 Task: Find connections with filter location Aberystwyth with filter topic #Trainingwith filter profile language German with filter current company JoB FeeD's with filter school Careers for youth in Varanasi with filter industry Wholesale Motor Vehicles and Parts with filter service category Computer Repair with filter keywords title UX Designer & UI Developer
Action: Mouse moved to (194, 285)
Screenshot: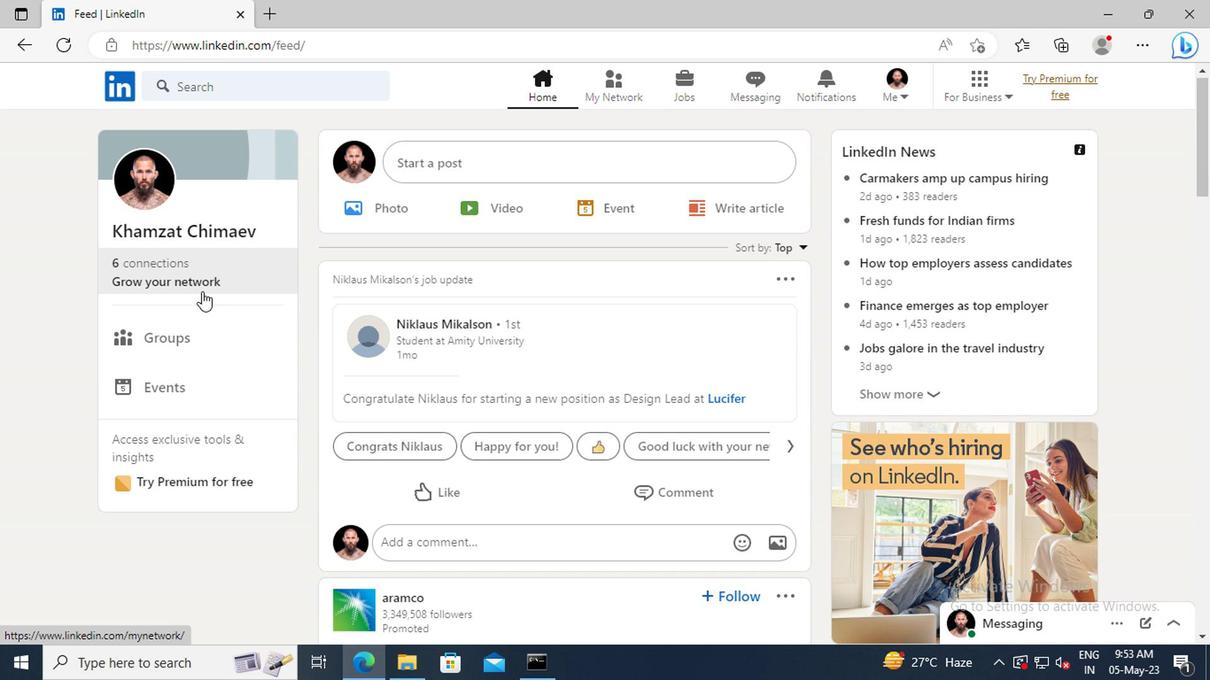 
Action: Mouse pressed left at (194, 285)
Screenshot: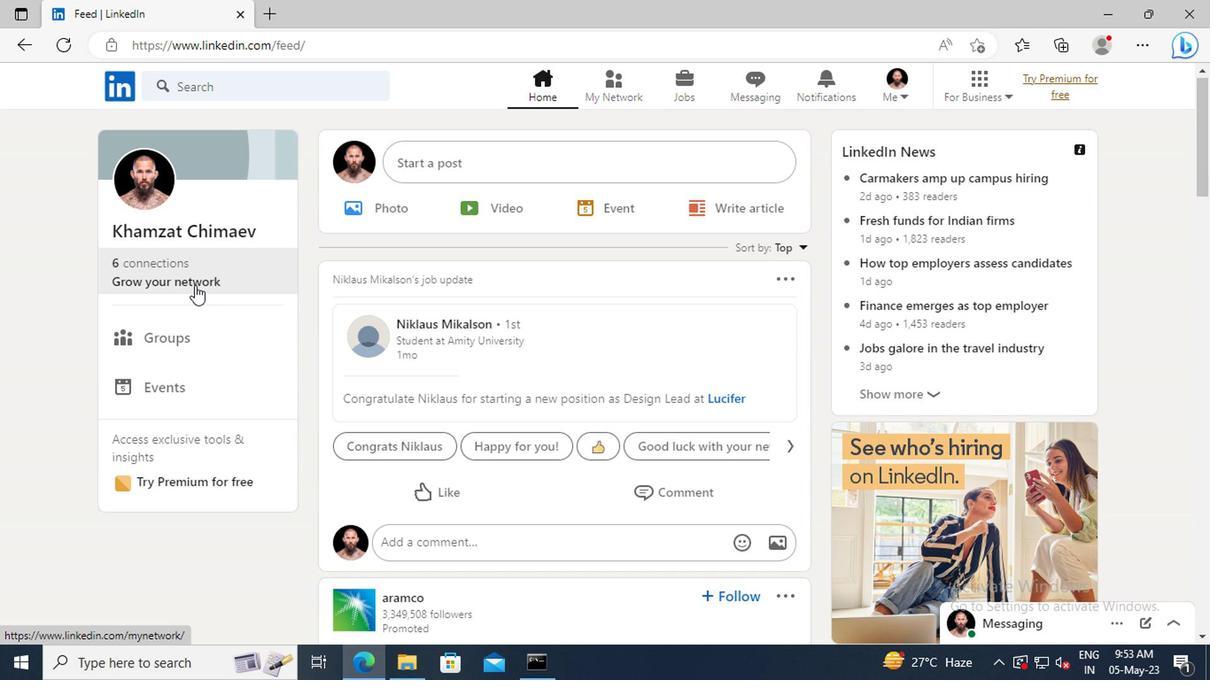 
Action: Mouse moved to (199, 197)
Screenshot: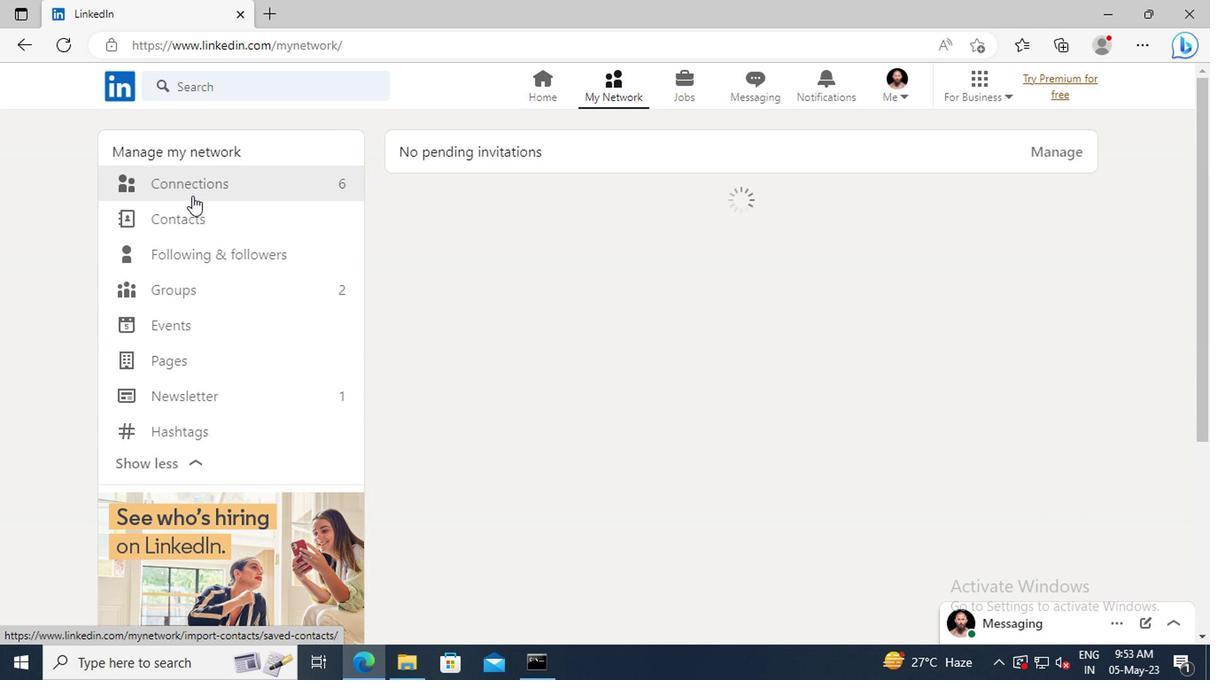 
Action: Mouse pressed left at (199, 197)
Screenshot: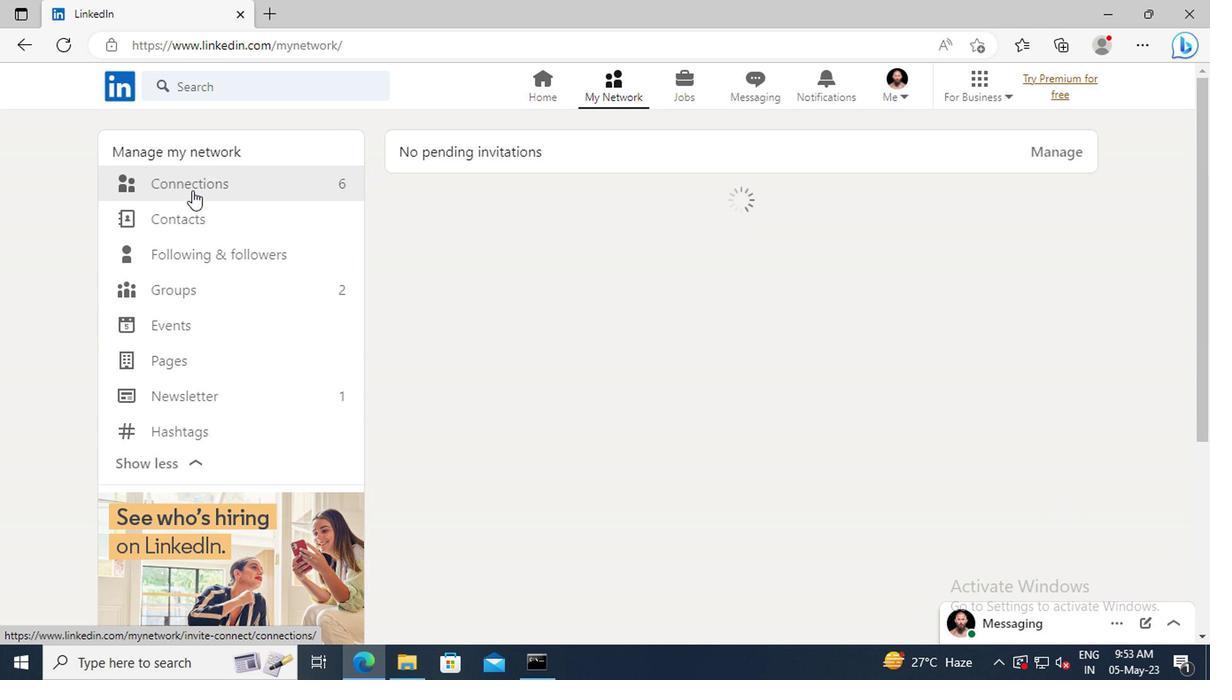 
Action: Mouse moved to (712, 199)
Screenshot: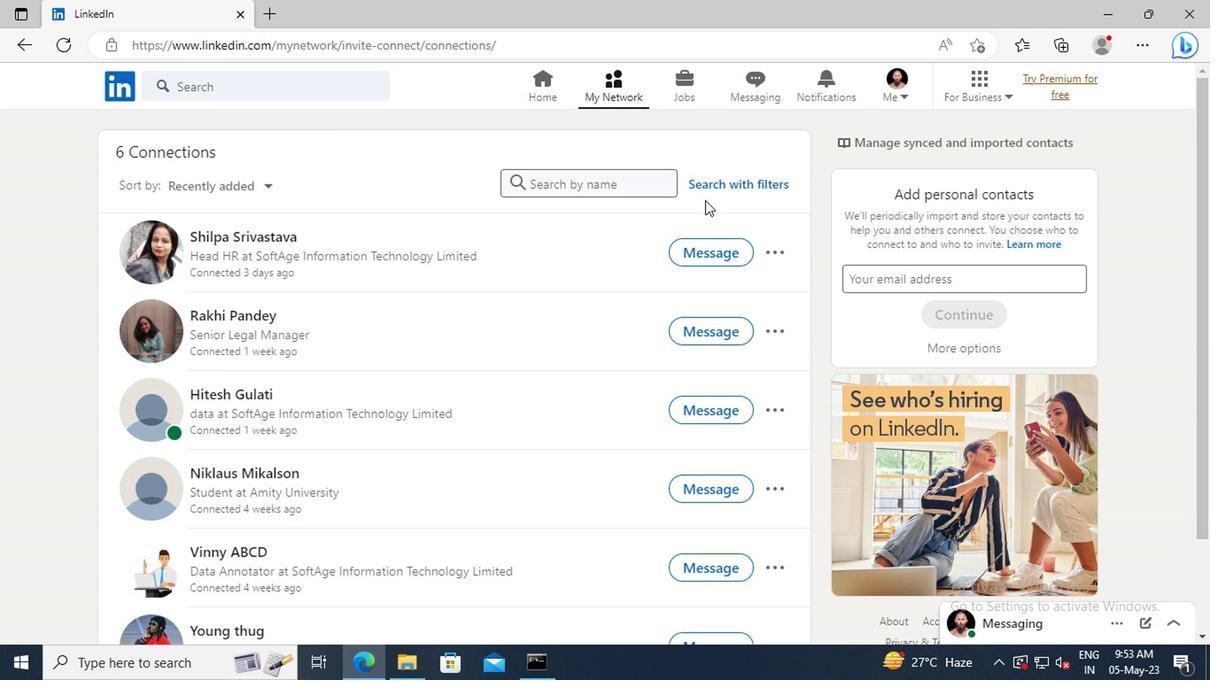 
Action: Mouse pressed left at (712, 199)
Screenshot: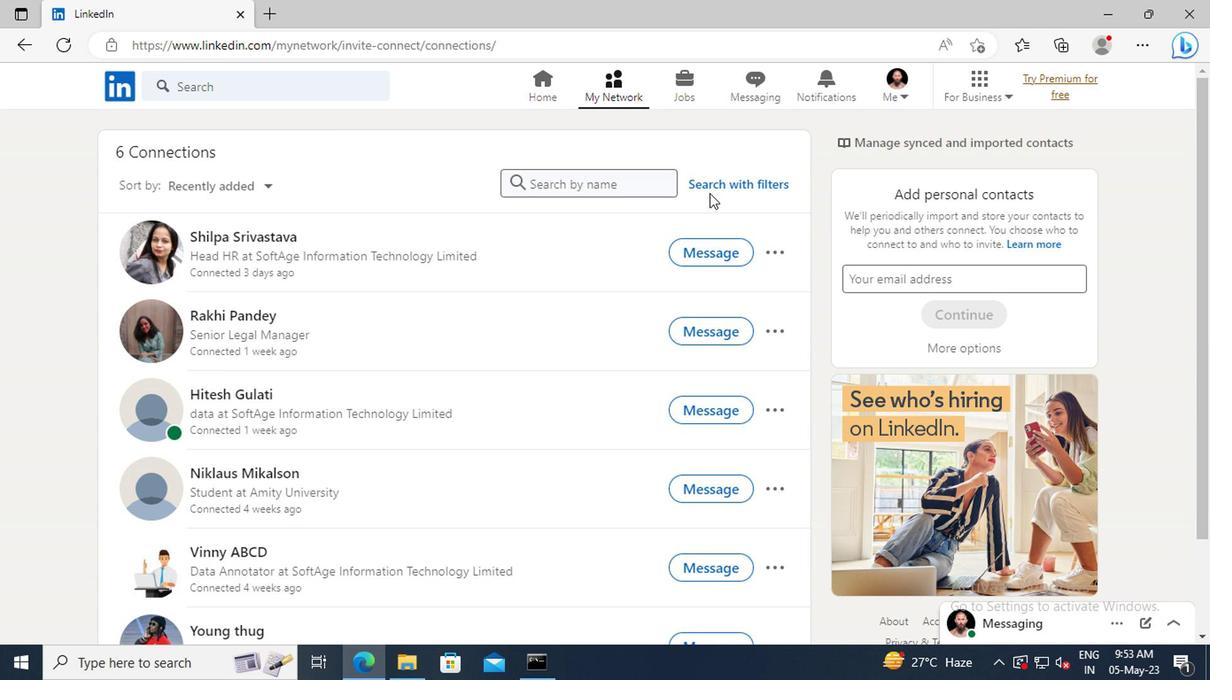
Action: Mouse moved to (671, 150)
Screenshot: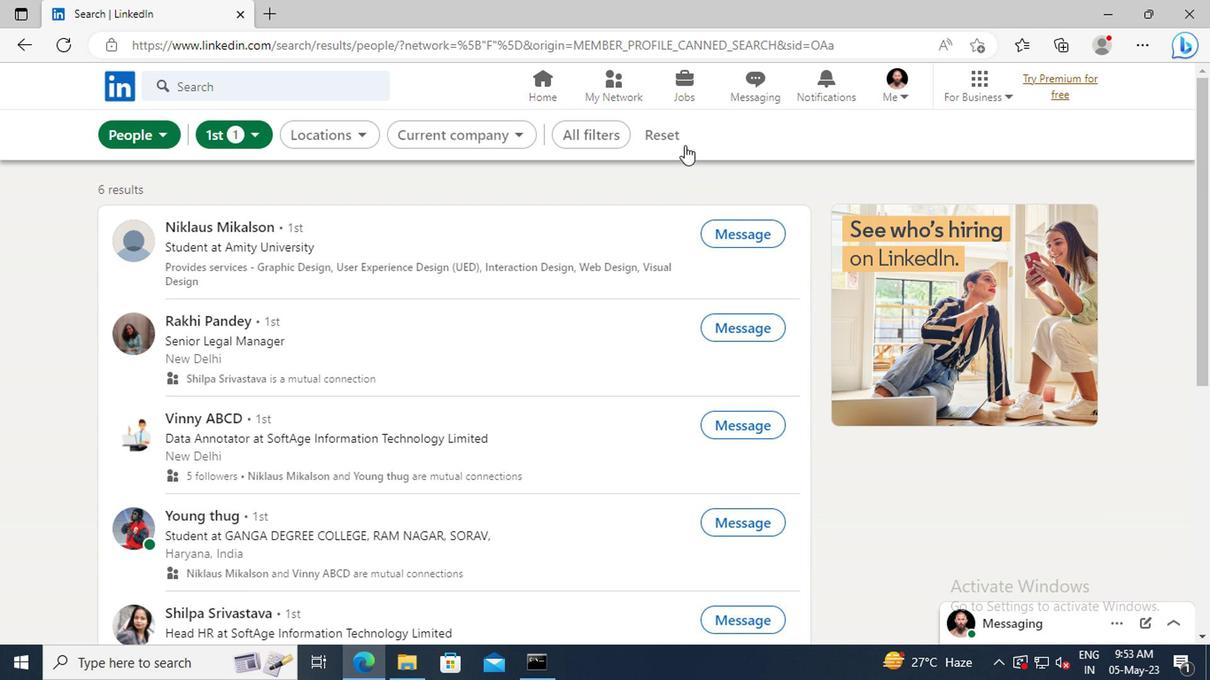 
Action: Mouse pressed left at (671, 150)
Screenshot: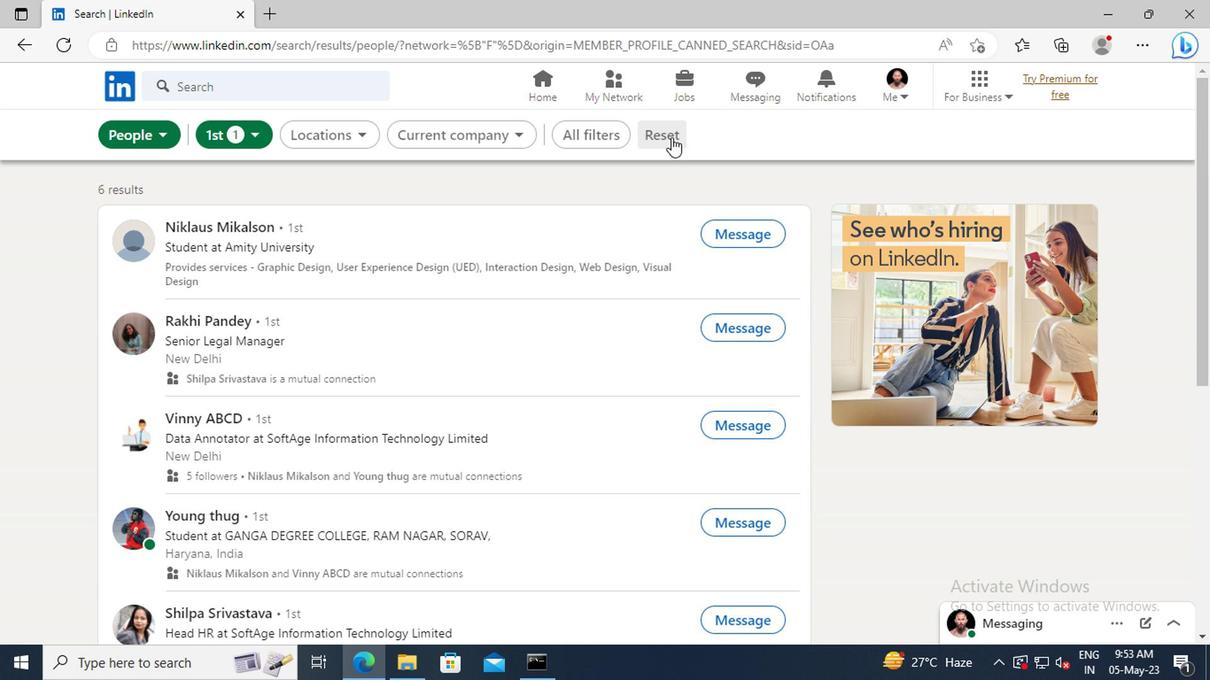 
Action: Mouse moved to (646, 150)
Screenshot: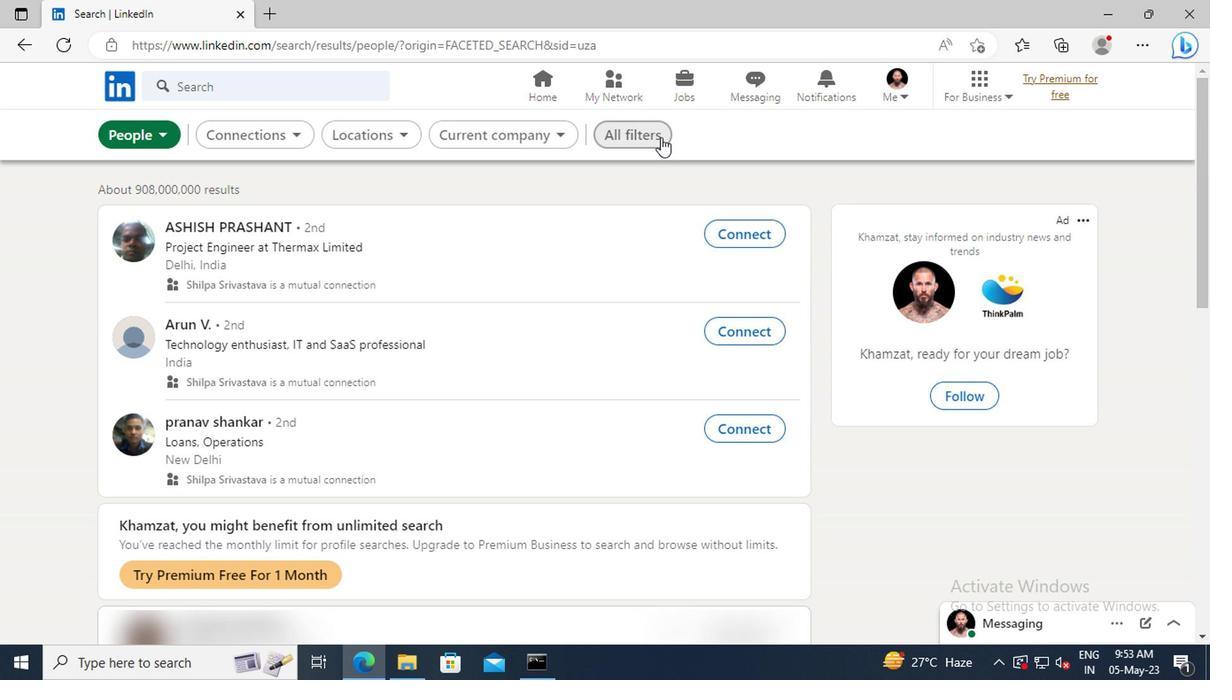 
Action: Mouse pressed left at (646, 150)
Screenshot: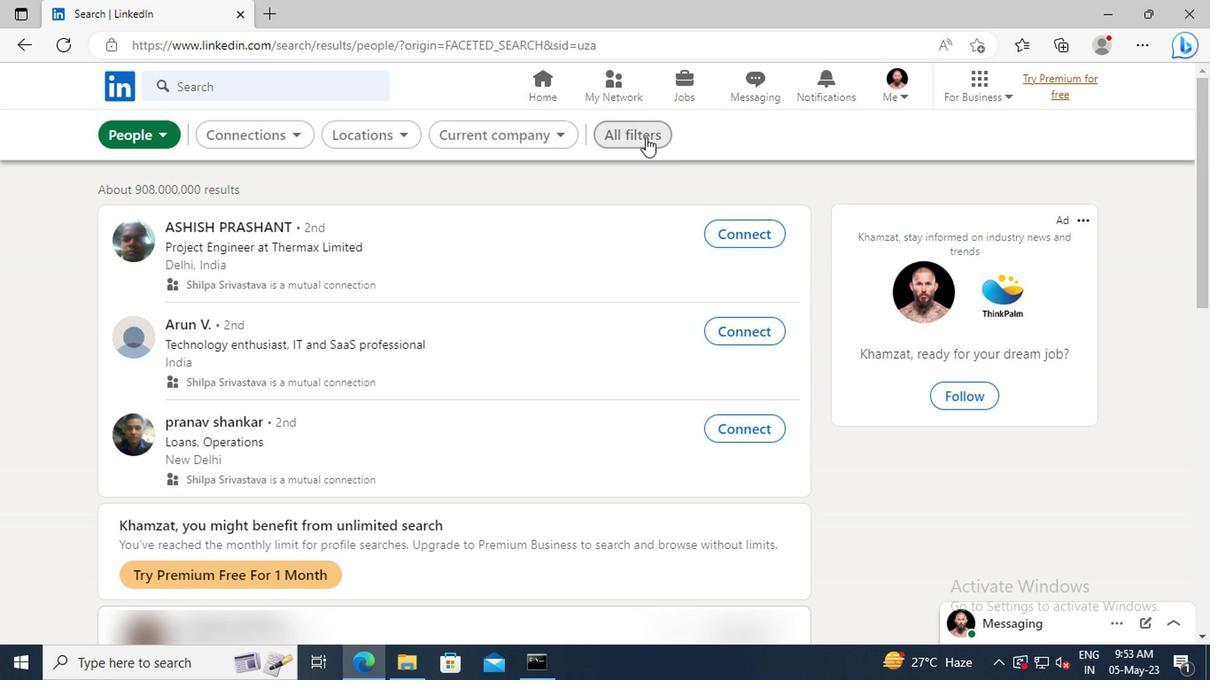 
Action: Mouse moved to (958, 330)
Screenshot: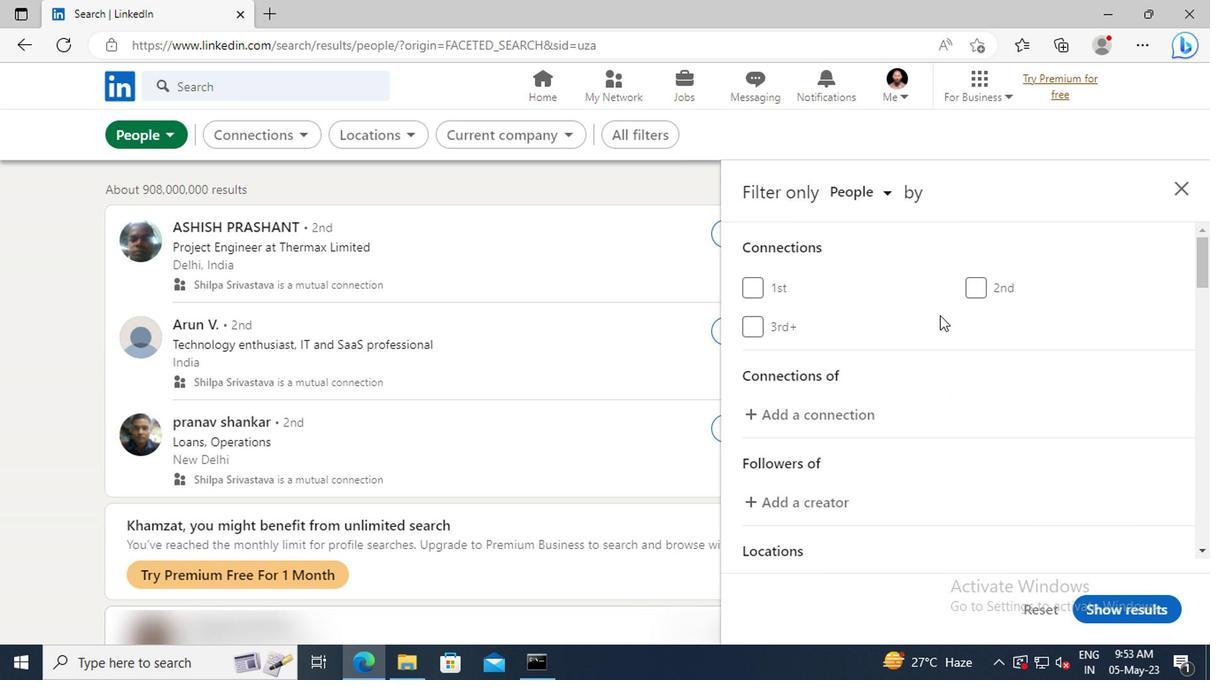 
Action: Mouse scrolled (958, 330) with delta (0, 0)
Screenshot: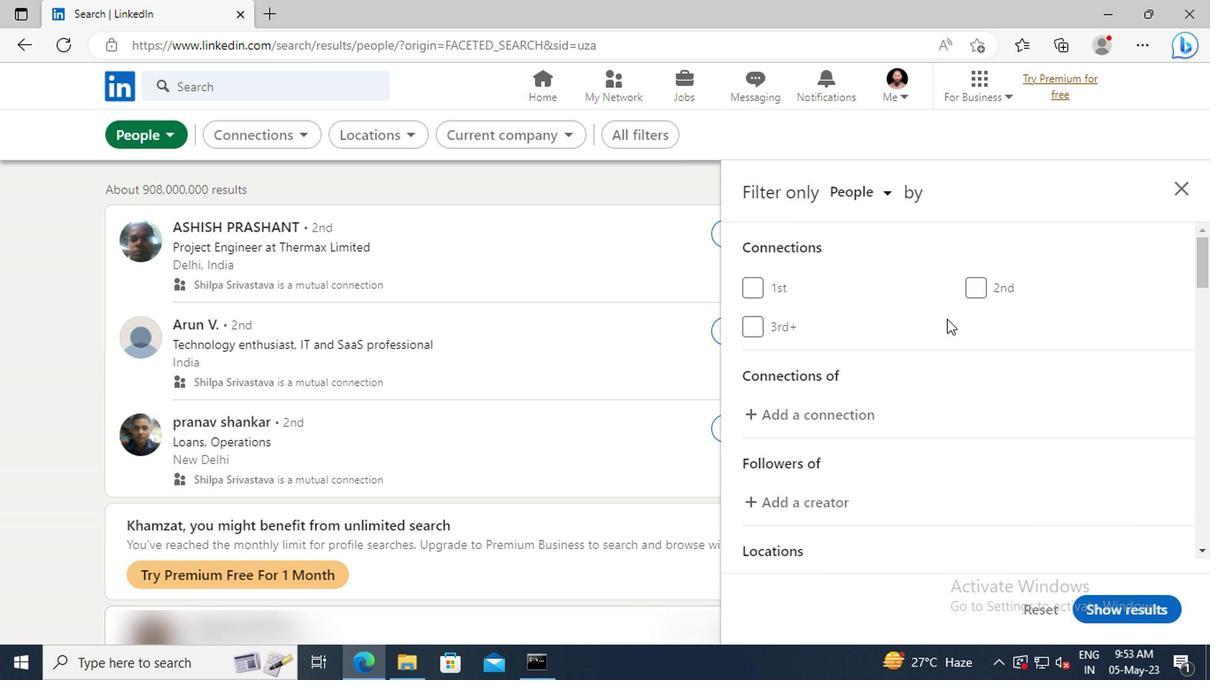 
Action: Mouse scrolled (958, 330) with delta (0, 0)
Screenshot: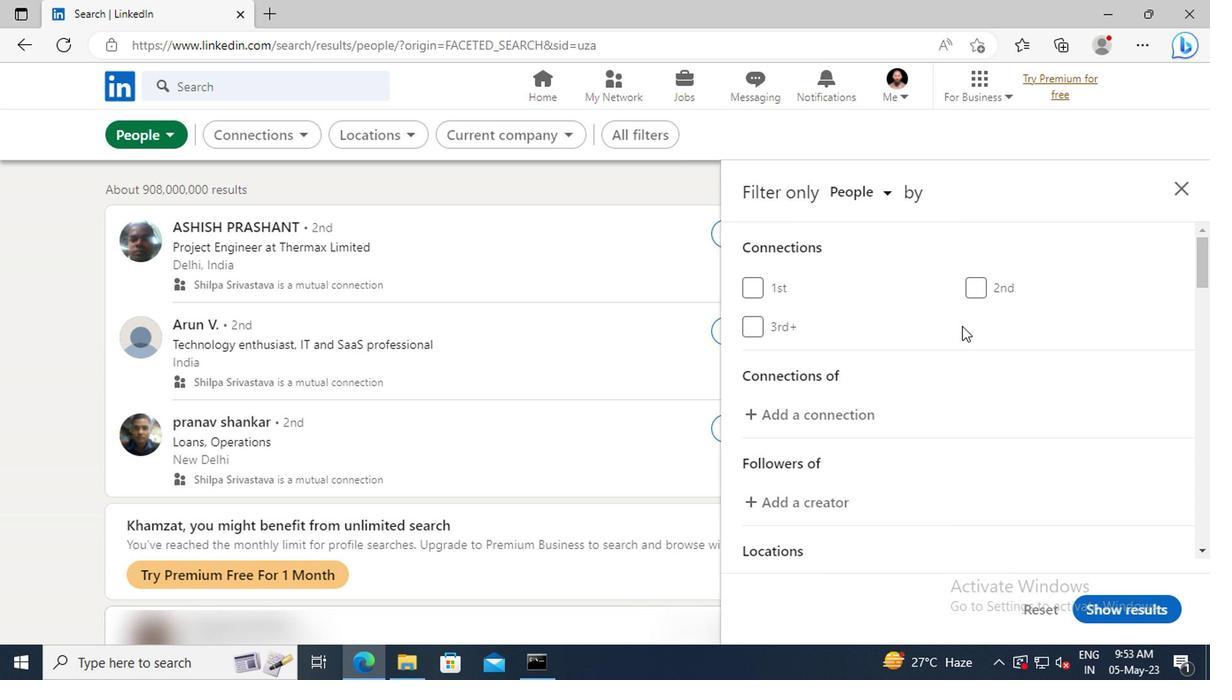 
Action: Mouse scrolled (958, 330) with delta (0, 0)
Screenshot: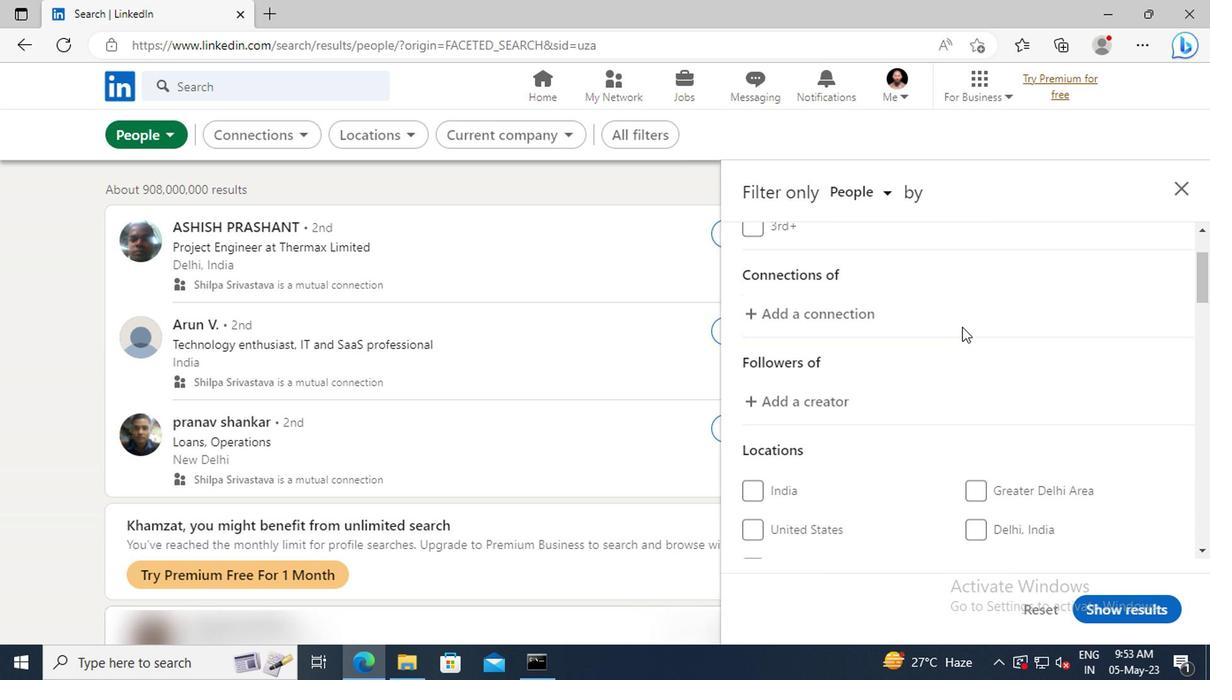 
Action: Mouse scrolled (958, 330) with delta (0, 0)
Screenshot: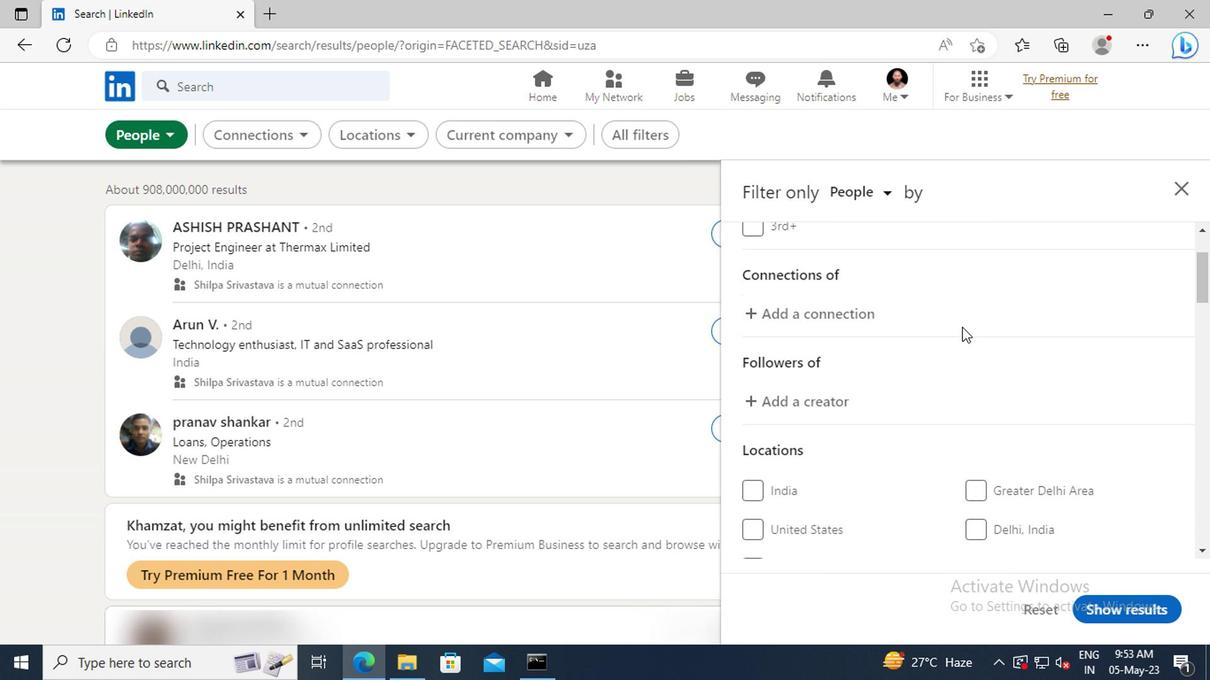 
Action: Mouse scrolled (958, 330) with delta (0, 0)
Screenshot: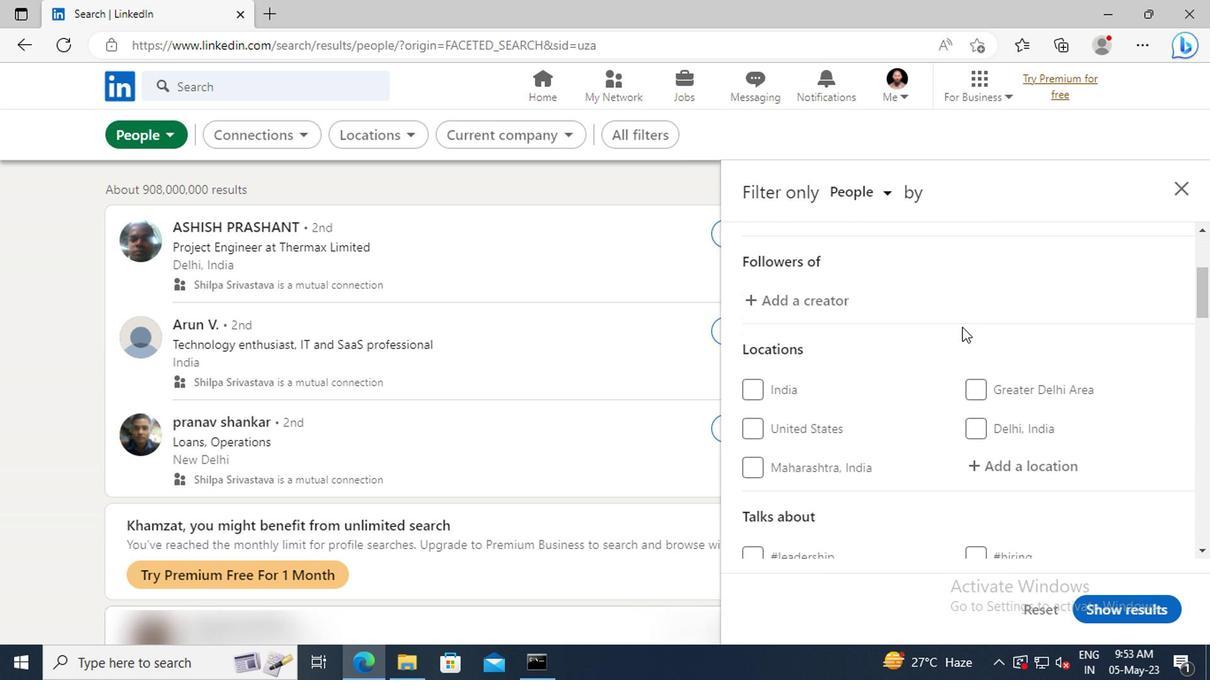 
Action: Mouse scrolled (958, 330) with delta (0, 0)
Screenshot: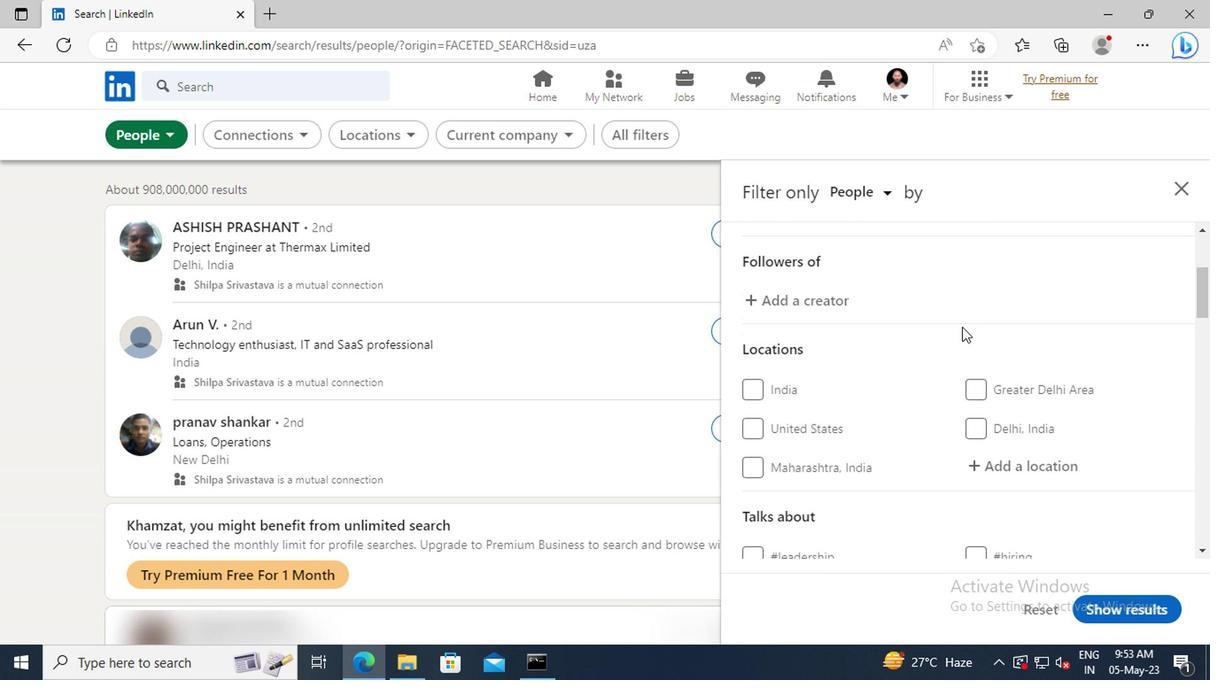 
Action: Mouse moved to (975, 361)
Screenshot: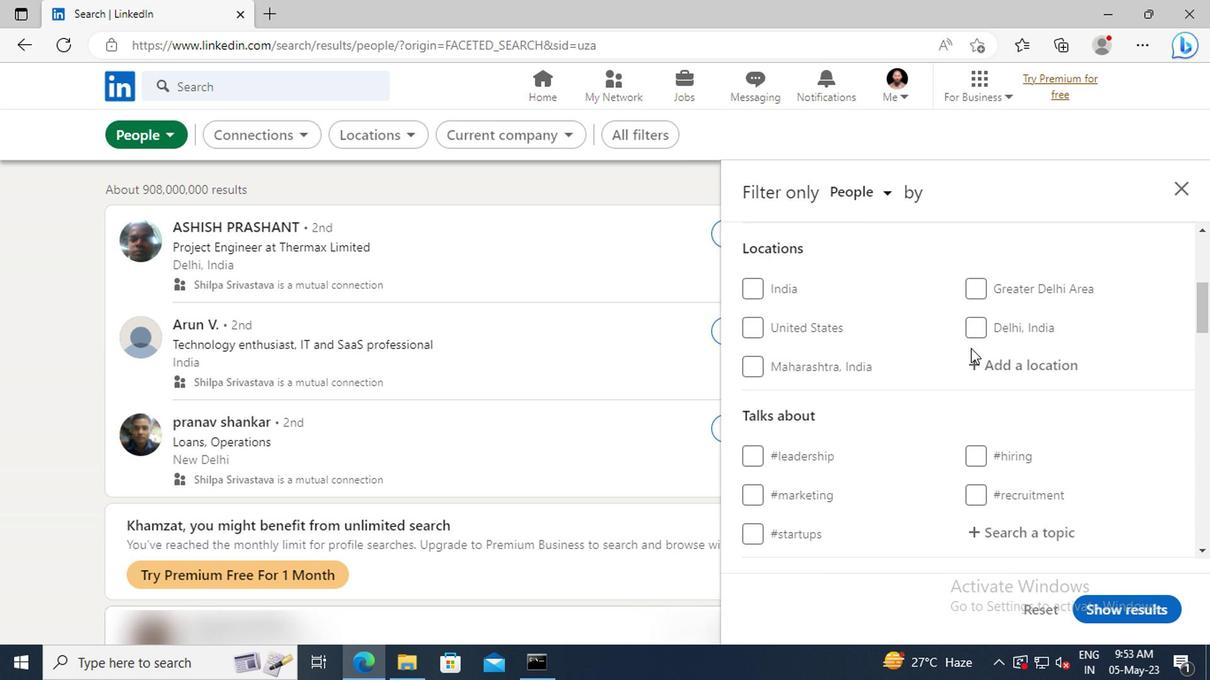 
Action: Mouse pressed left at (975, 361)
Screenshot: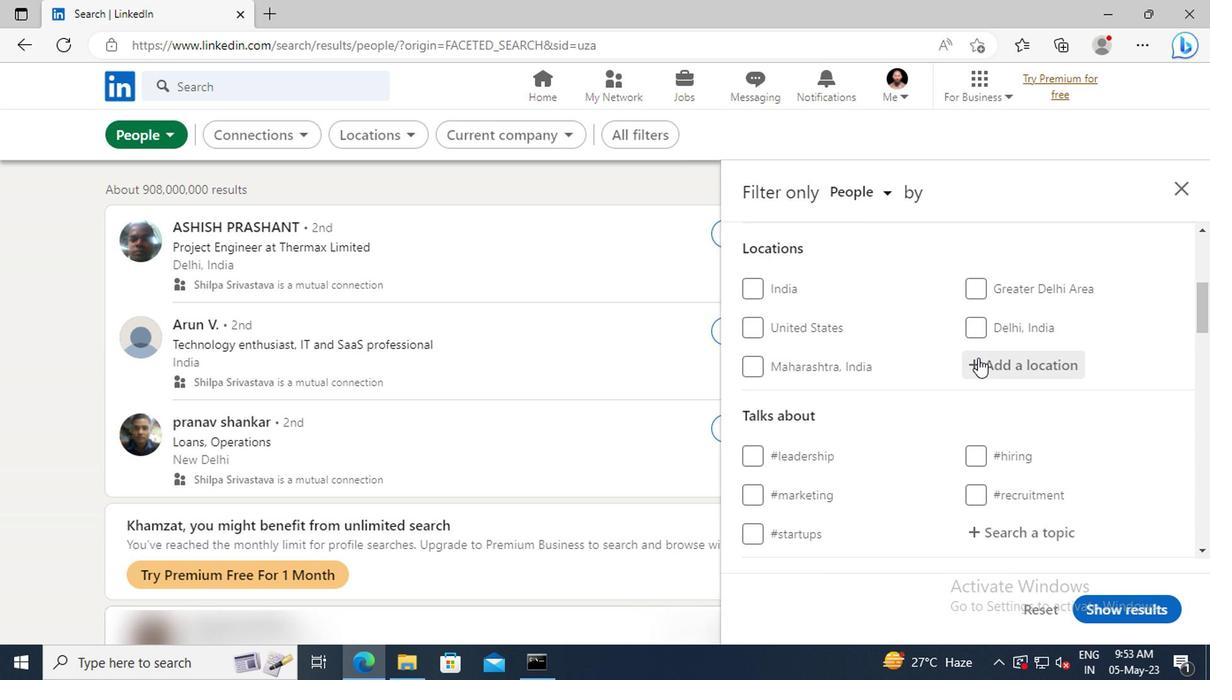 
Action: Key pressed <Key.shift>ABERYS
Screenshot: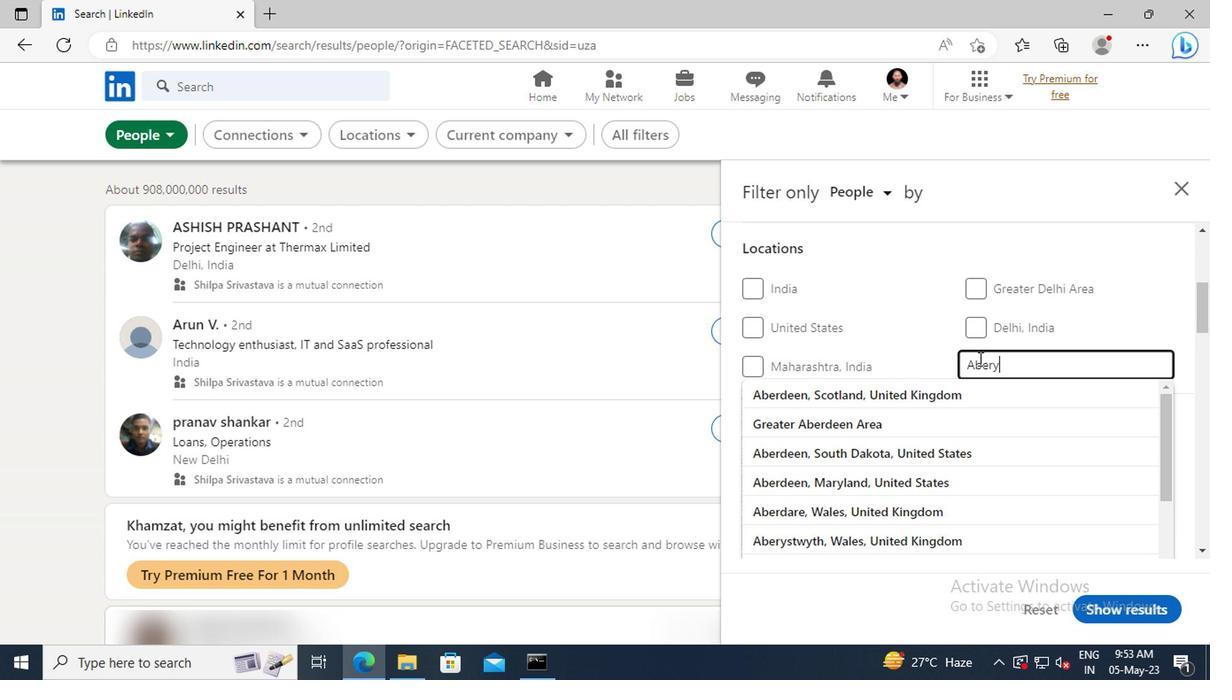 
Action: Mouse moved to (978, 388)
Screenshot: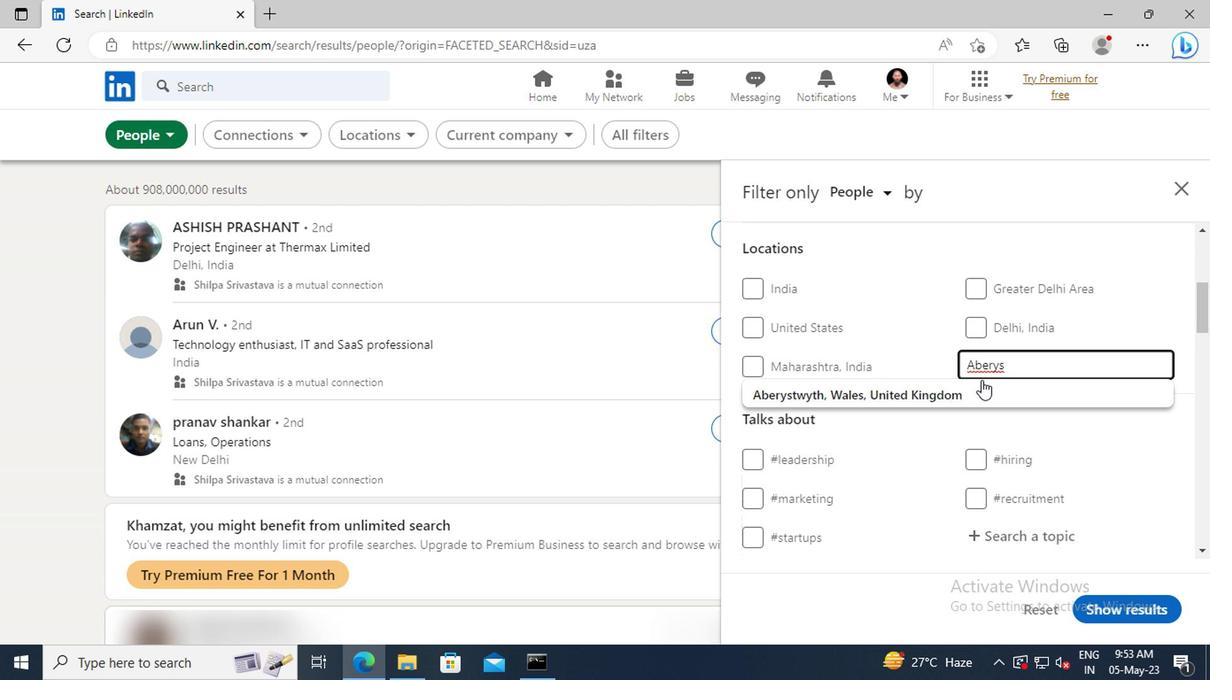 
Action: Mouse pressed left at (978, 388)
Screenshot: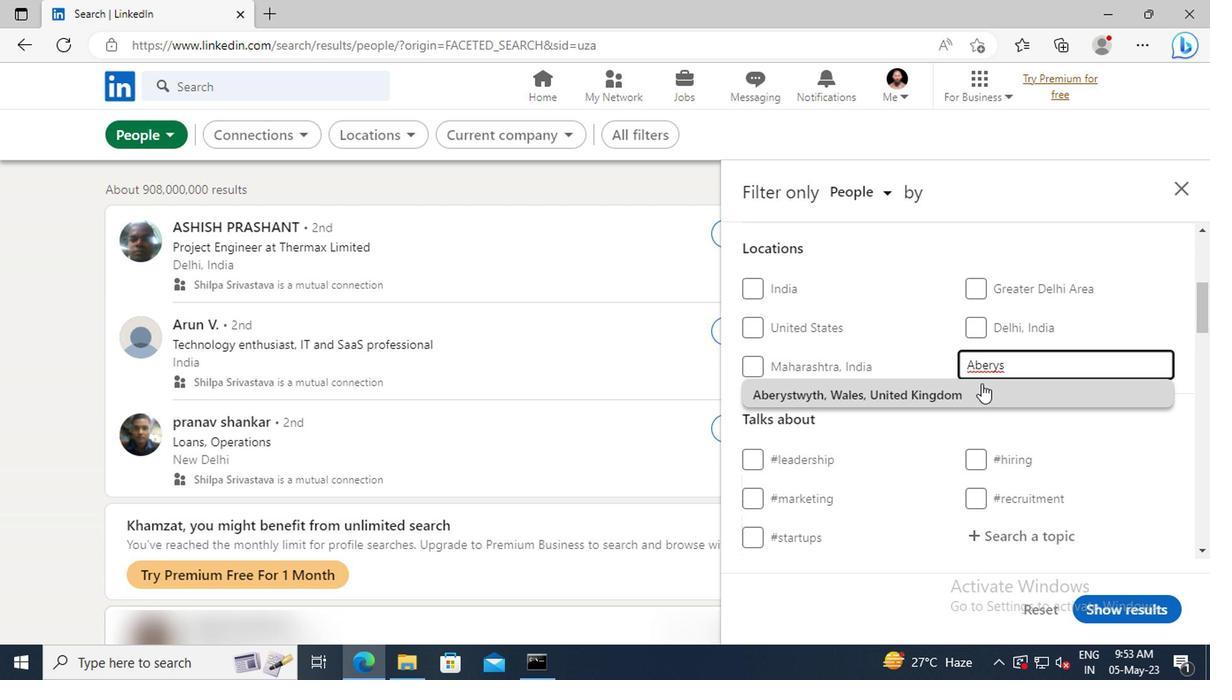 
Action: Mouse scrolled (978, 387) with delta (0, 0)
Screenshot: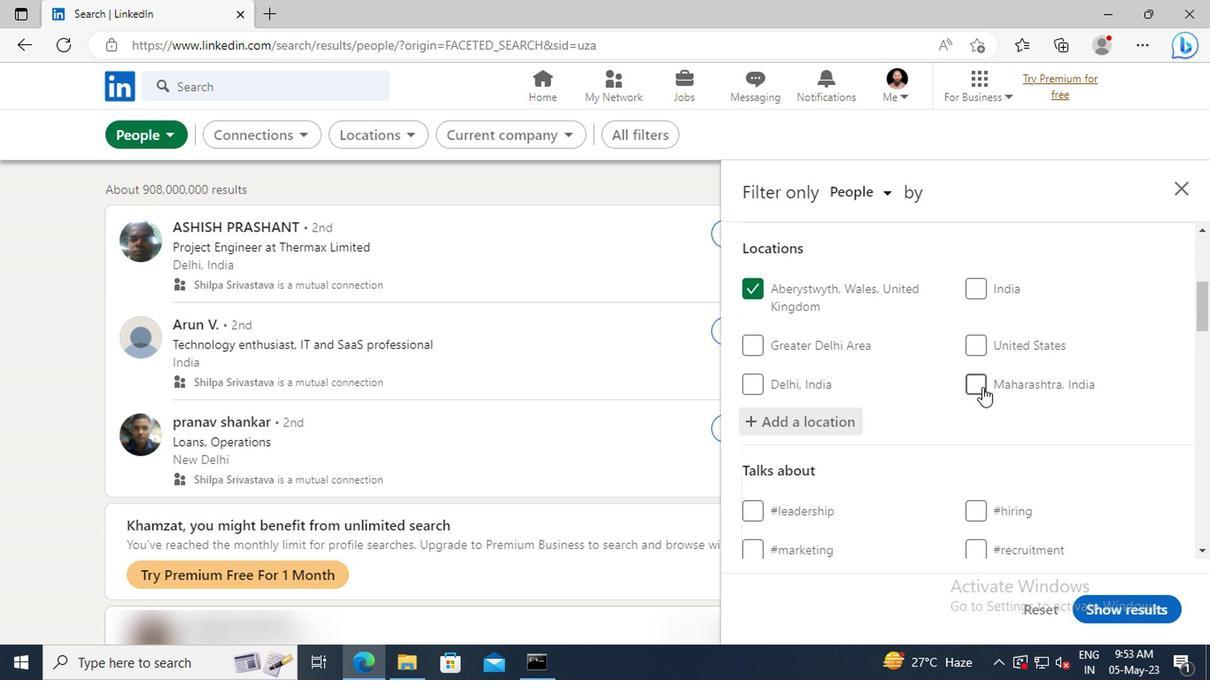 
Action: Mouse scrolled (978, 387) with delta (0, 0)
Screenshot: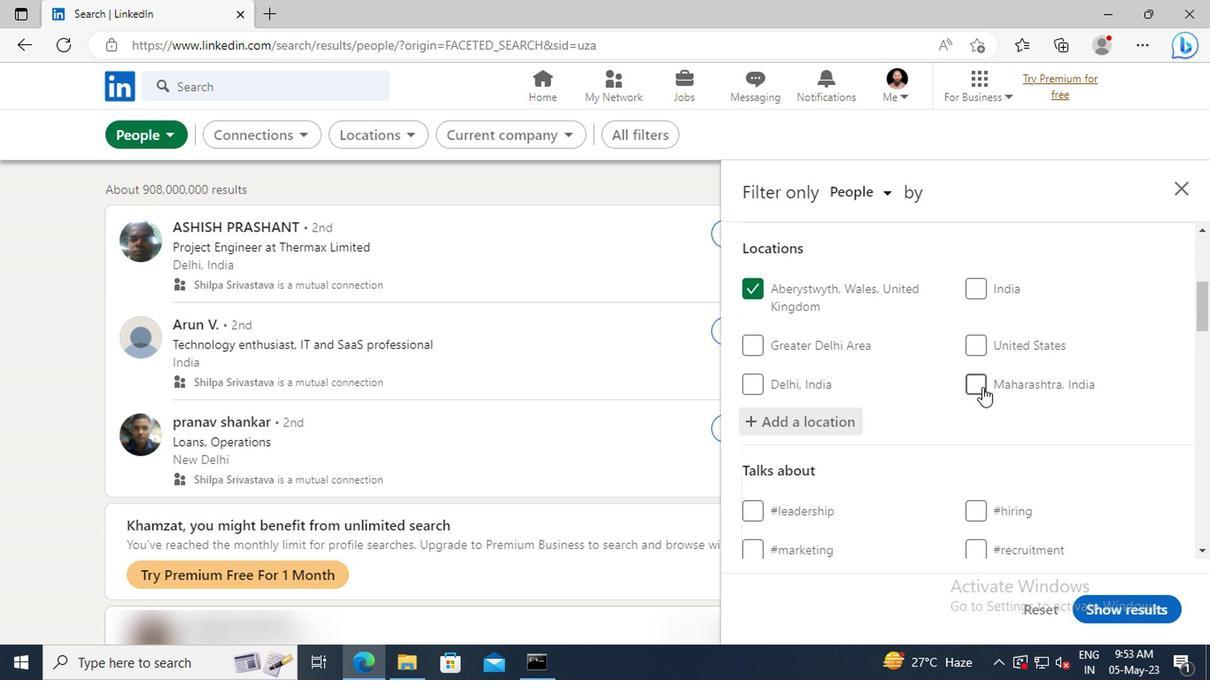 
Action: Mouse scrolled (978, 387) with delta (0, 0)
Screenshot: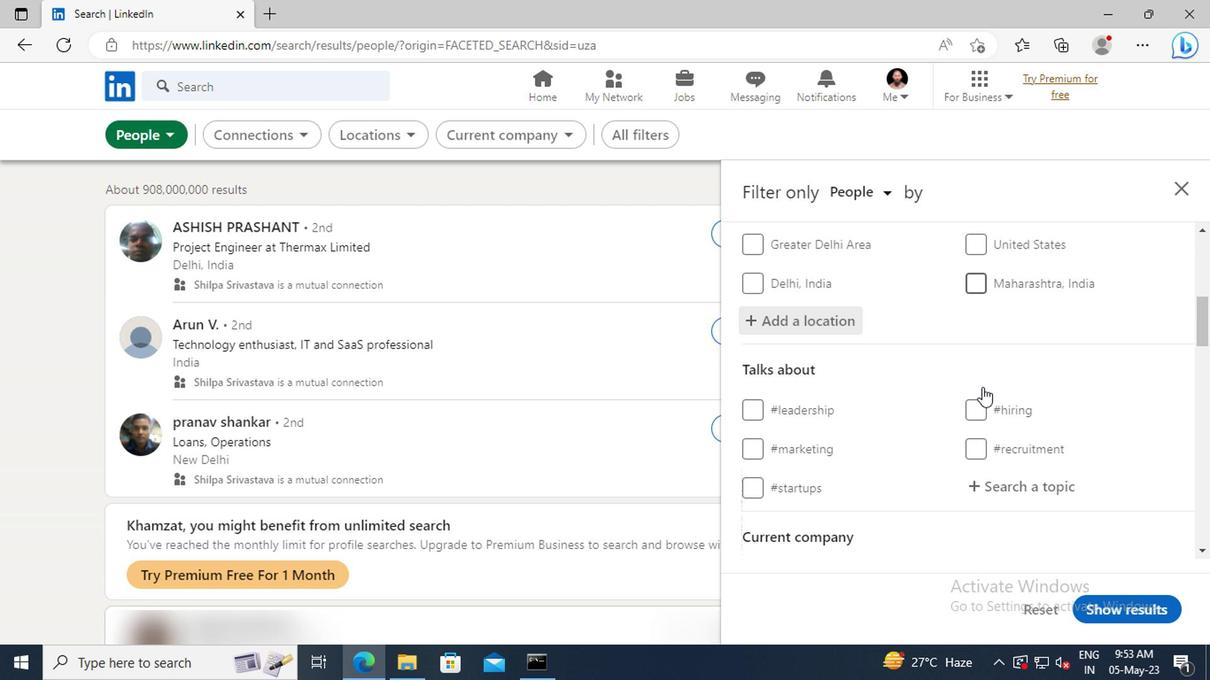 
Action: Mouse scrolled (978, 387) with delta (0, 0)
Screenshot: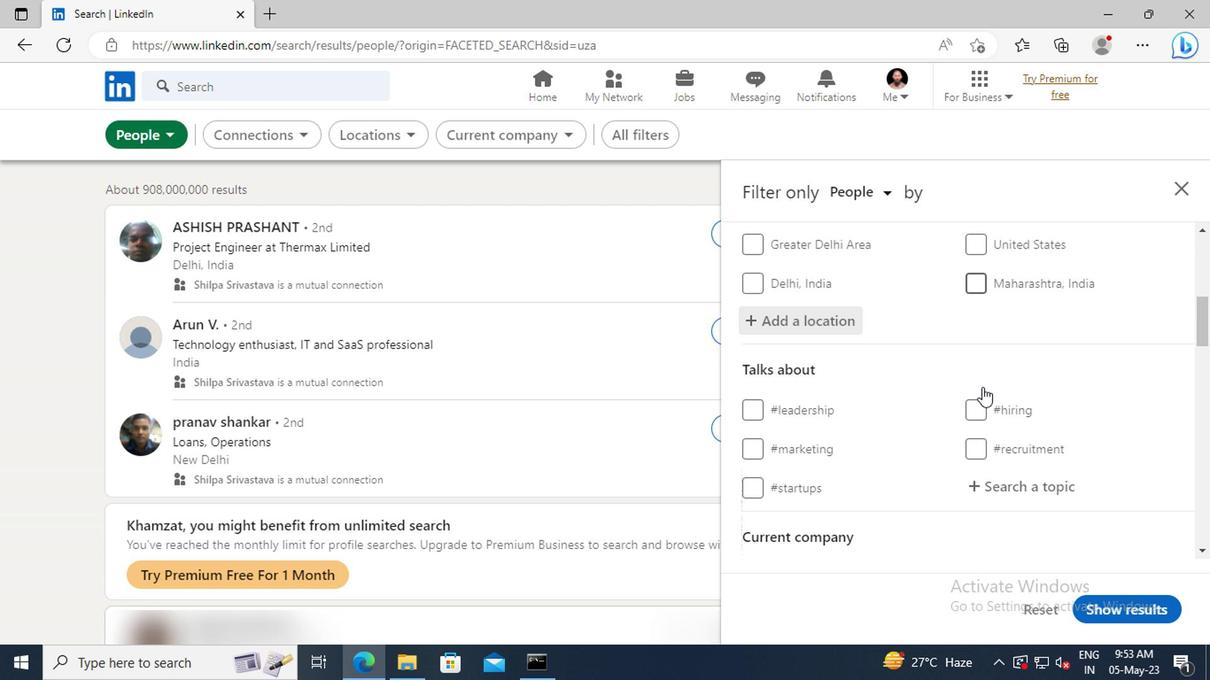 
Action: Mouse moved to (982, 387)
Screenshot: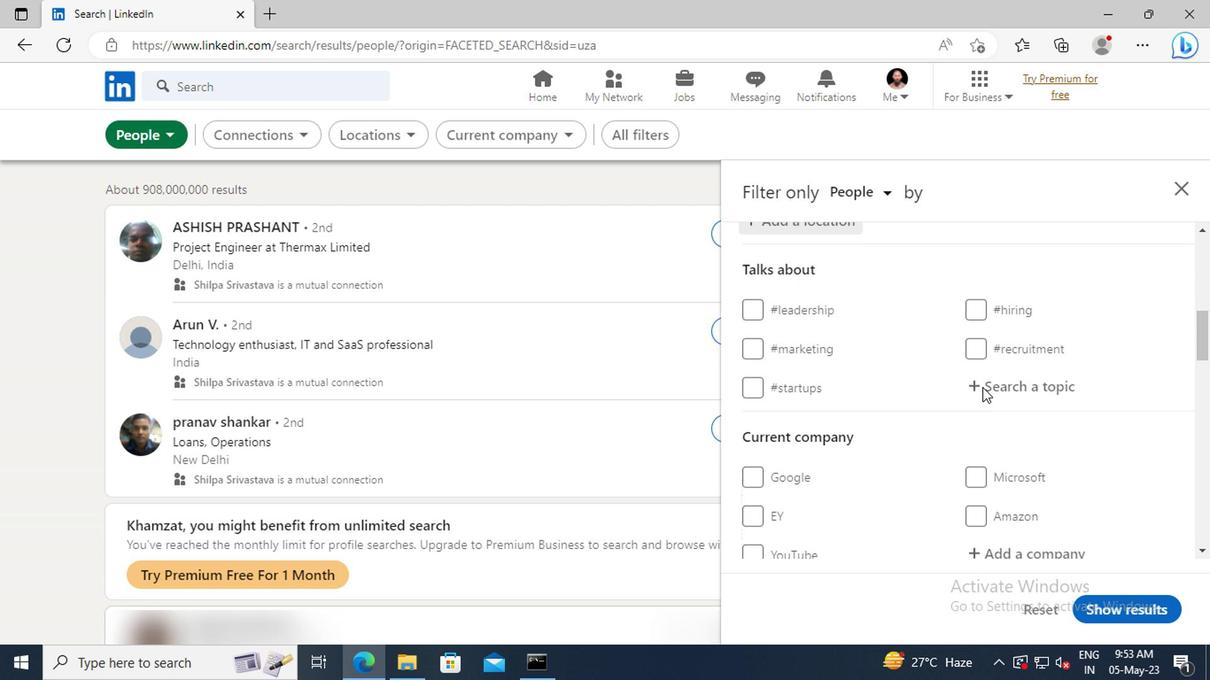 
Action: Mouse pressed left at (982, 387)
Screenshot: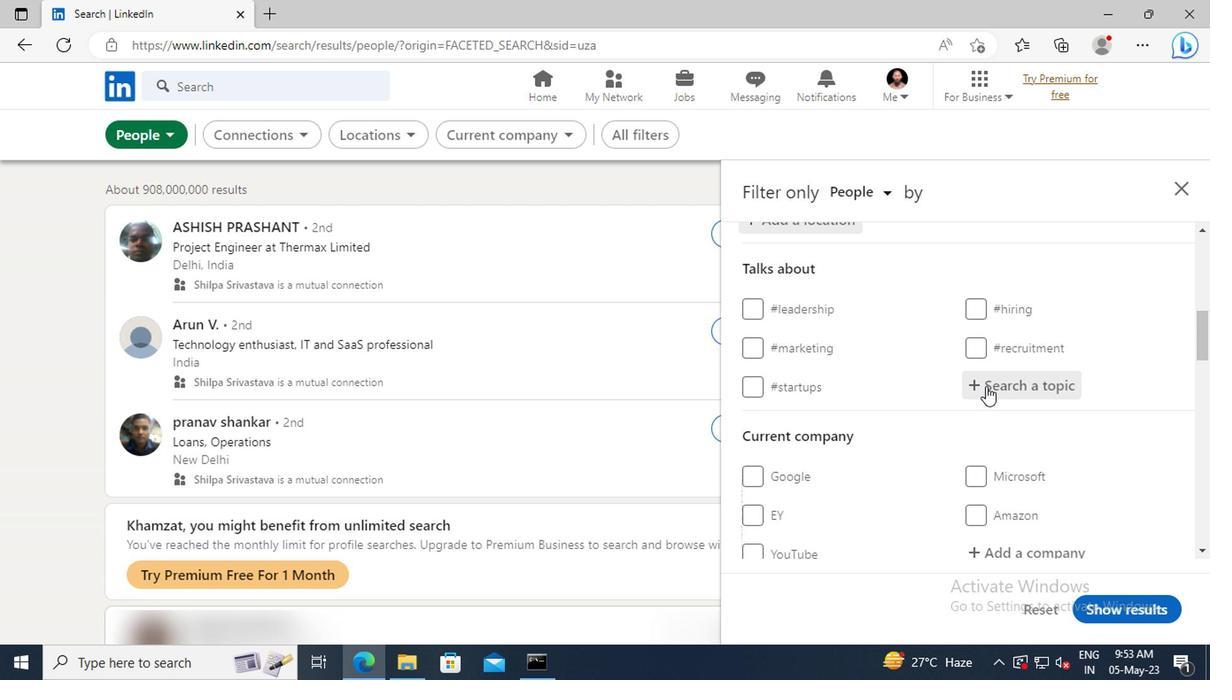 
Action: Key pressed <Key.shift>TRAINI
Screenshot: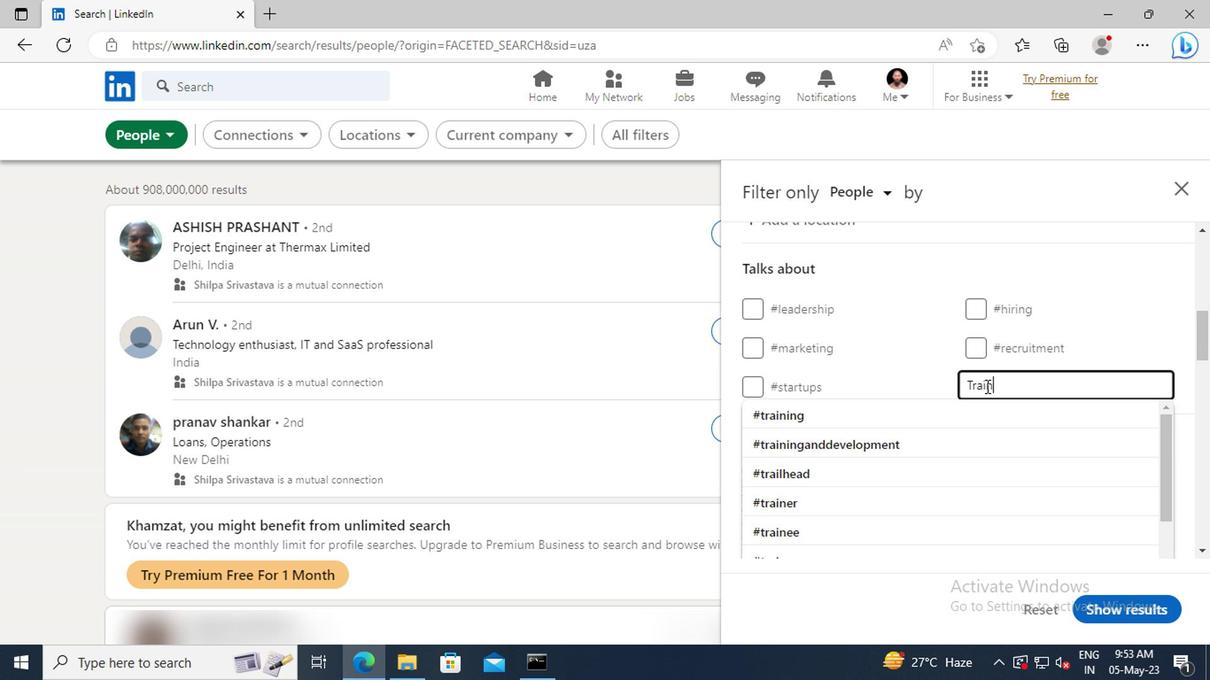 
Action: Mouse moved to (984, 410)
Screenshot: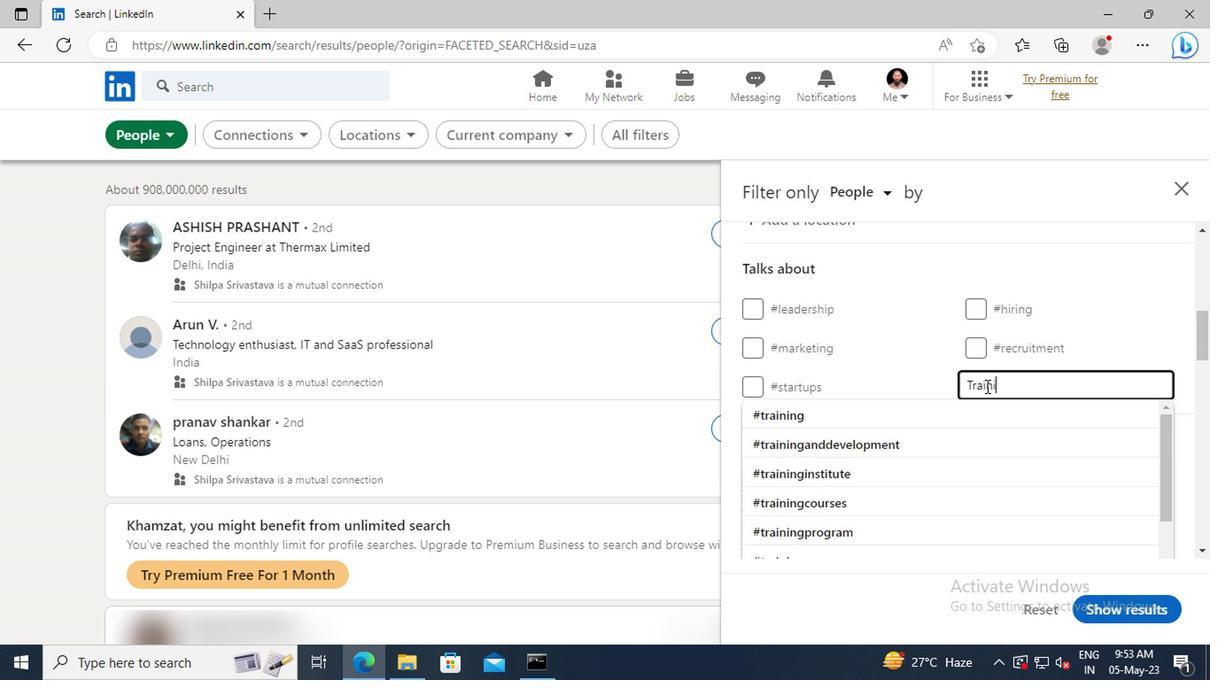 
Action: Mouse pressed left at (984, 410)
Screenshot: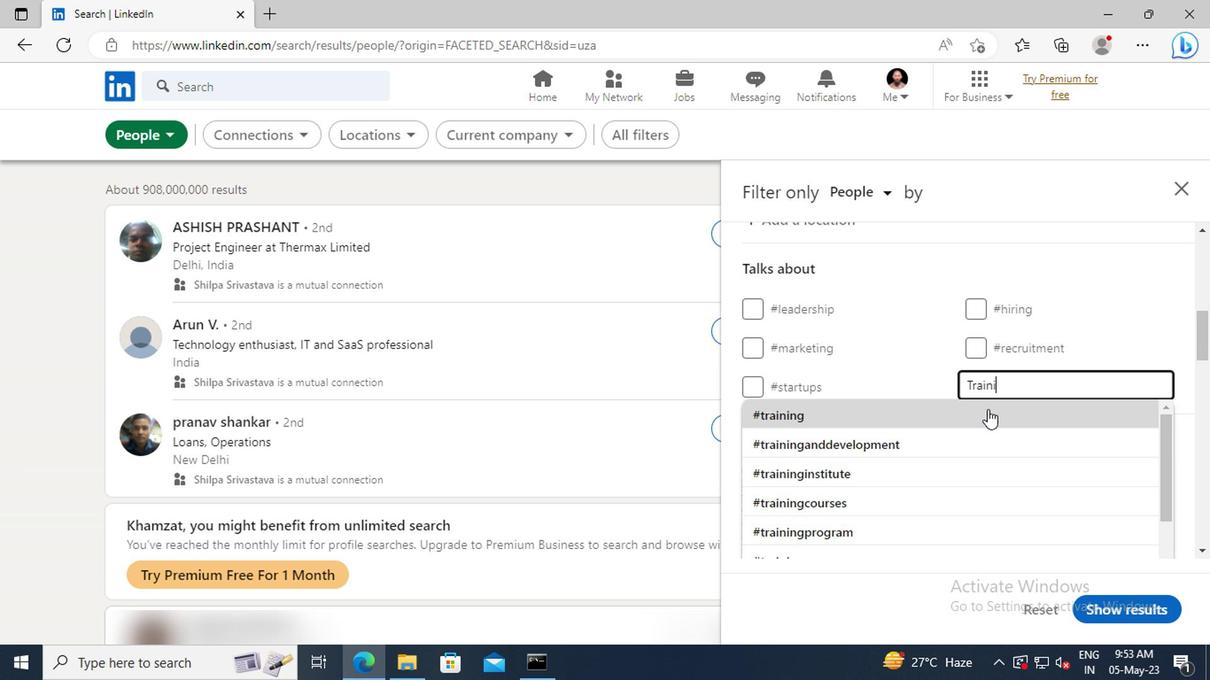 
Action: Mouse scrolled (984, 410) with delta (0, 0)
Screenshot: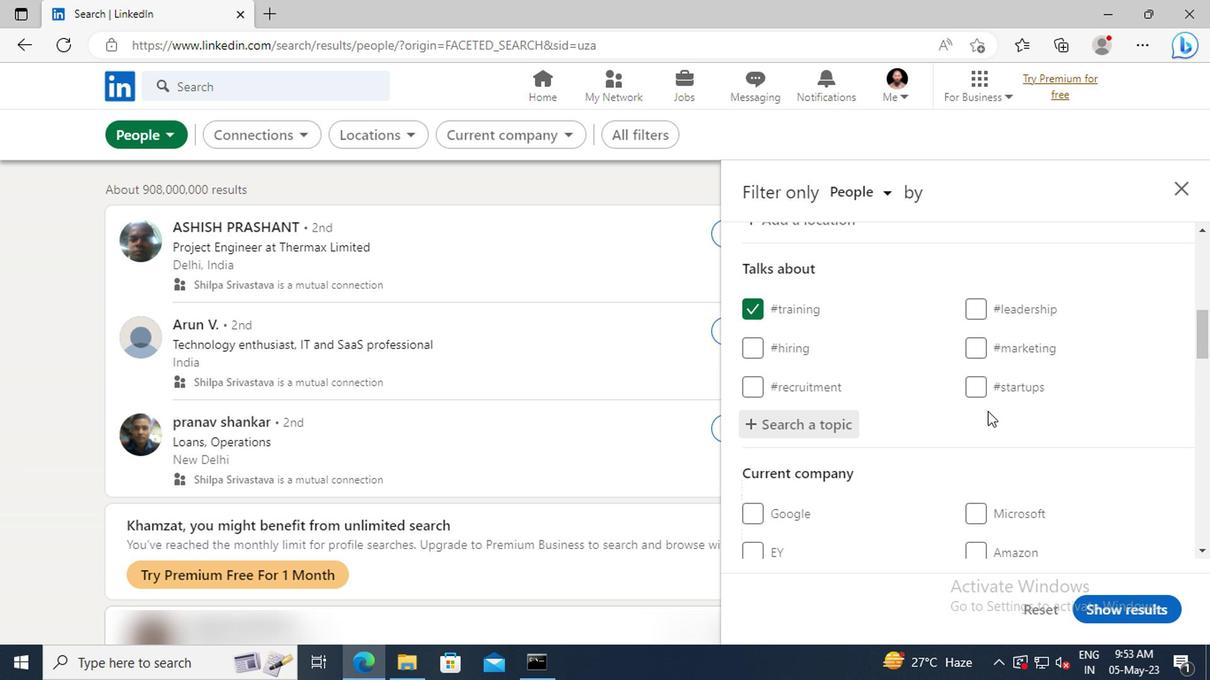 
Action: Mouse scrolled (984, 410) with delta (0, 0)
Screenshot: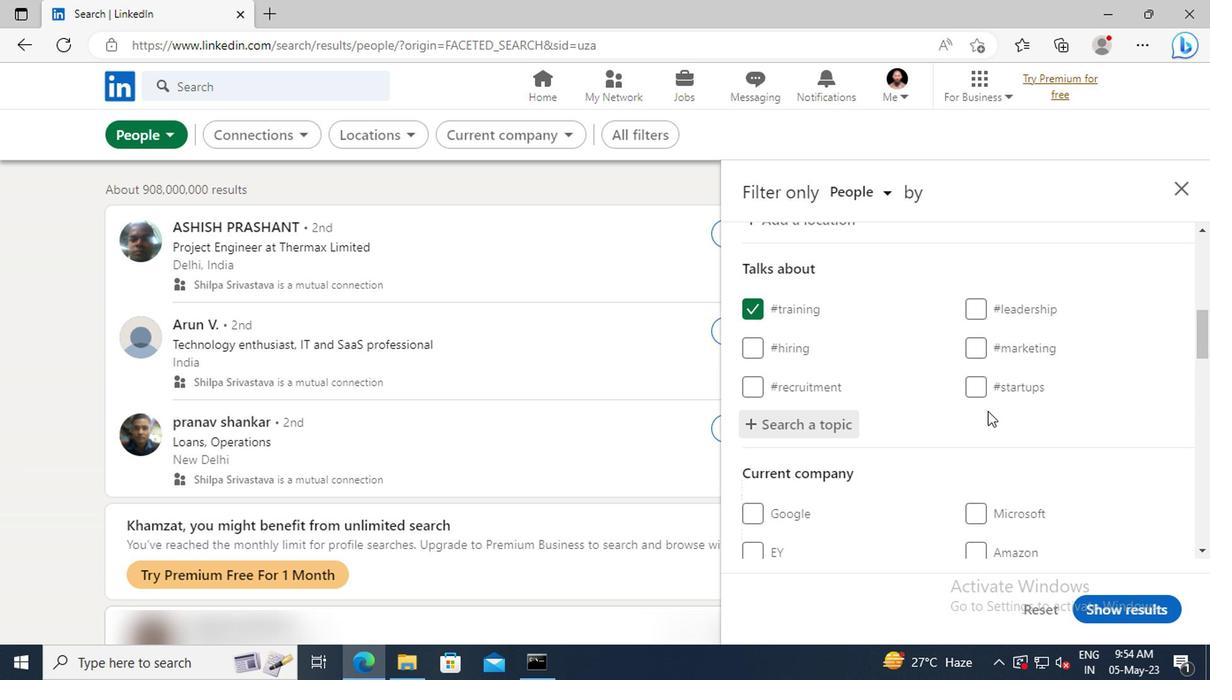 
Action: Mouse scrolled (984, 410) with delta (0, 0)
Screenshot: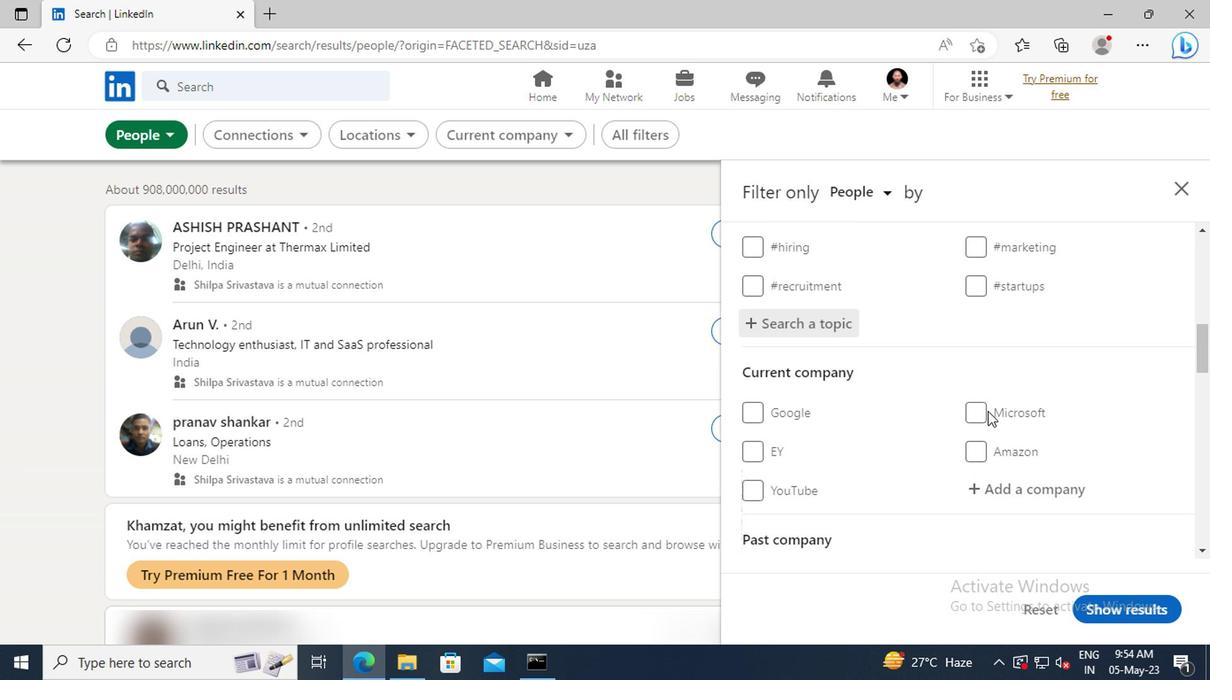 
Action: Mouse scrolled (984, 410) with delta (0, 0)
Screenshot: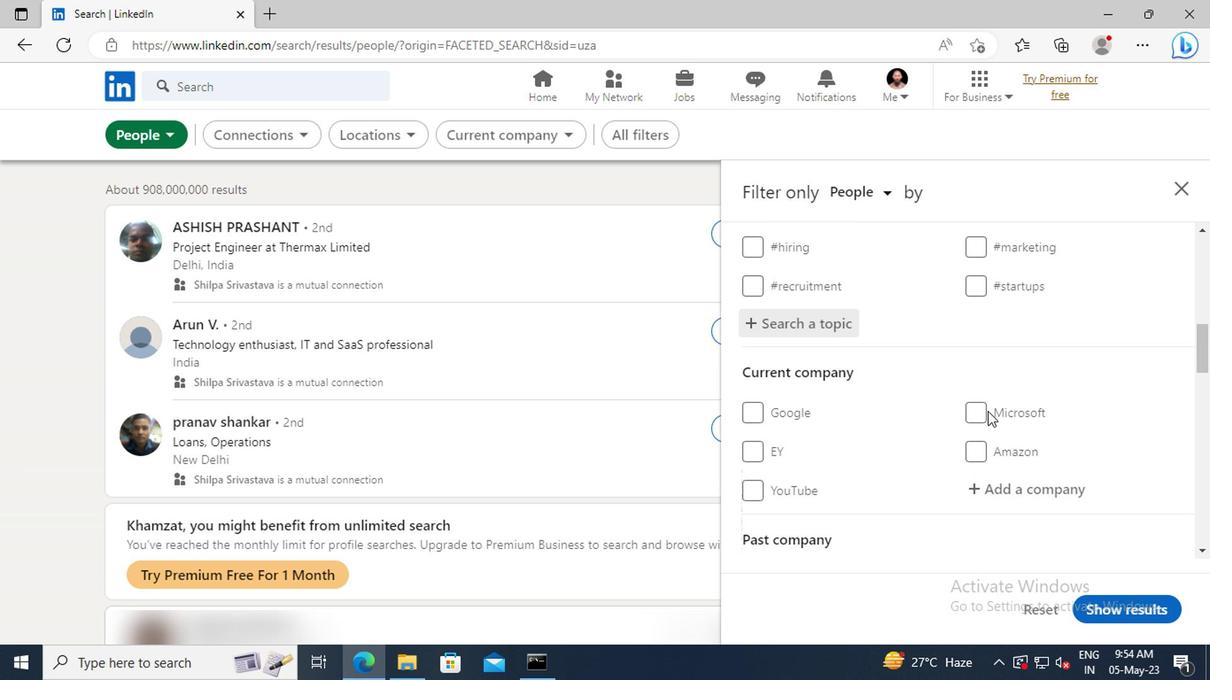 
Action: Mouse scrolled (984, 410) with delta (0, 0)
Screenshot: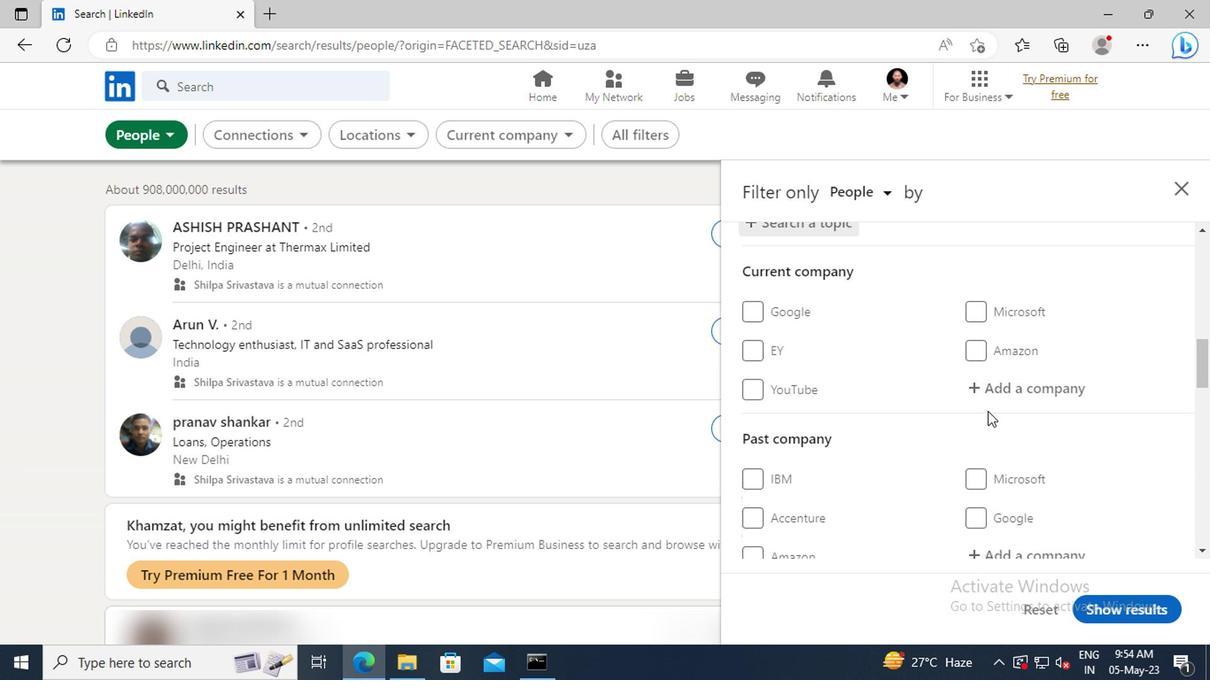 
Action: Mouse scrolled (984, 410) with delta (0, 0)
Screenshot: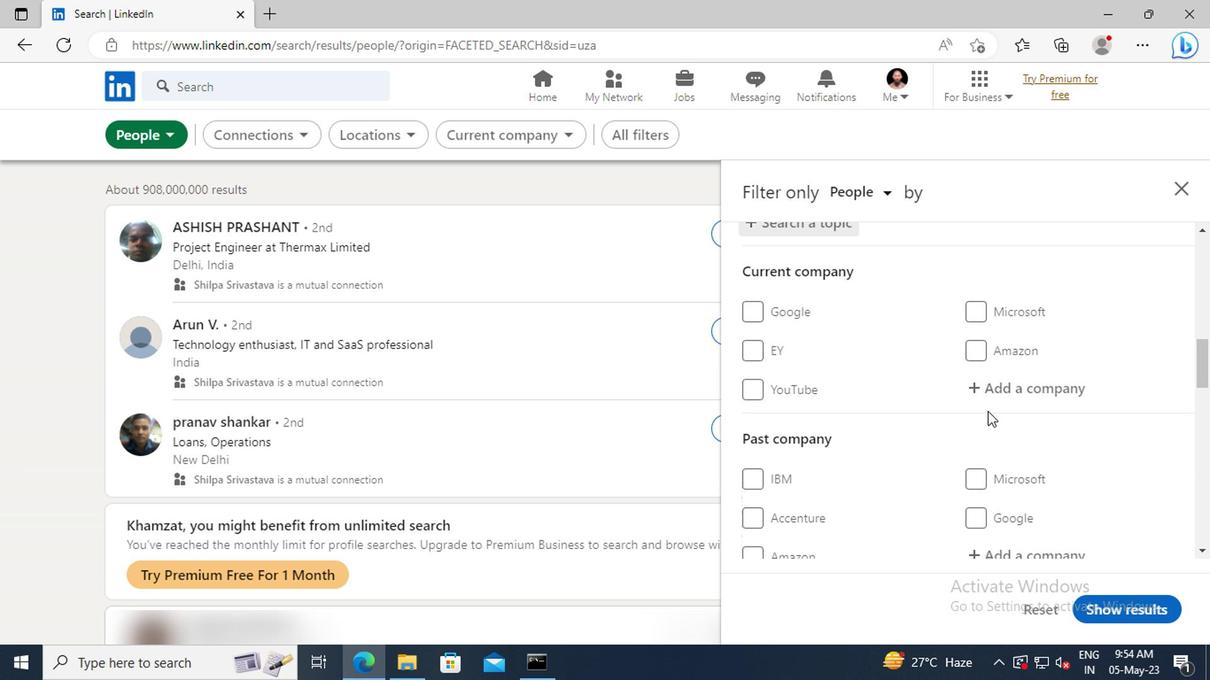 
Action: Mouse scrolled (984, 410) with delta (0, 0)
Screenshot: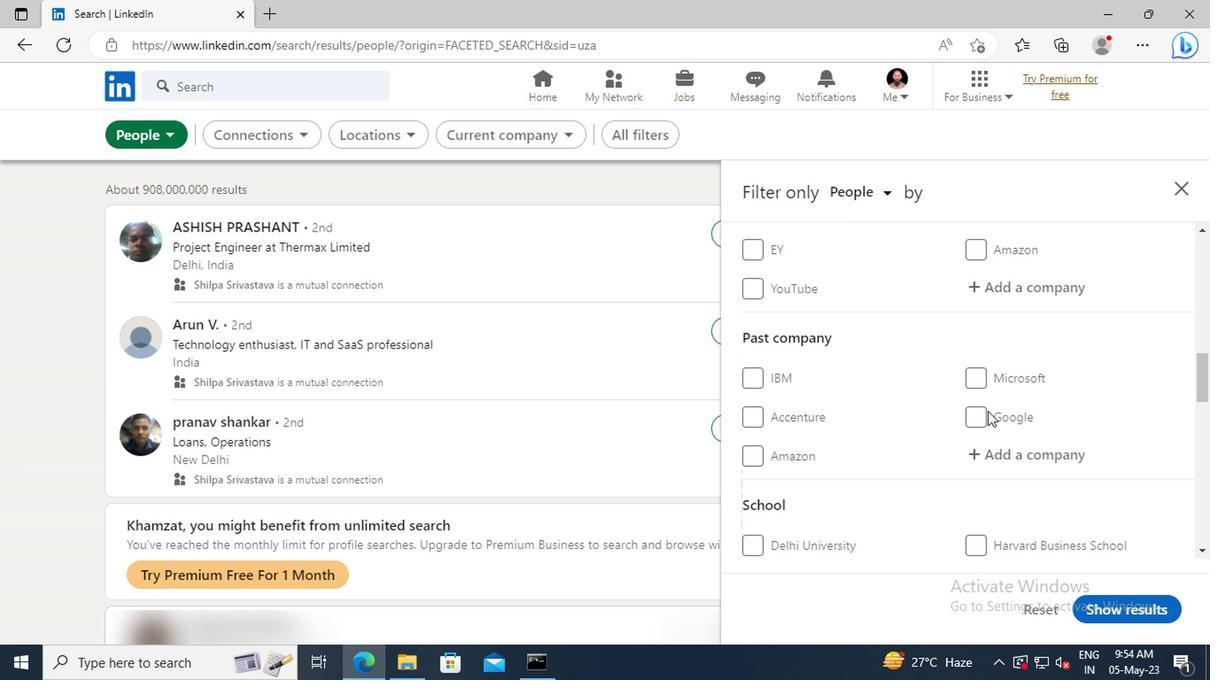 
Action: Mouse scrolled (984, 410) with delta (0, 0)
Screenshot: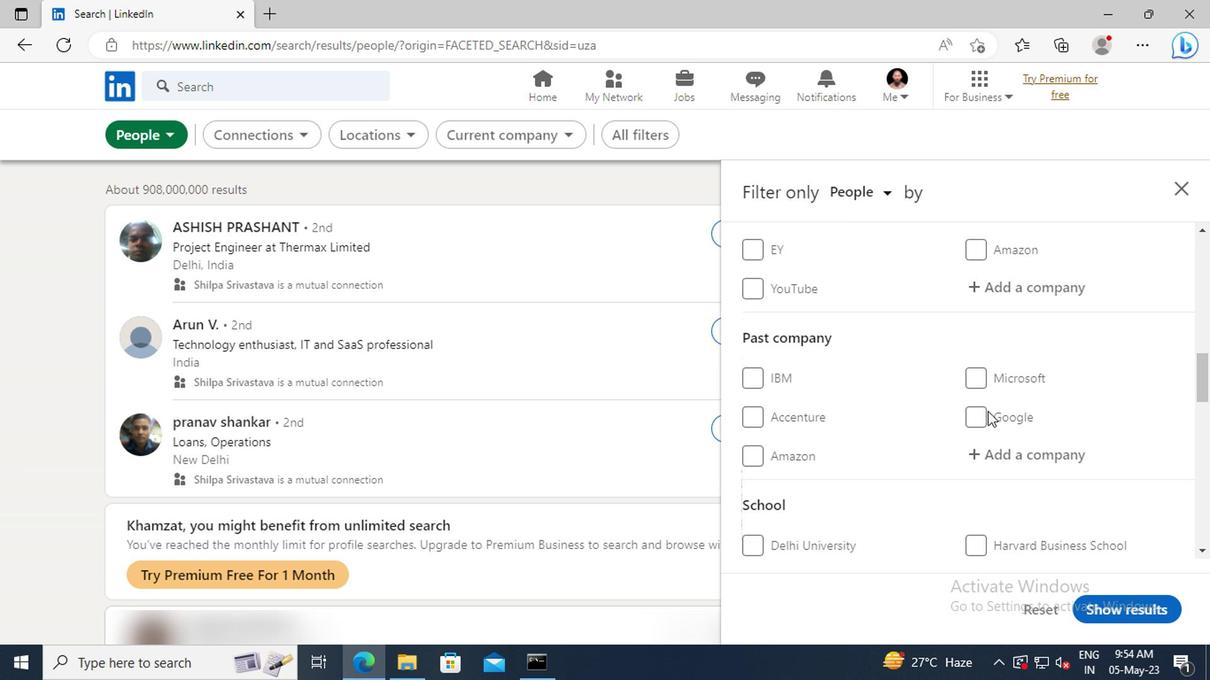 
Action: Mouse scrolled (984, 410) with delta (0, 0)
Screenshot: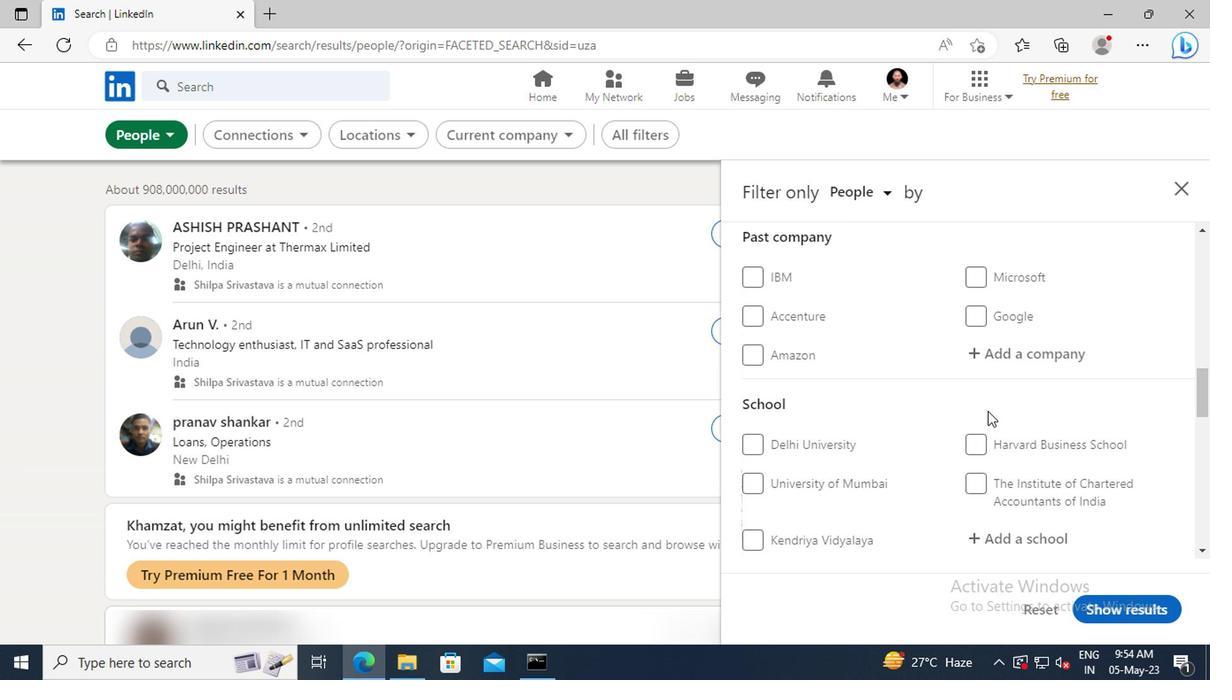 
Action: Mouse scrolled (984, 410) with delta (0, 0)
Screenshot: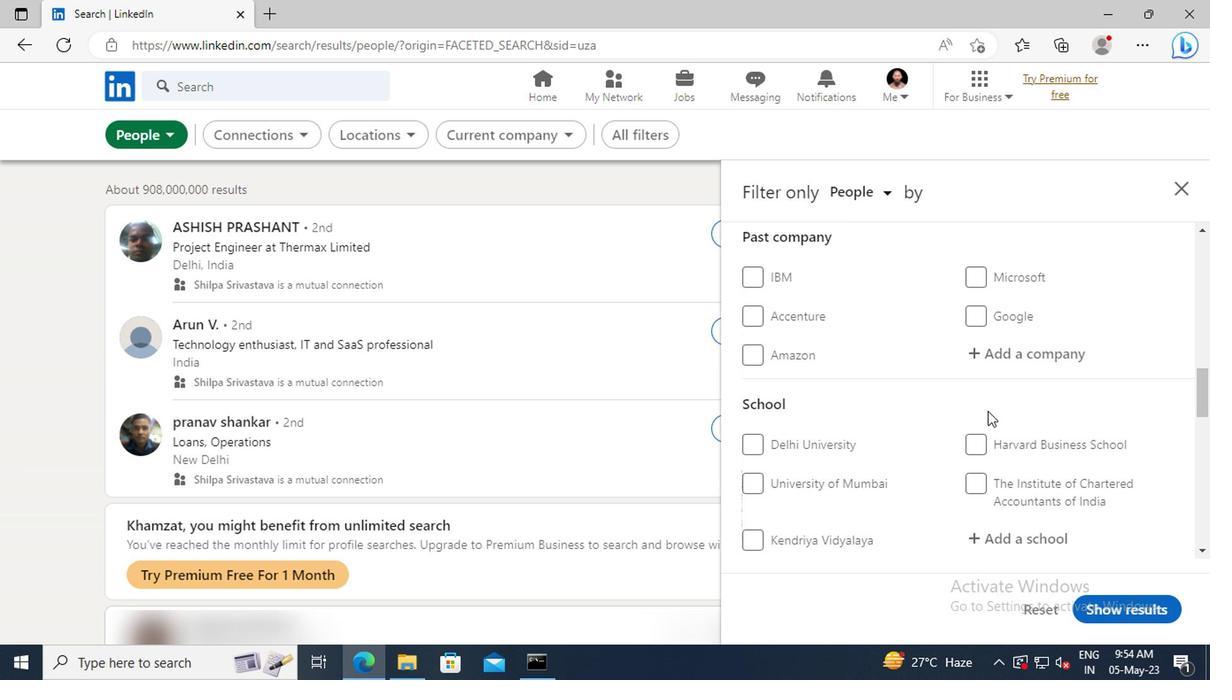 
Action: Mouse scrolled (984, 410) with delta (0, 0)
Screenshot: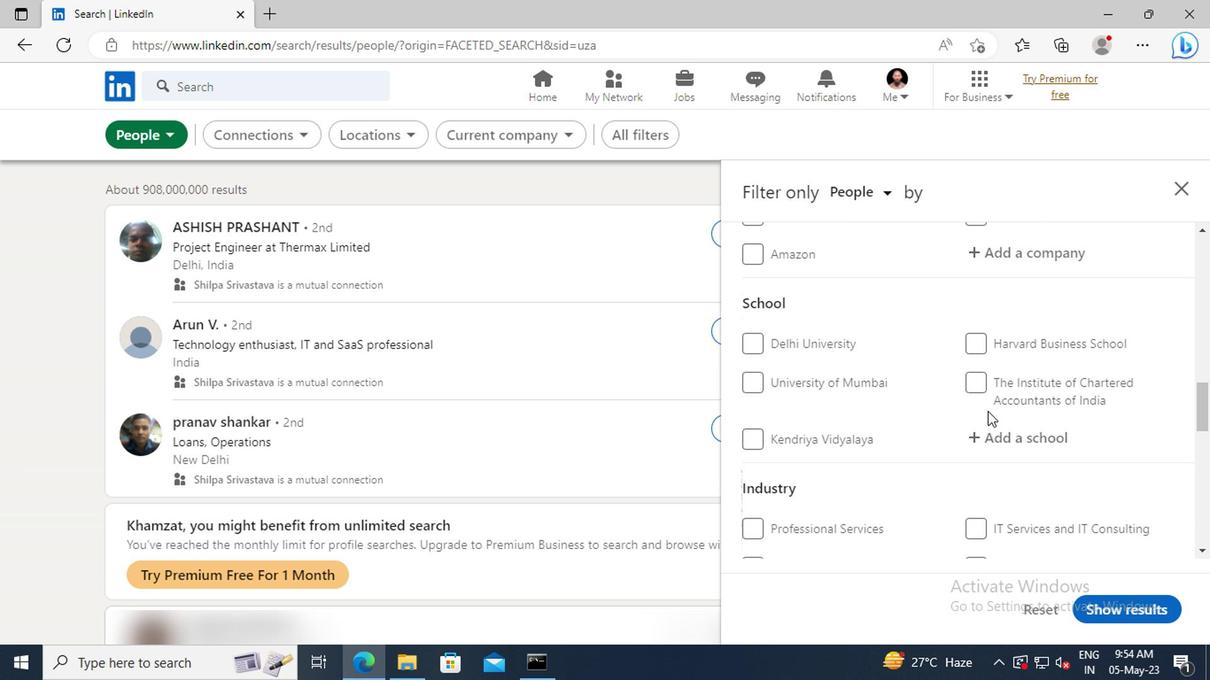 
Action: Mouse scrolled (984, 410) with delta (0, 0)
Screenshot: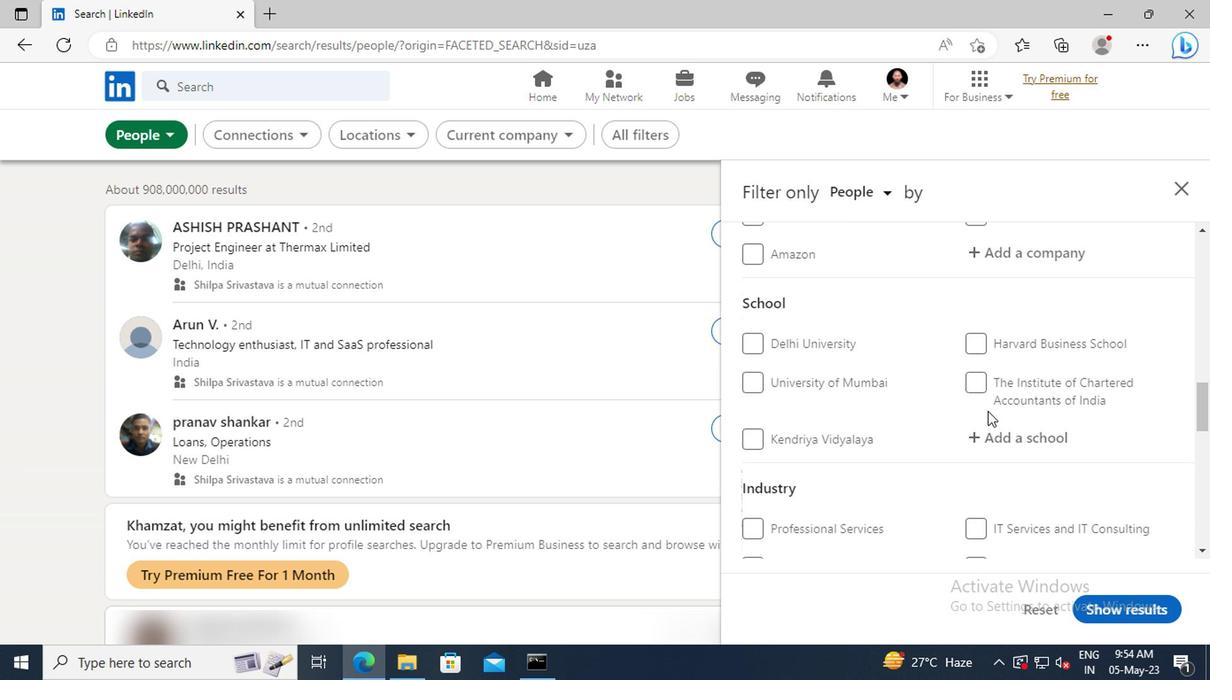 
Action: Mouse scrolled (984, 410) with delta (0, 0)
Screenshot: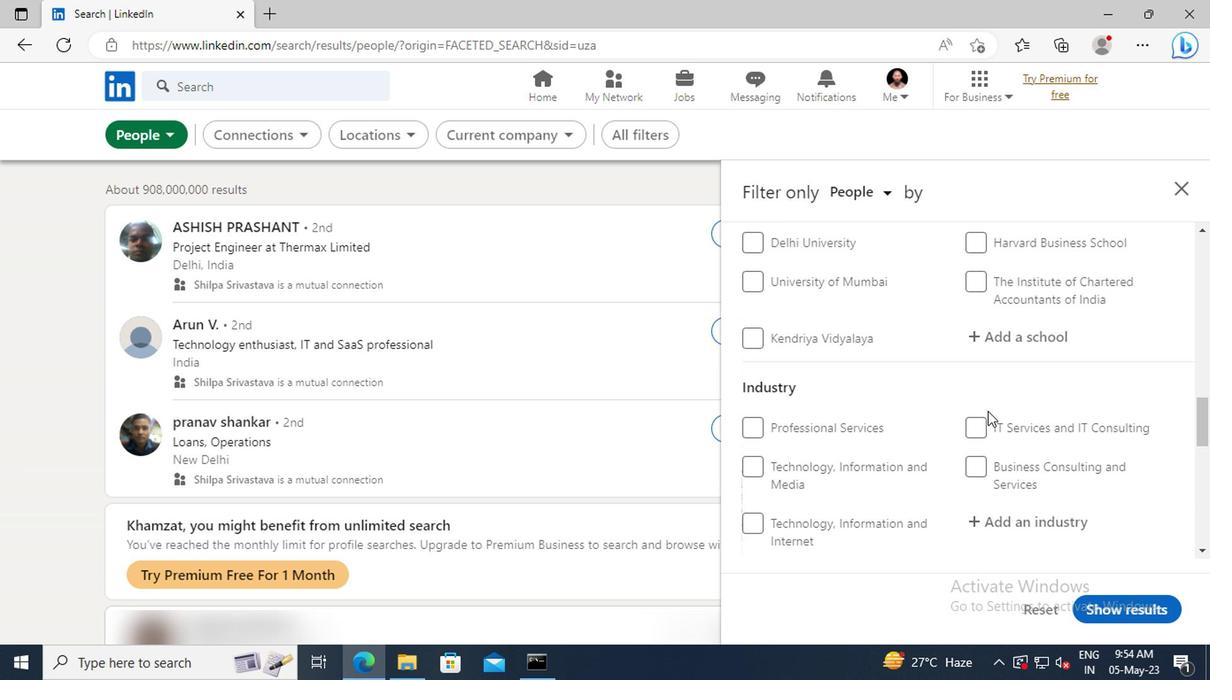 
Action: Mouse scrolled (984, 410) with delta (0, 0)
Screenshot: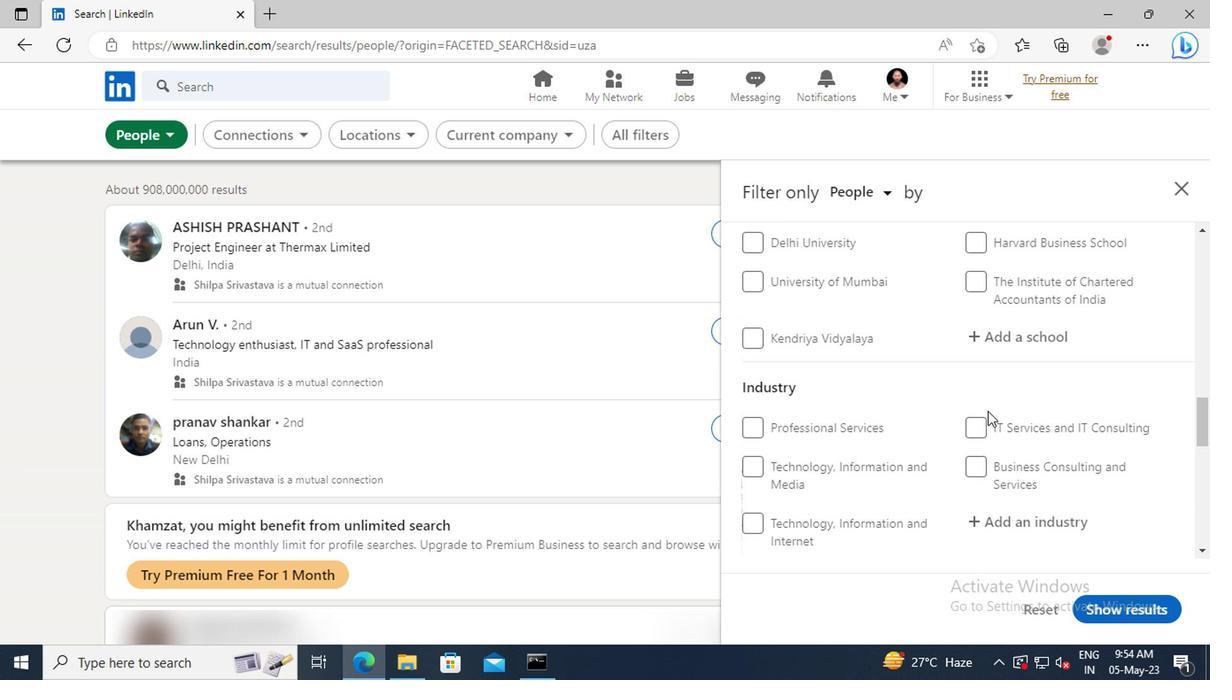 
Action: Mouse scrolled (984, 410) with delta (0, 0)
Screenshot: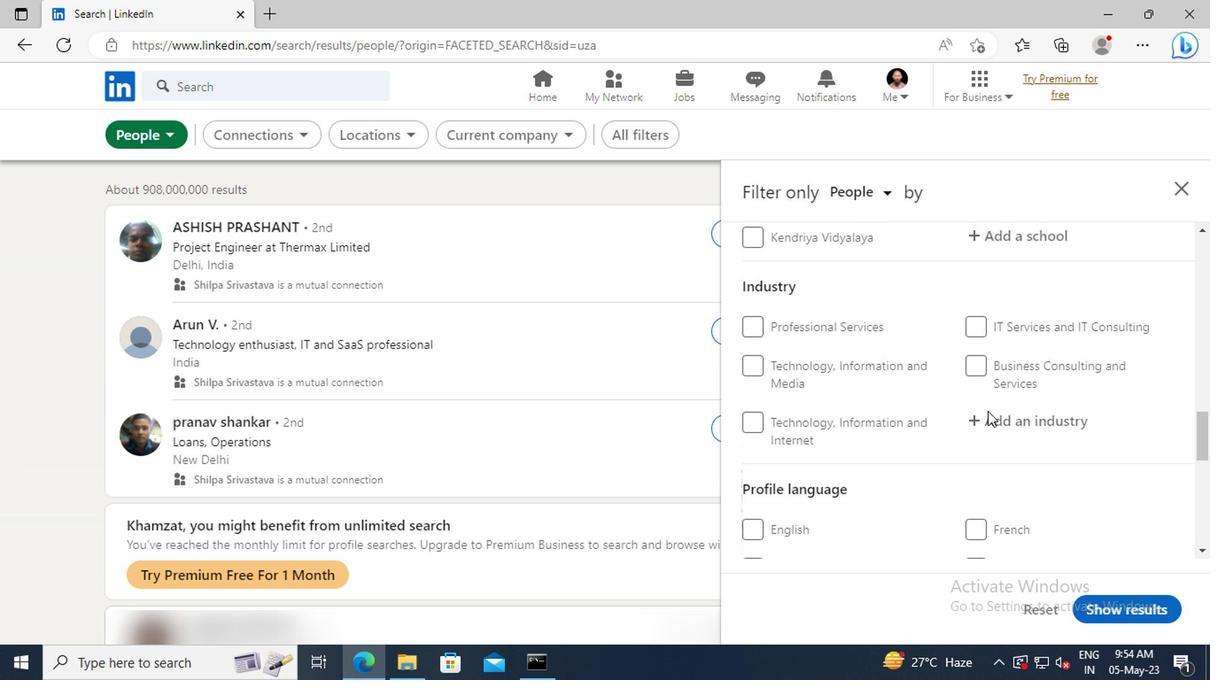 
Action: Mouse scrolled (984, 410) with delta (0, 0)
Screenshot: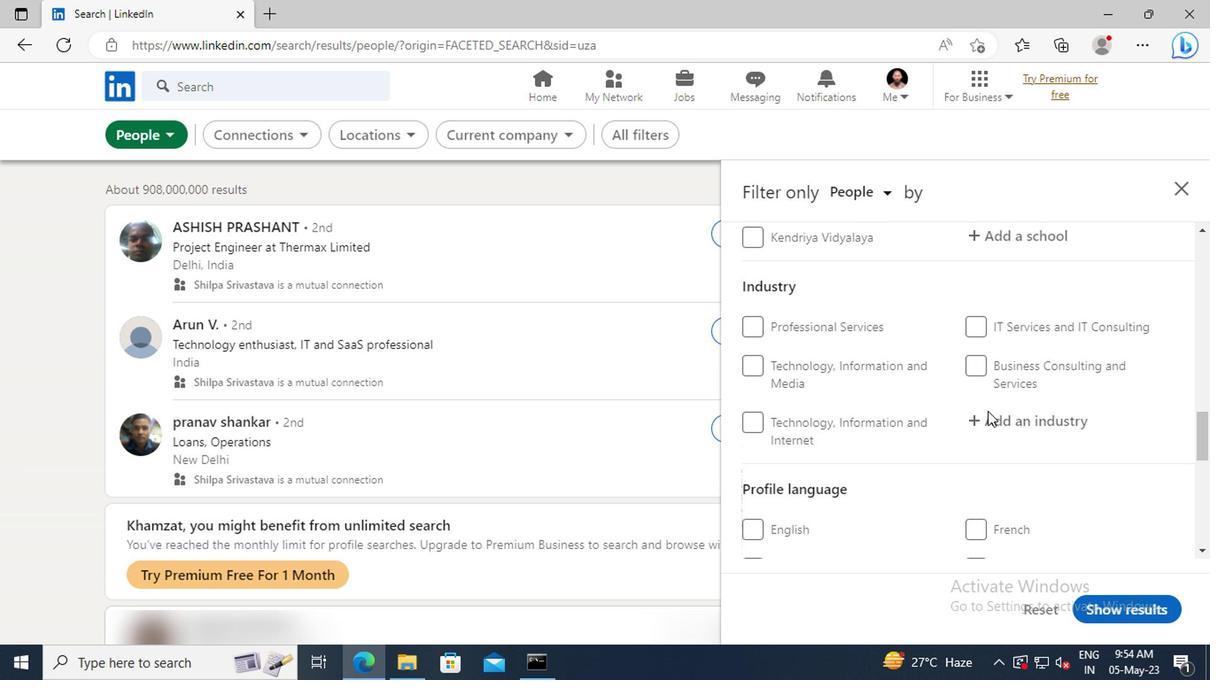 
Action: Mouse moved to (750, 504)
Screenshot: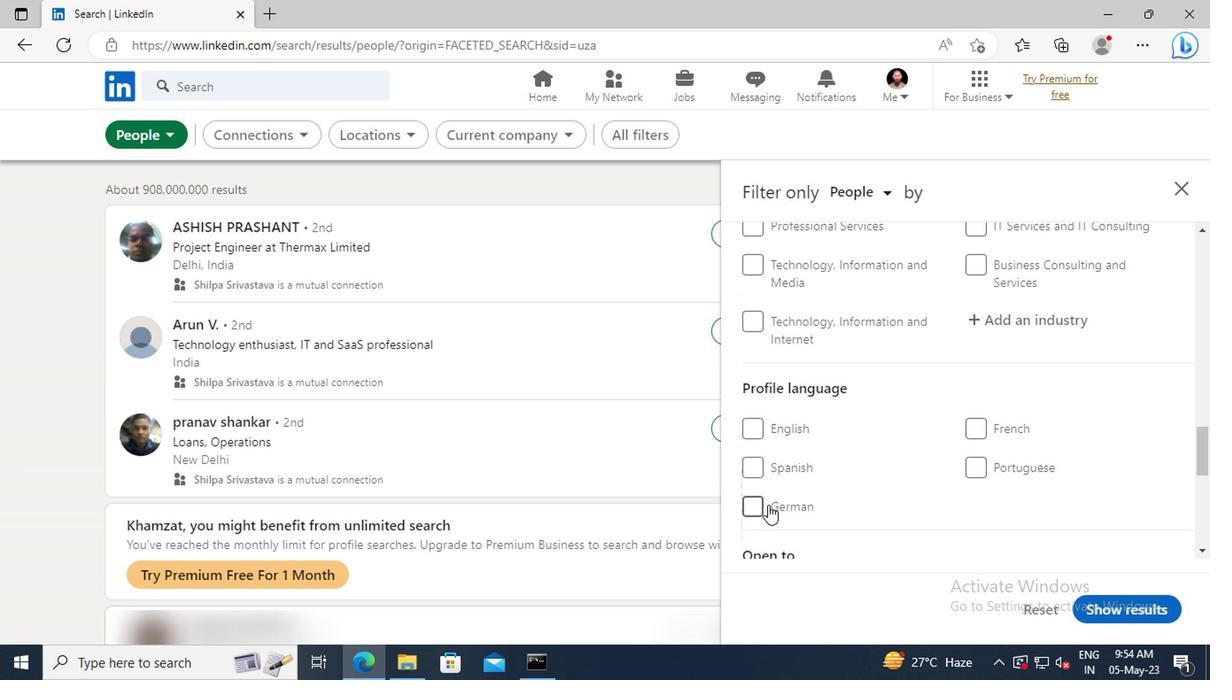 
Action: Mouse pressed left at (750, 504)
Screenshot: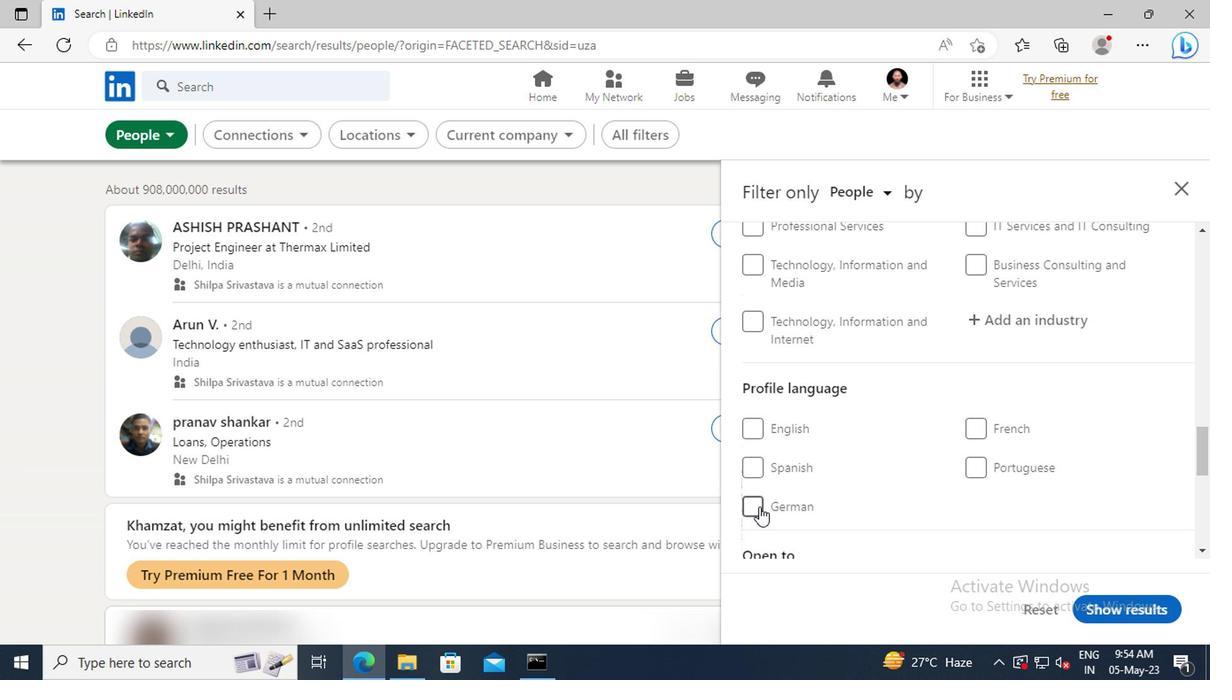 
Action: Mouse moved to (959, 451)
Screenshot: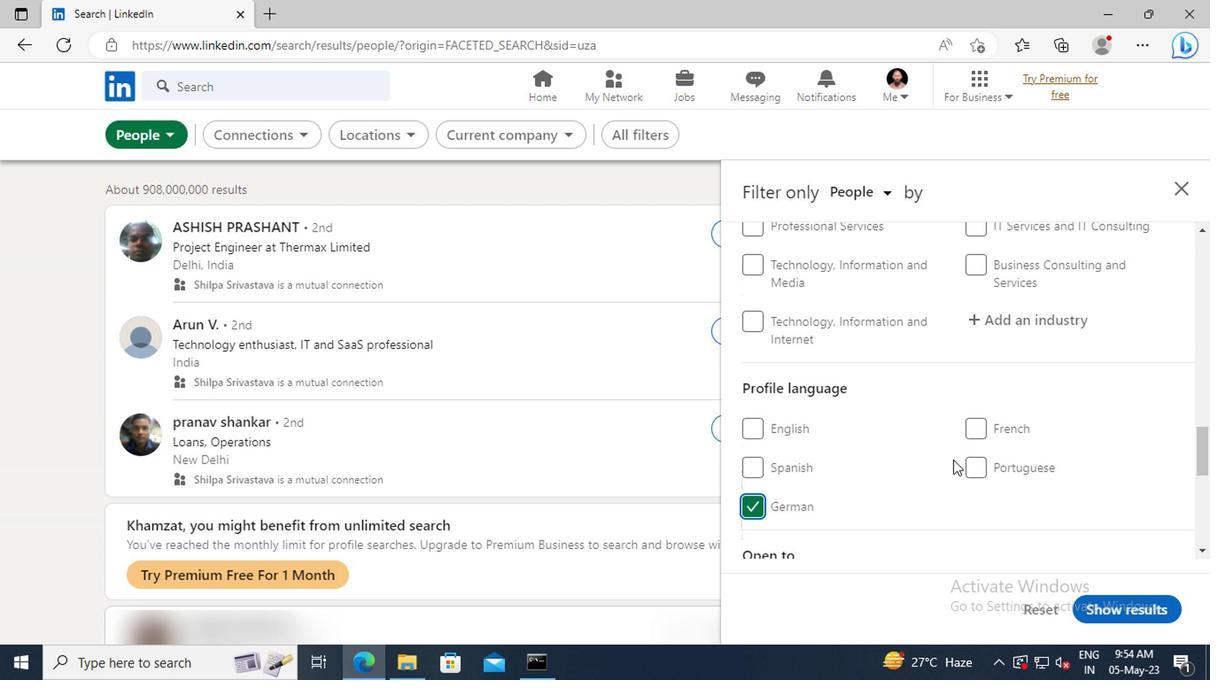 
Action: Mouse scrolled (959, 452) with delta (0, 0)
Screenshot: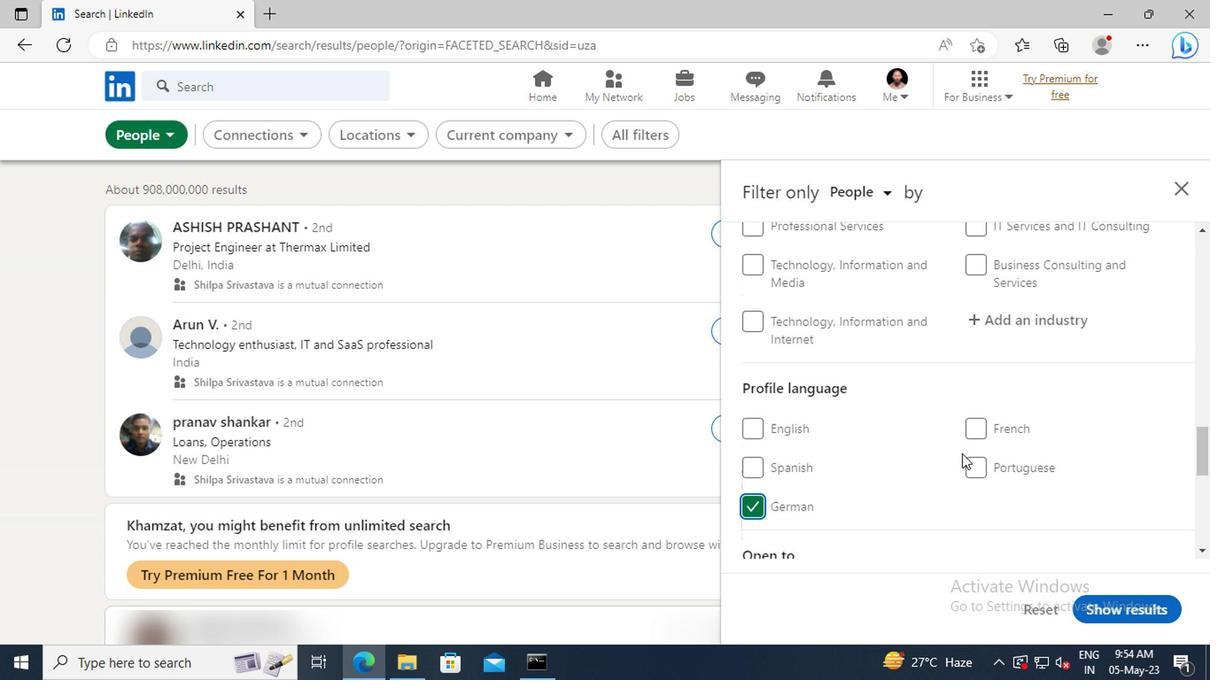 
Action: Mouse scrolled (959, 452) with delta (0, 0)
Screenshot: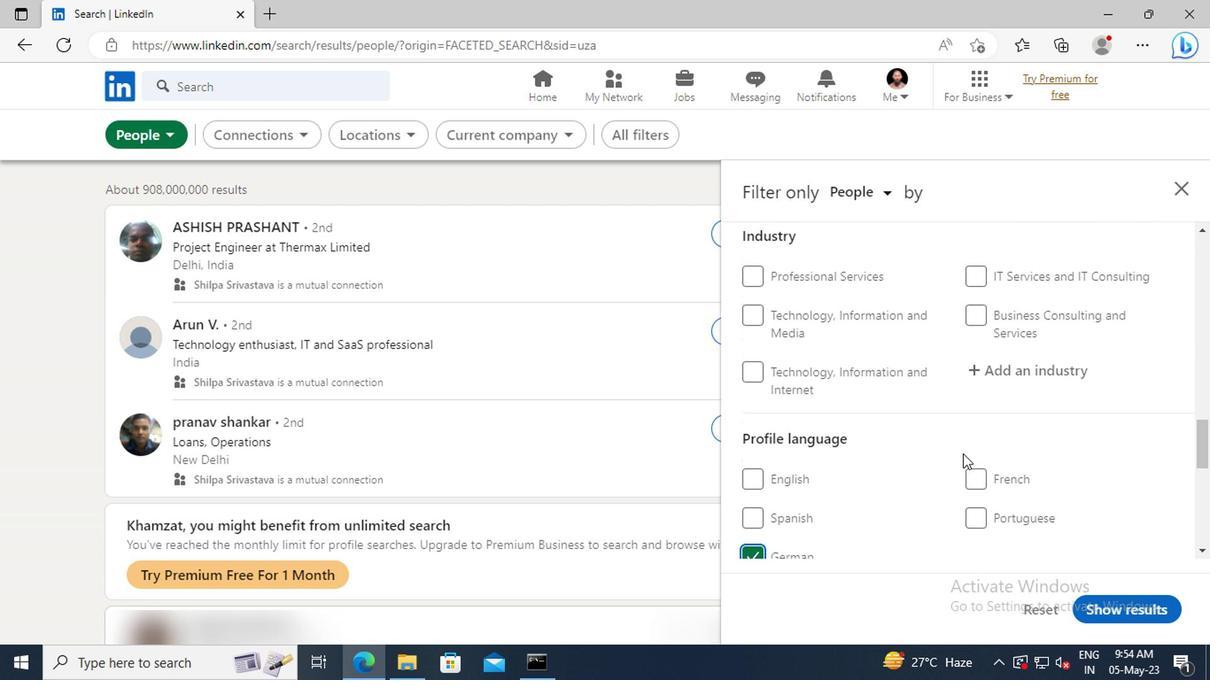 
Action: Mouse scrolled (959, 452) with delta (0, 0)
Screenshot: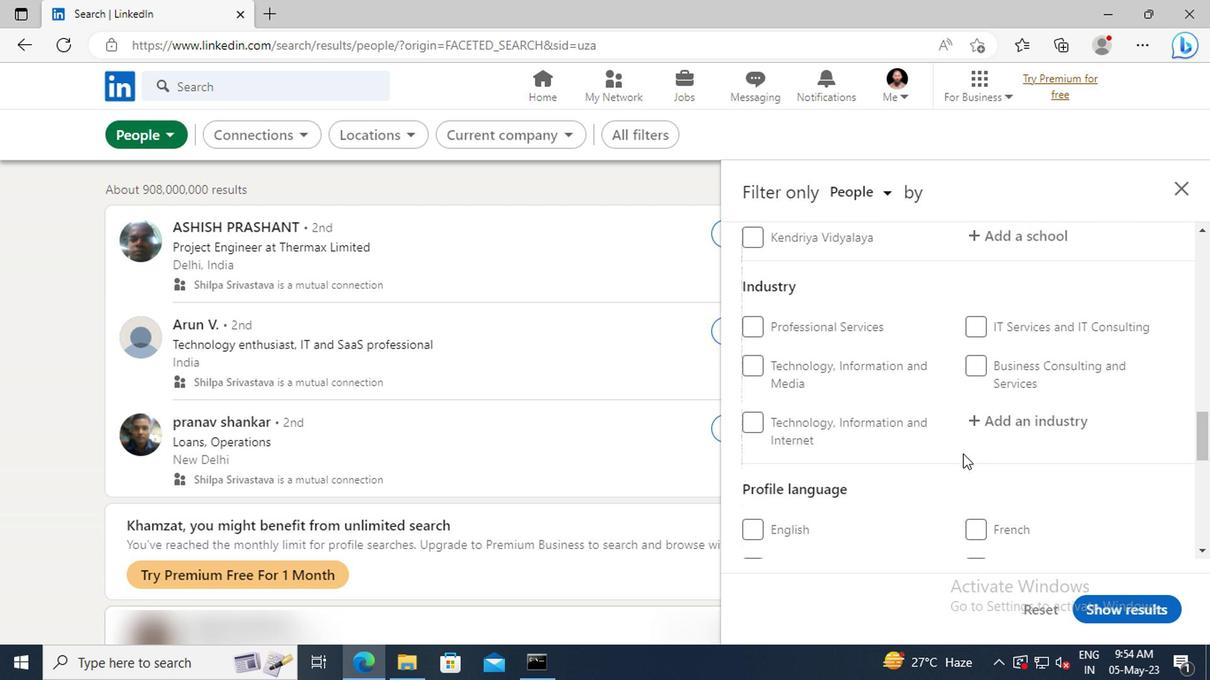 
Action: Mouse scrolled (959, 452) with delta (0, 0)
Screenshot: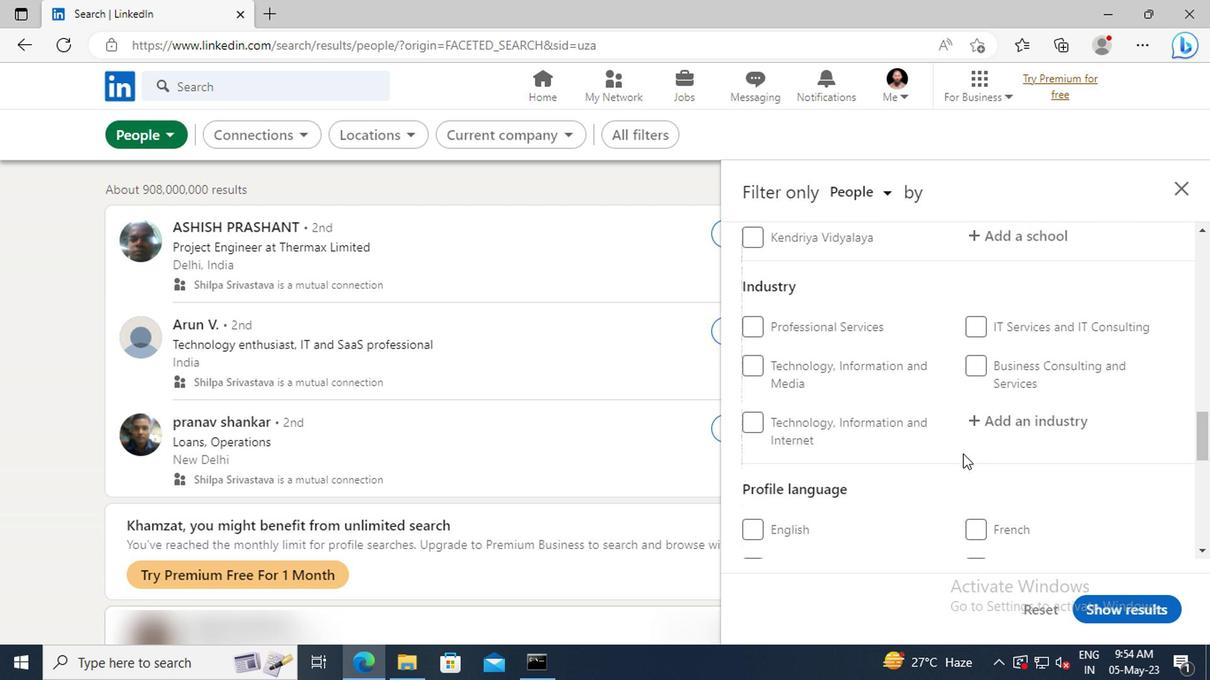 
Action: Mouse scrolled (959, 452) with delta (0, 0)
Screenshot: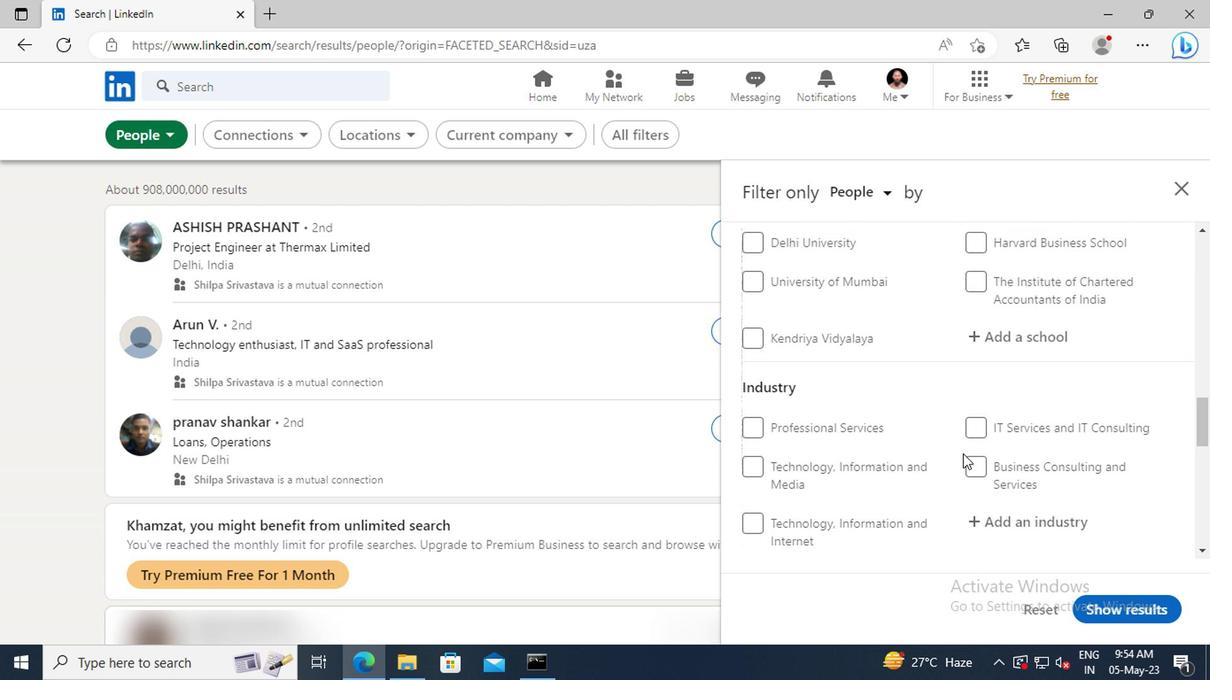 
Action: Mouse scrolled (959, 452) with delta (0, 0)
Screenshot: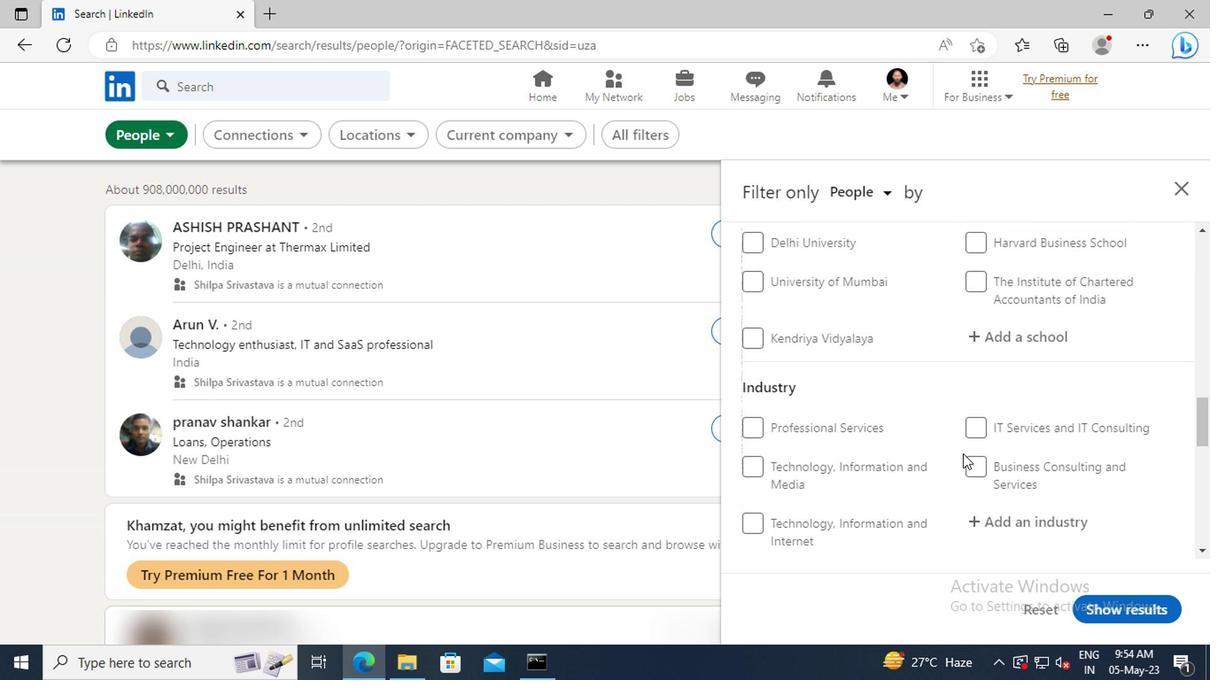 
Action: Mouse scrolled (959, 452) with delta (0, 0)
Screenshot: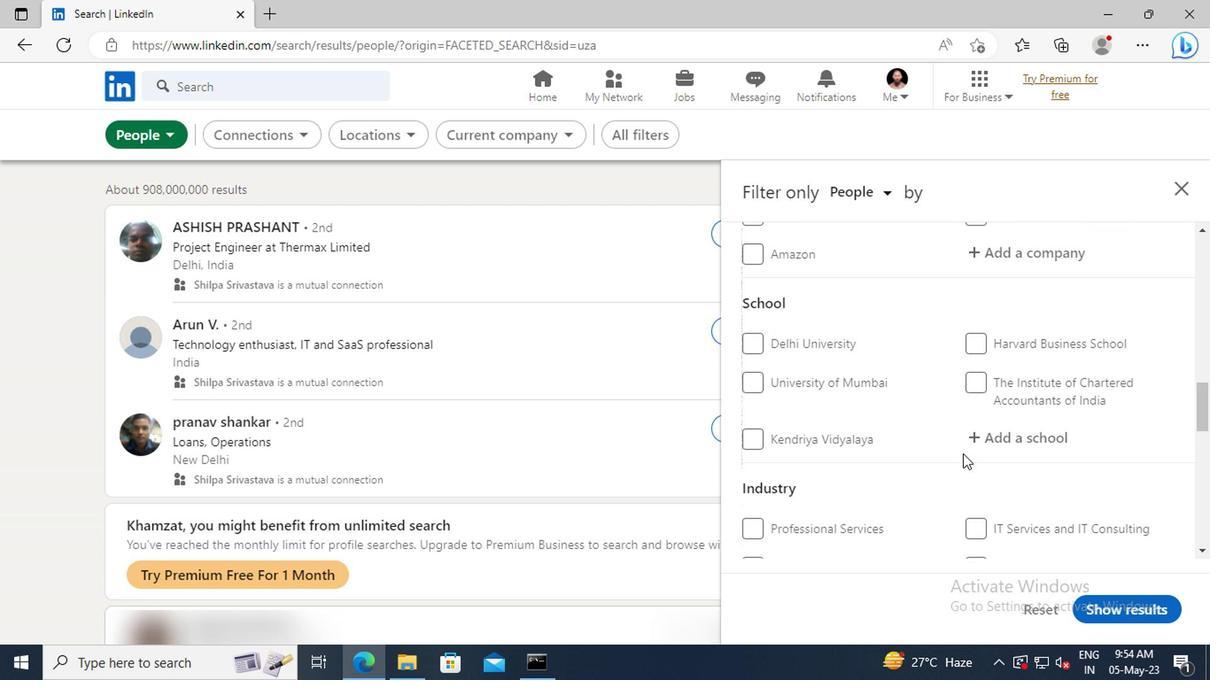 
Action: Mouse scrolled (959, 452) with delta (0, 0)
Screenshot: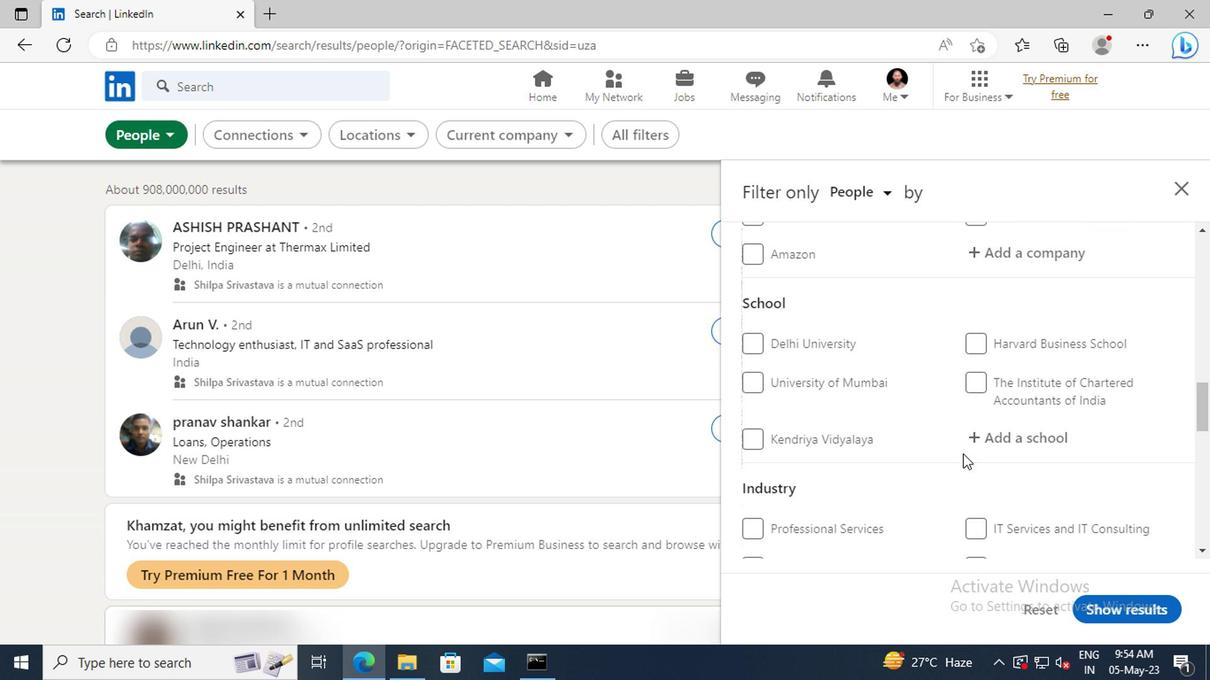 
Action: Mouse scrolled (959, 452) with delta (0, 0)
Screenshot: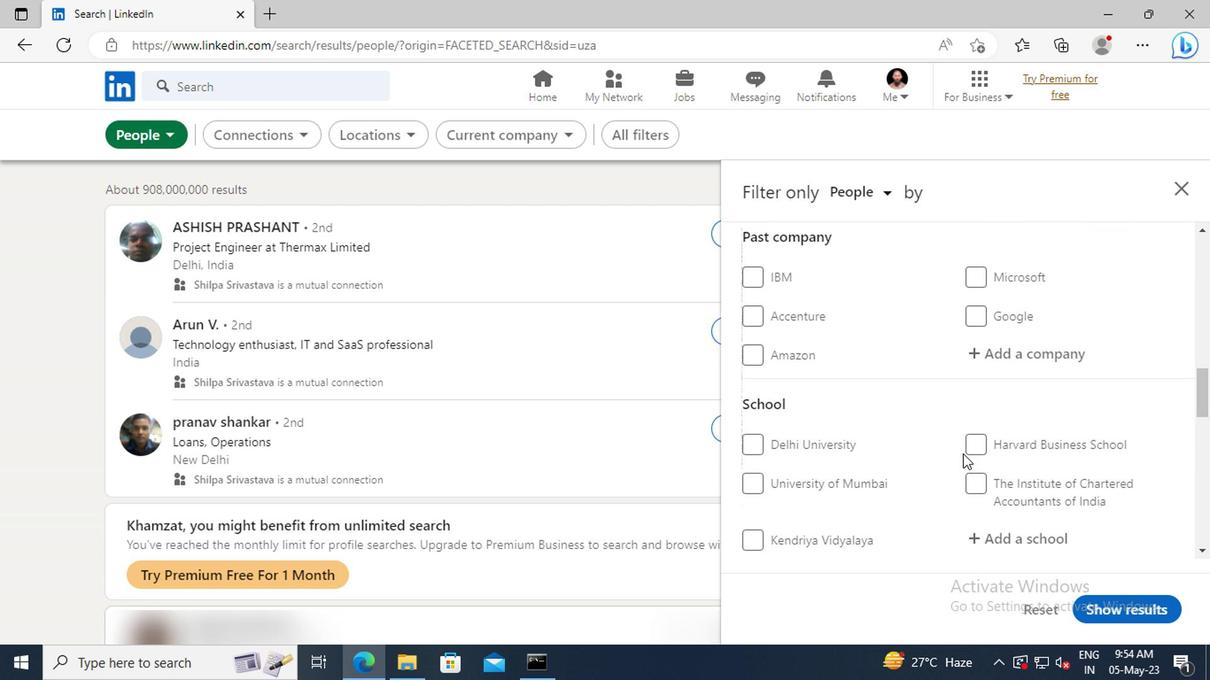 
Action: Mouse scrolled (959, 452) with delta (0, 0)
Screenshot: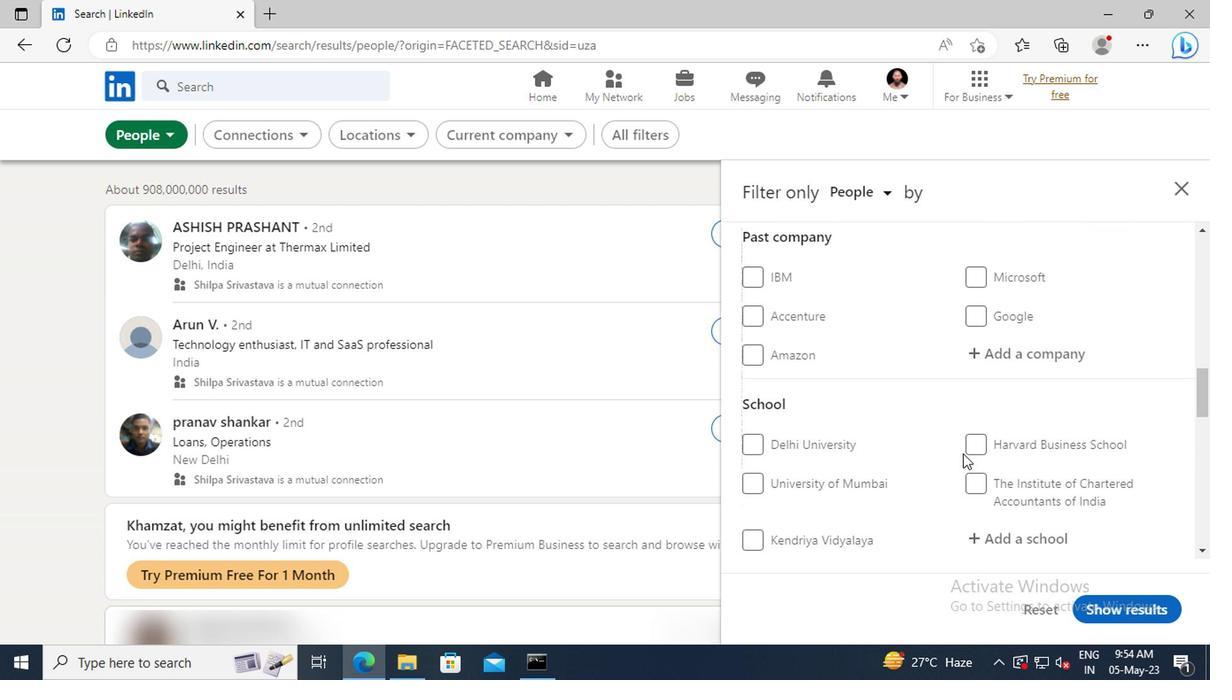 
Action: Mouse scrolled (959, 452) with delta (0, 0)
Screenshot: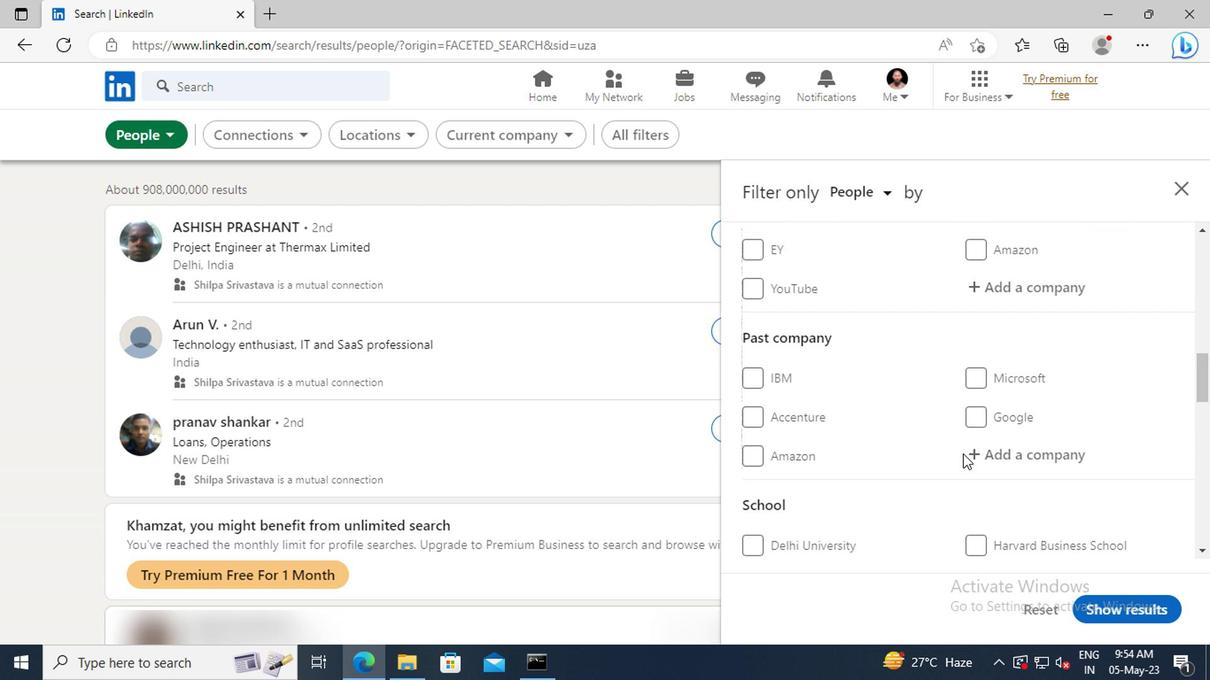 
Action: Mouse scrolled (959, 452) with delta (0, 0)
Screenshot: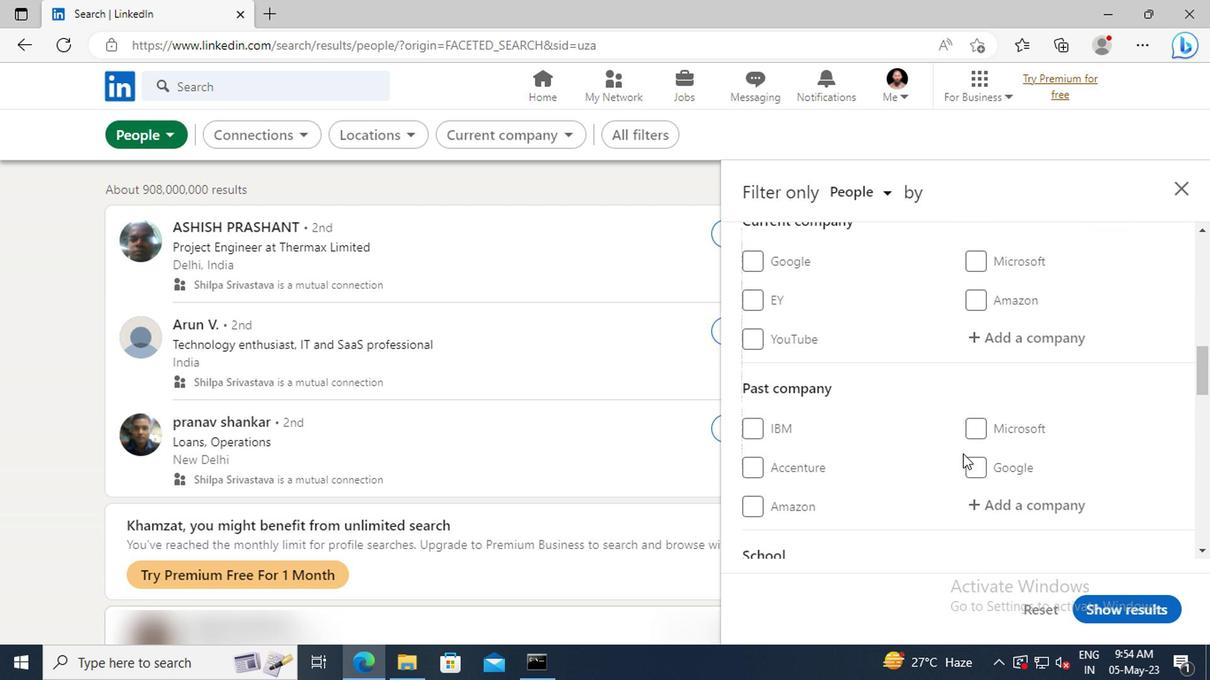 
Action: Mouse scrolled (959, 452) with delta (0, 0)
Screenshot: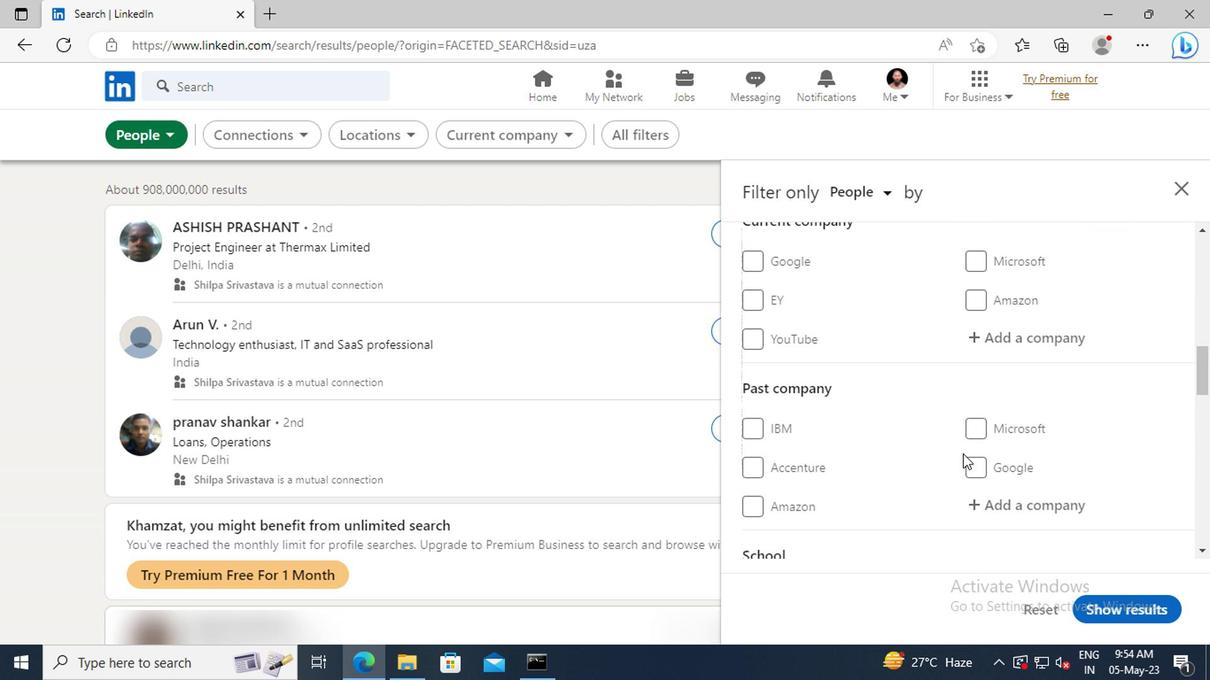 
Action: Mouse moved to (969, 439)
Screenshot: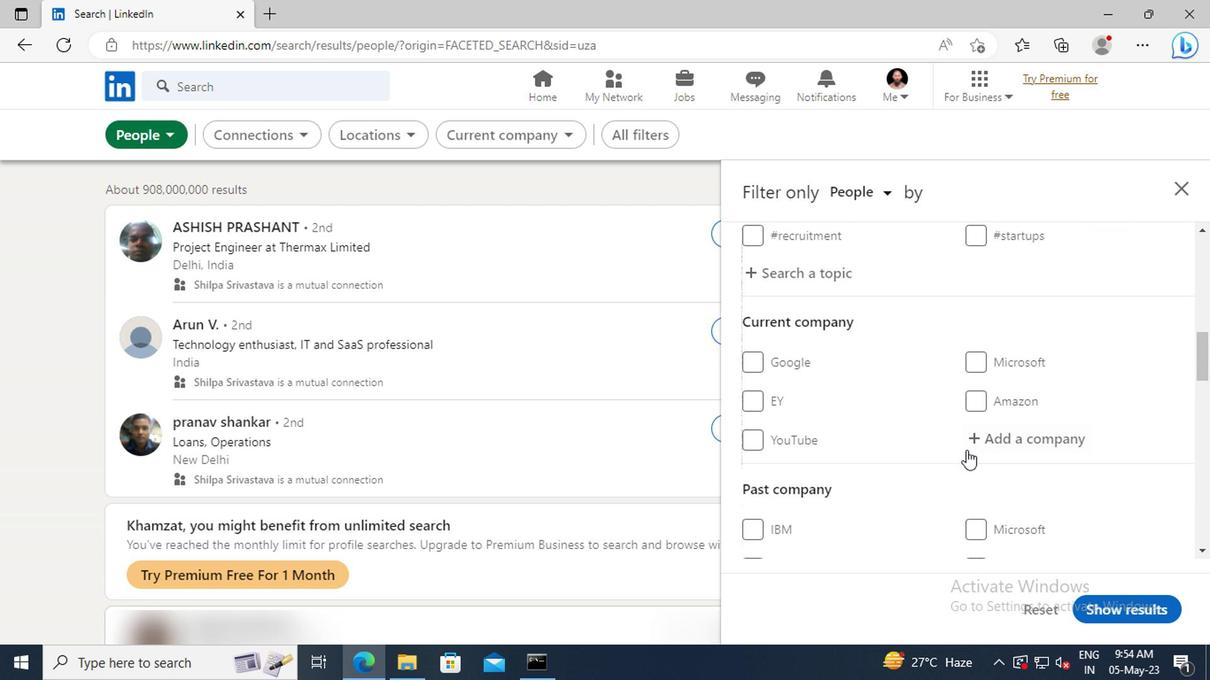 
Action: Mouse pressed left at (969, 439)
Screenshot: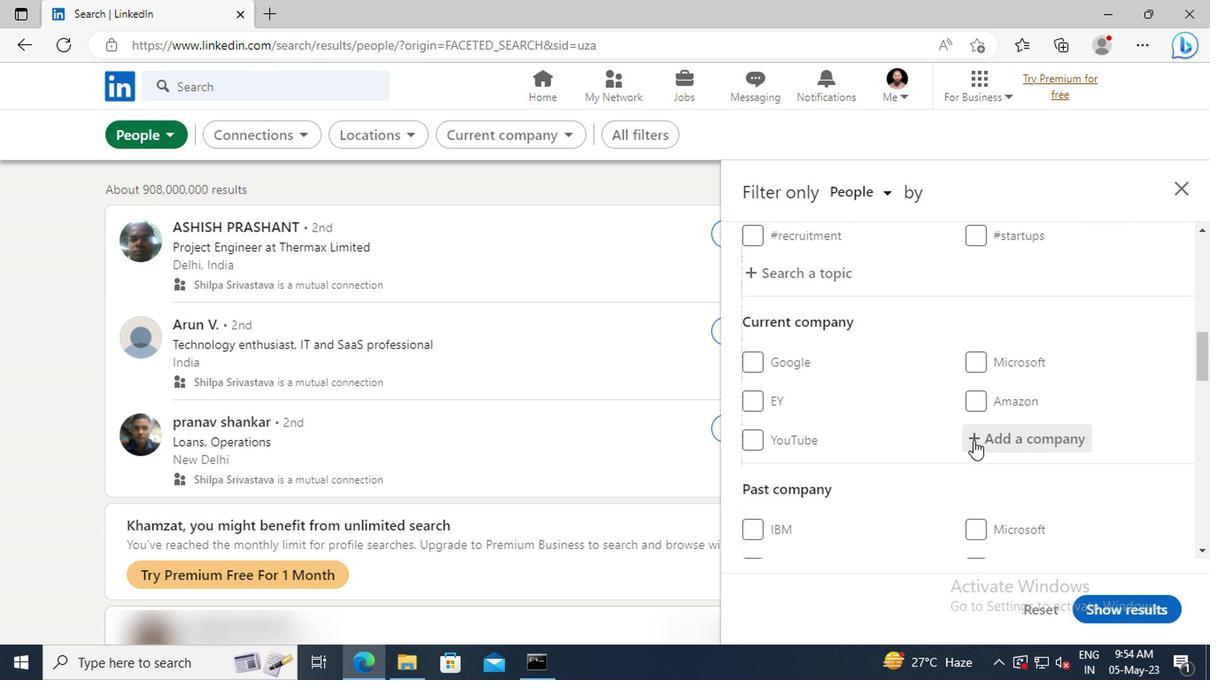
Action: Mouse moved to (969, 436)
Screenshot: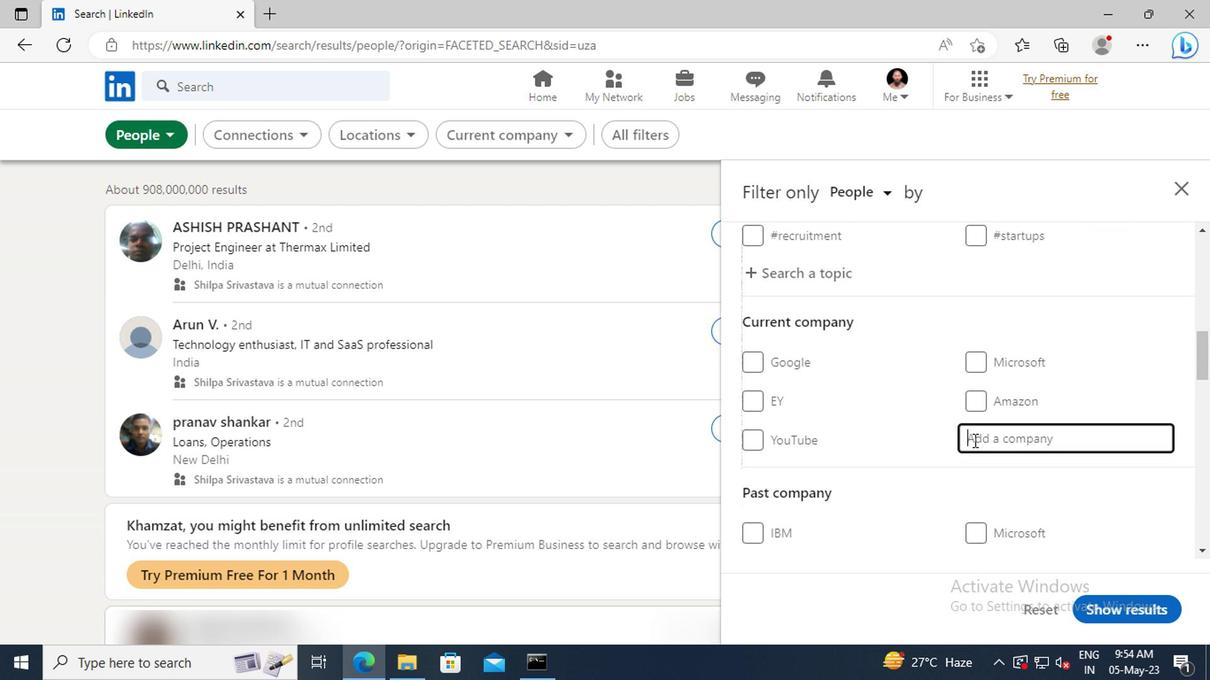
Action: Key pressed <Key.shift>JO<Key.shift>B<Key.space><Key.shift>FEE
Screenshot: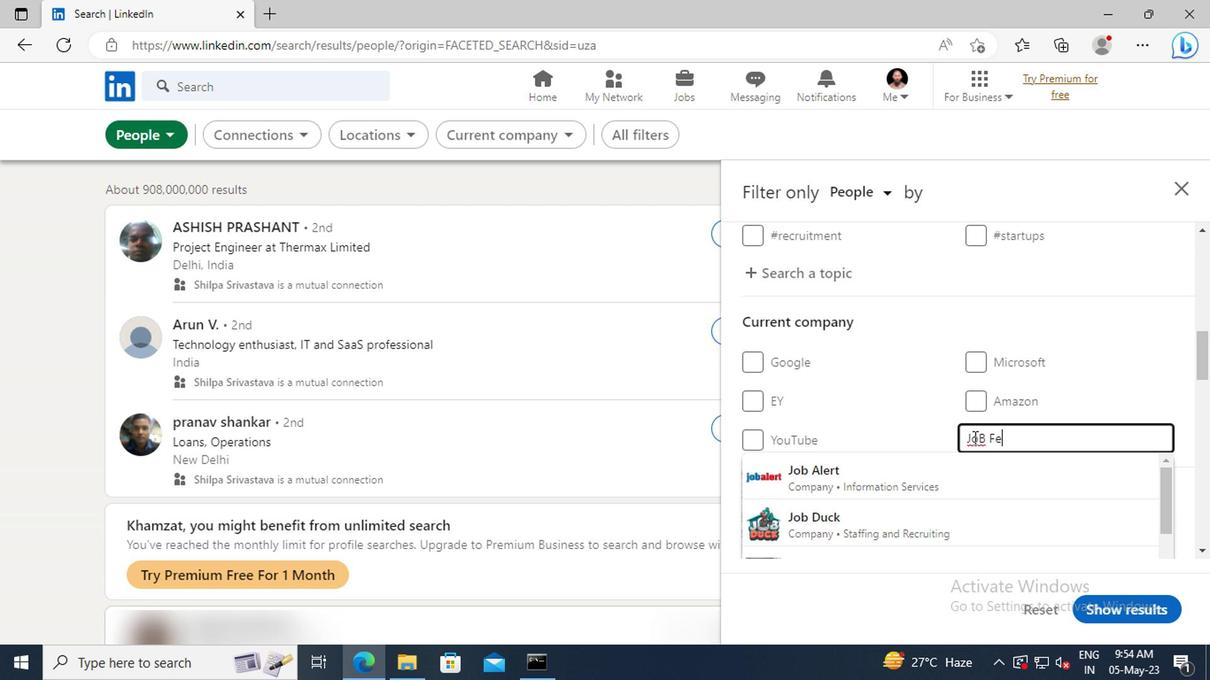 
Action: Mouse moved to (969, 436)
Screenshot: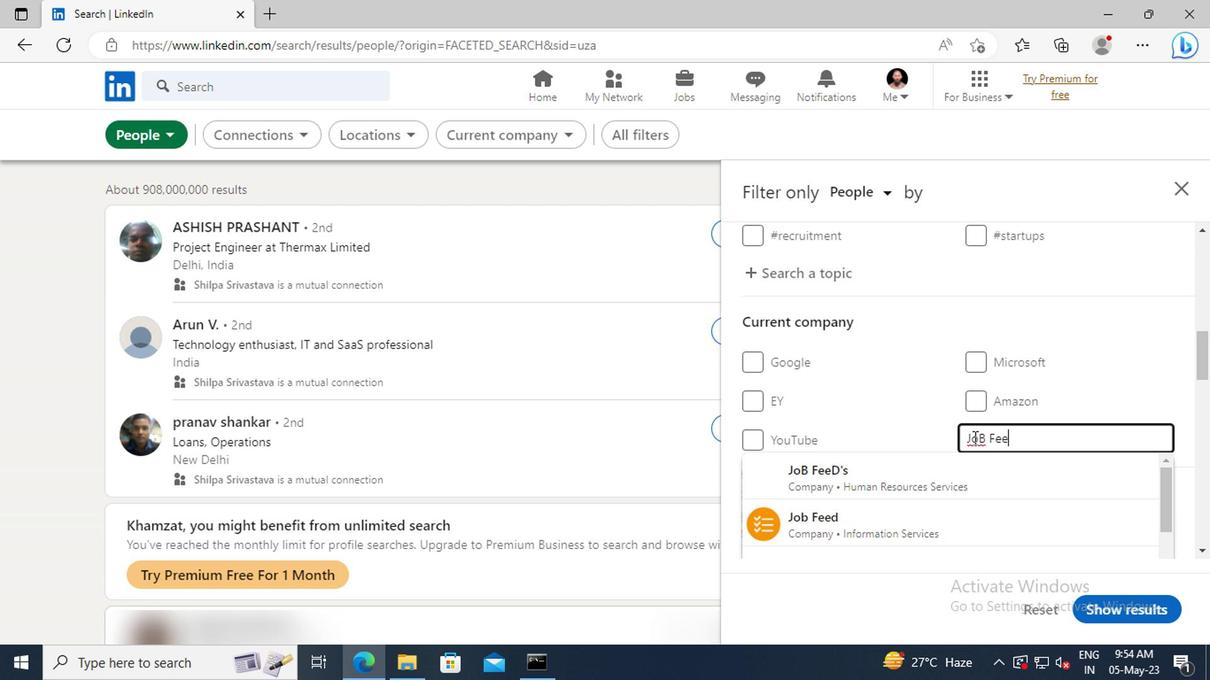 
Action: Key pressed D
Screenshot: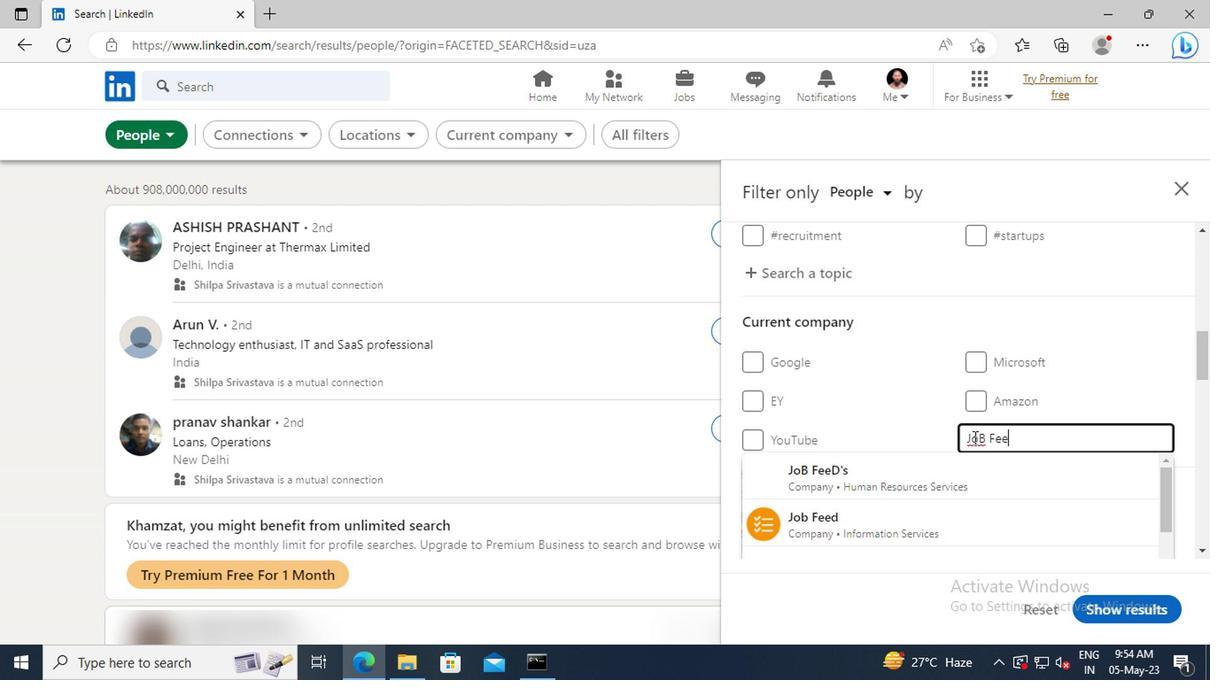 
Action: Mouse moved to (977, 509)
Screenshot: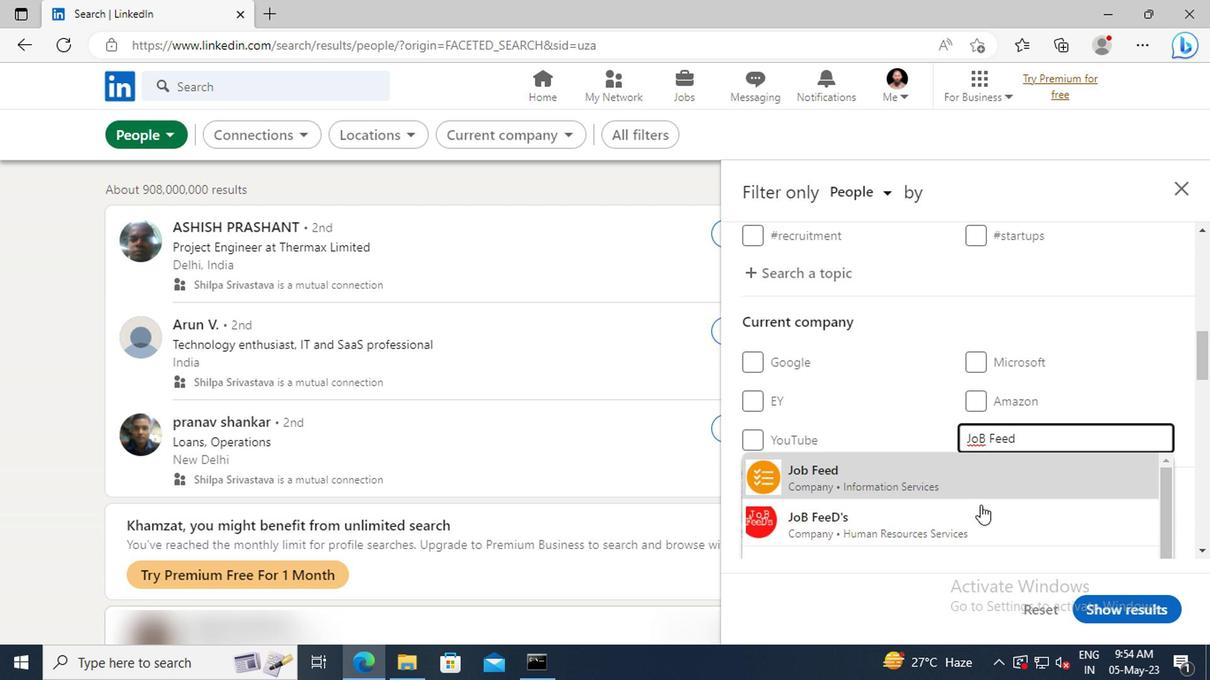 
Action: Mouse pressed left at (977, 509)
Screenshot: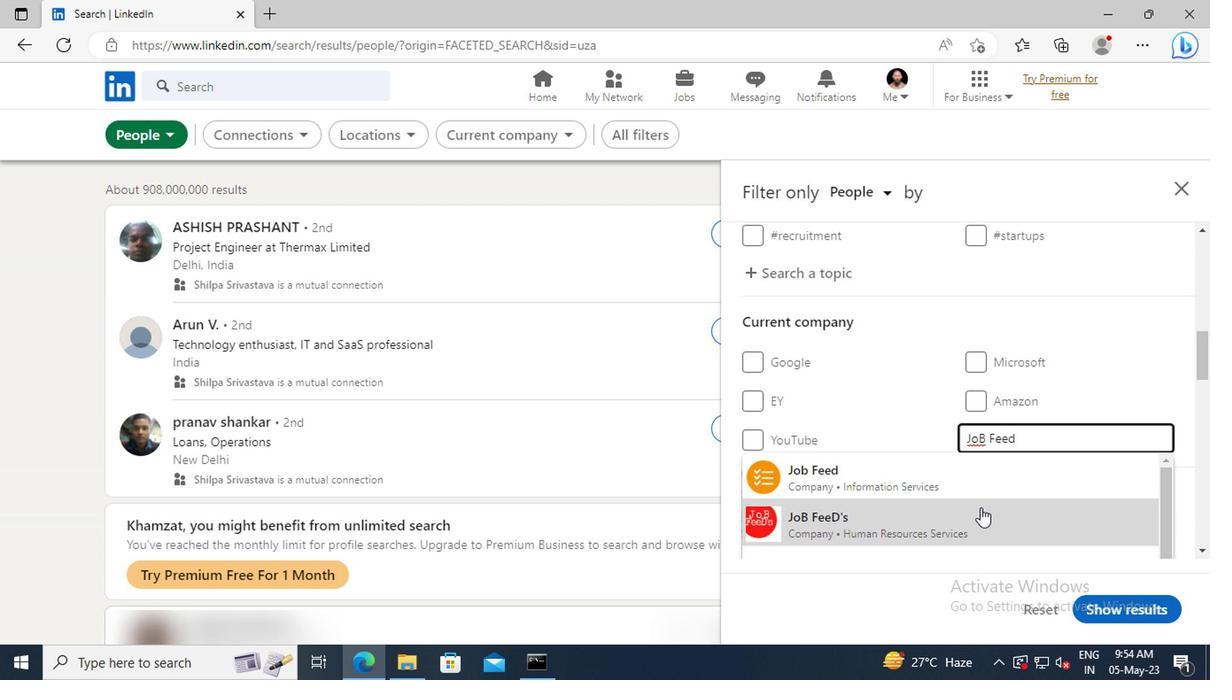 
Action: Mouse moved to (975, 491)
Screenshot: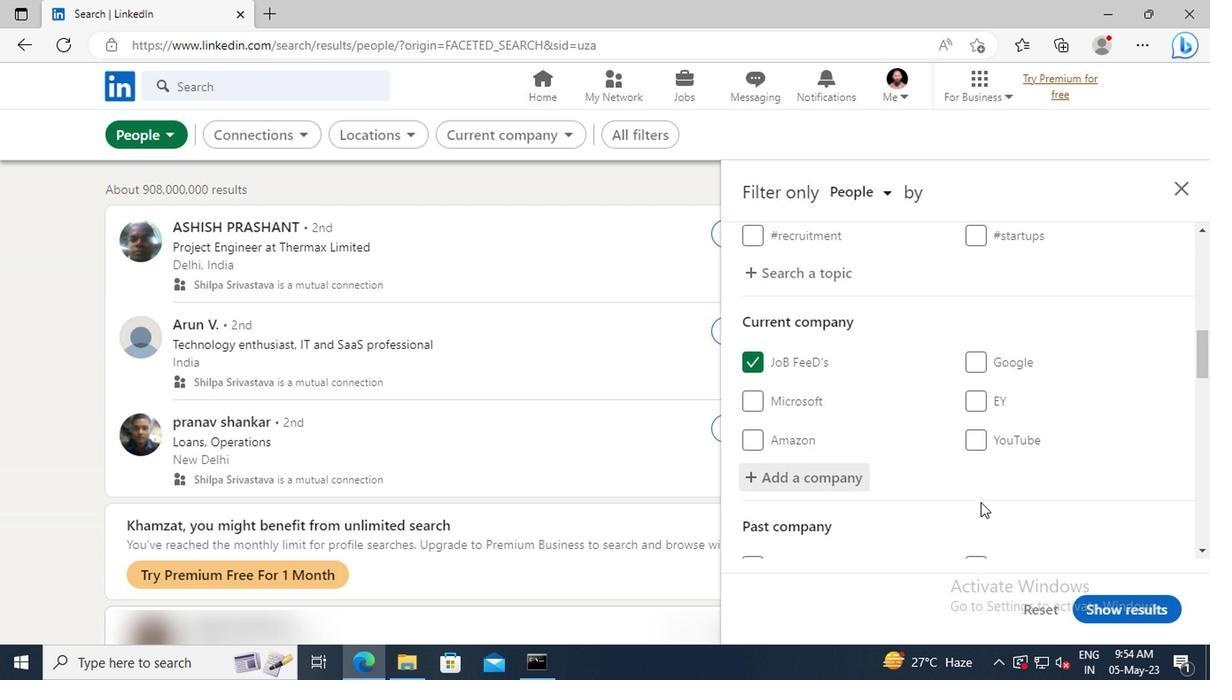 
Action: Mouse scrolled (975, 490) with delta (0, -1)
Screenshot: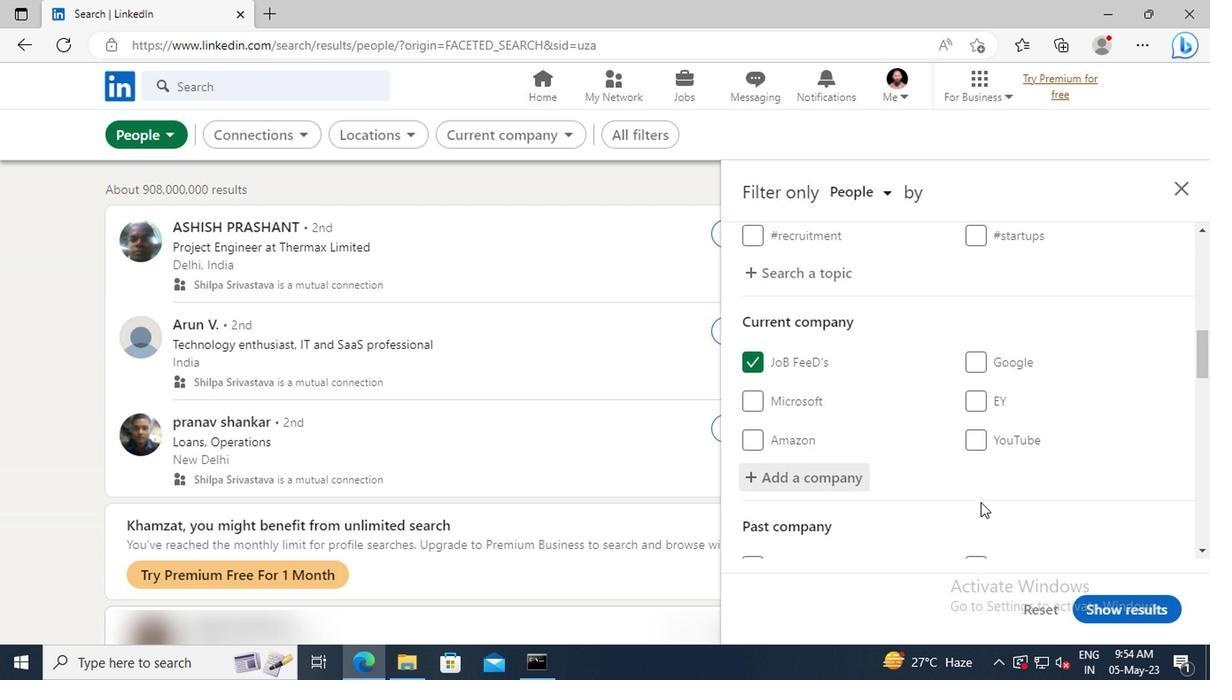
Action: Mouse moved to (973, 486)
Screenshot: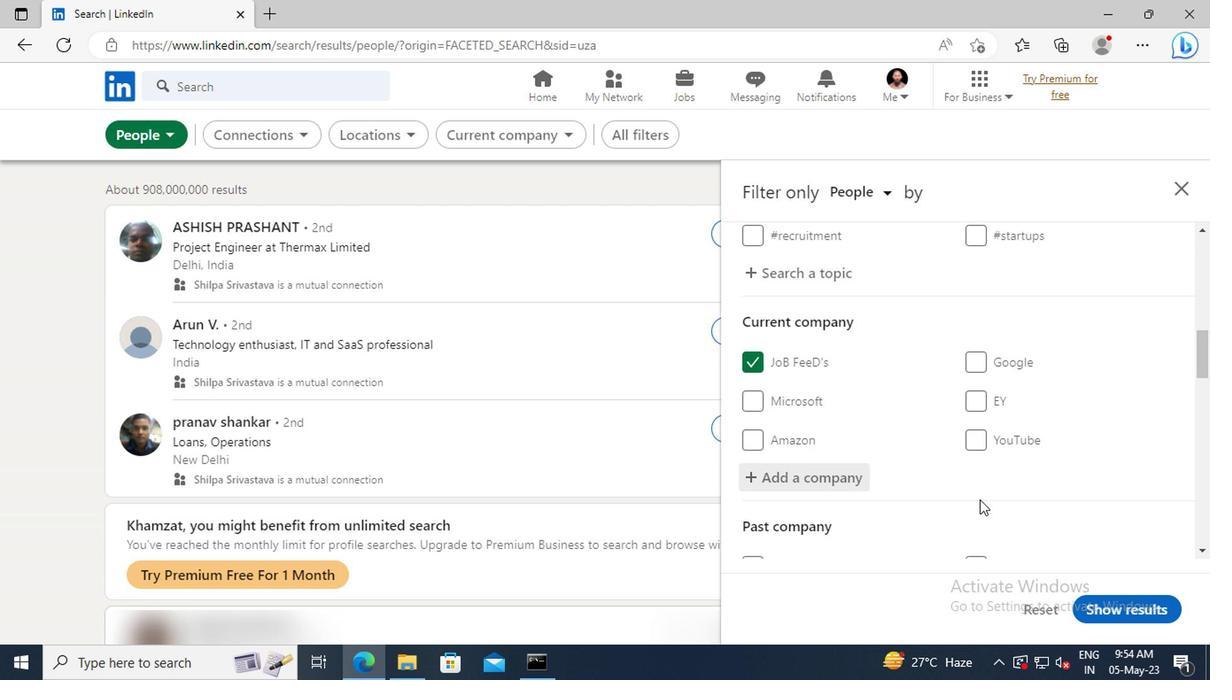 
Action: Mouse scrolled (973, 485) with delta (0, -1)
Screenshot: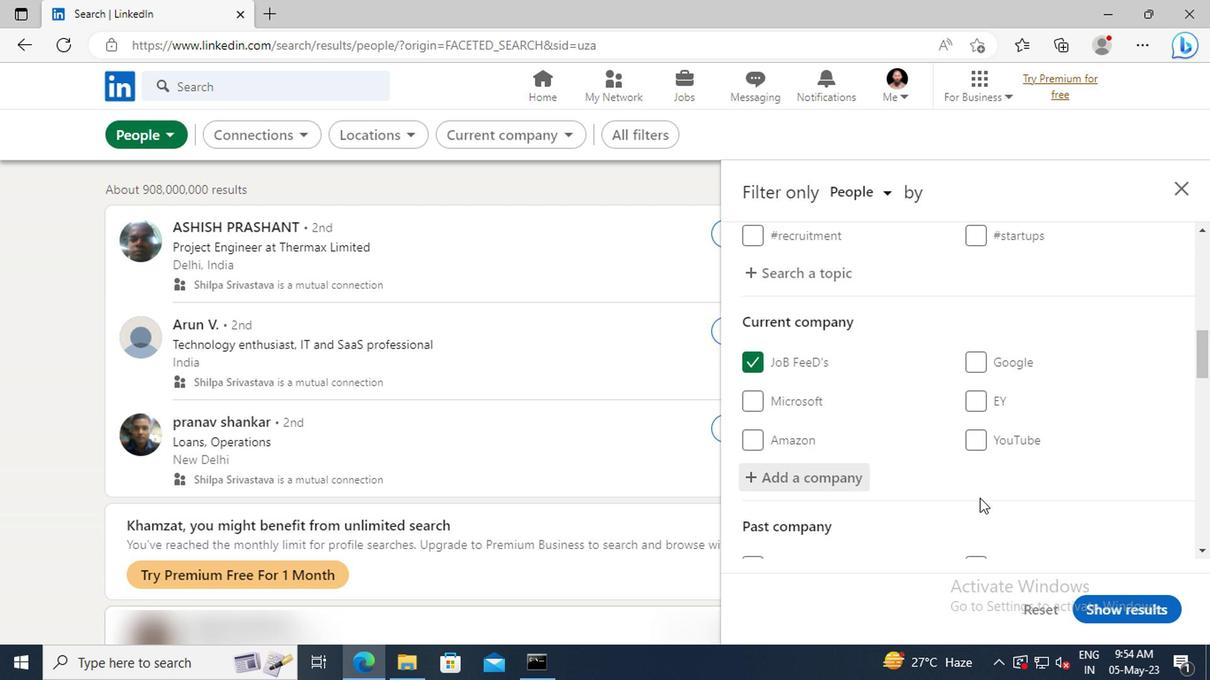 
Action: Mouse moved to (970, 437)
Screenshot: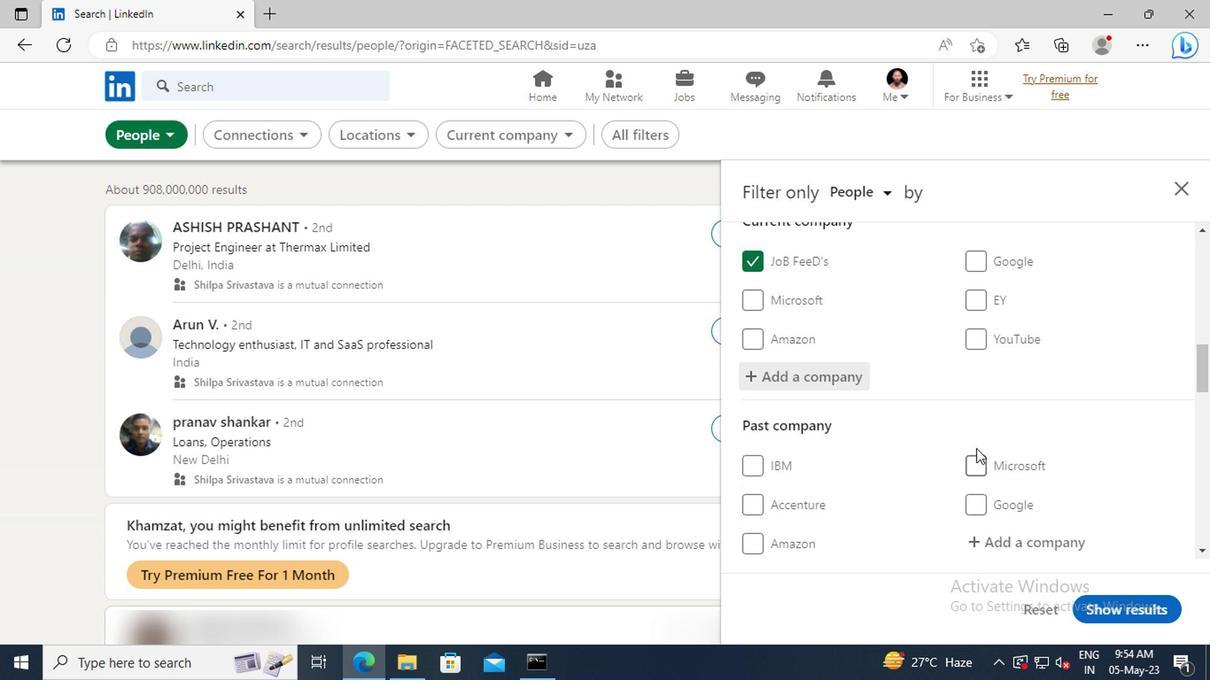 
Action: Mouse scrolled (970, 436) with delta (0, 0)
Screenshot: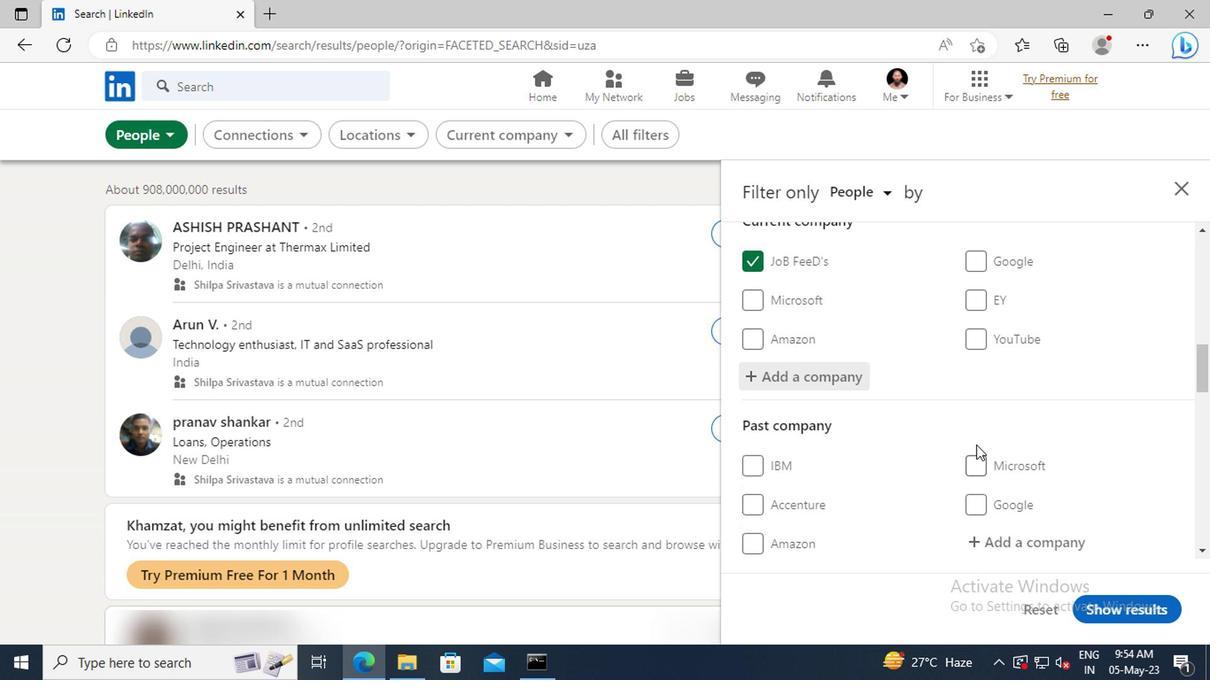 
Action: Mouse moved to (970, 434)
Screenshot: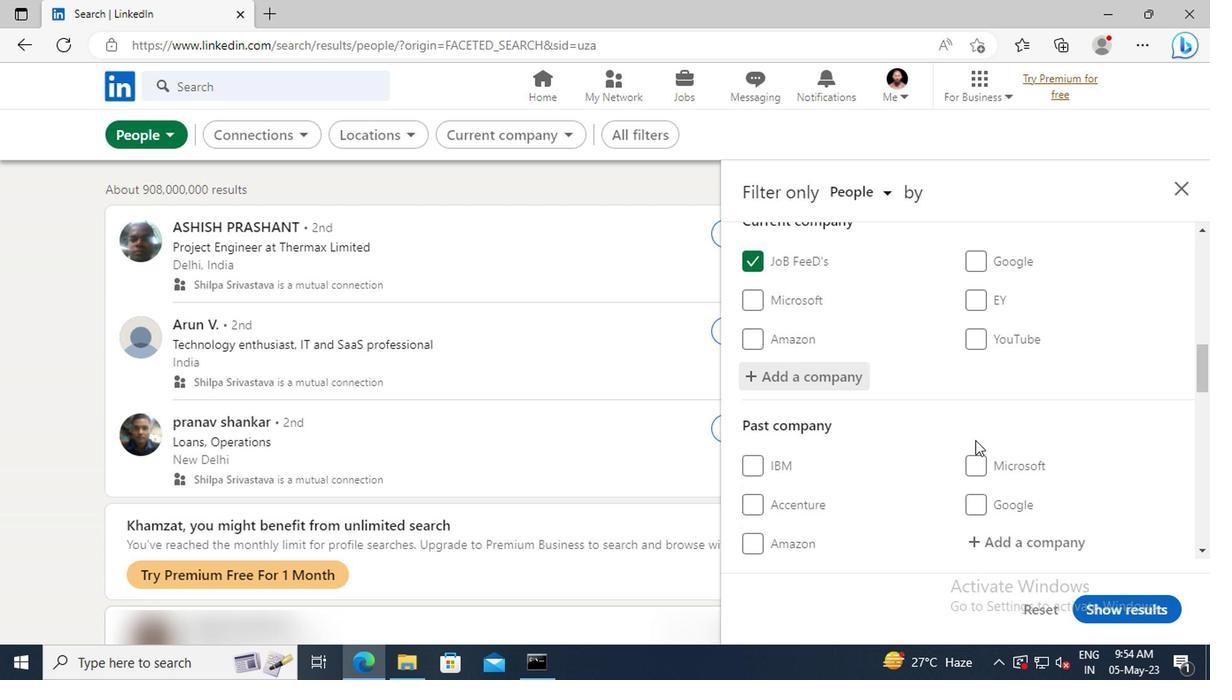 
Action: Mouse scrolled (970, 434) with delta (0, 0)
Screenshot: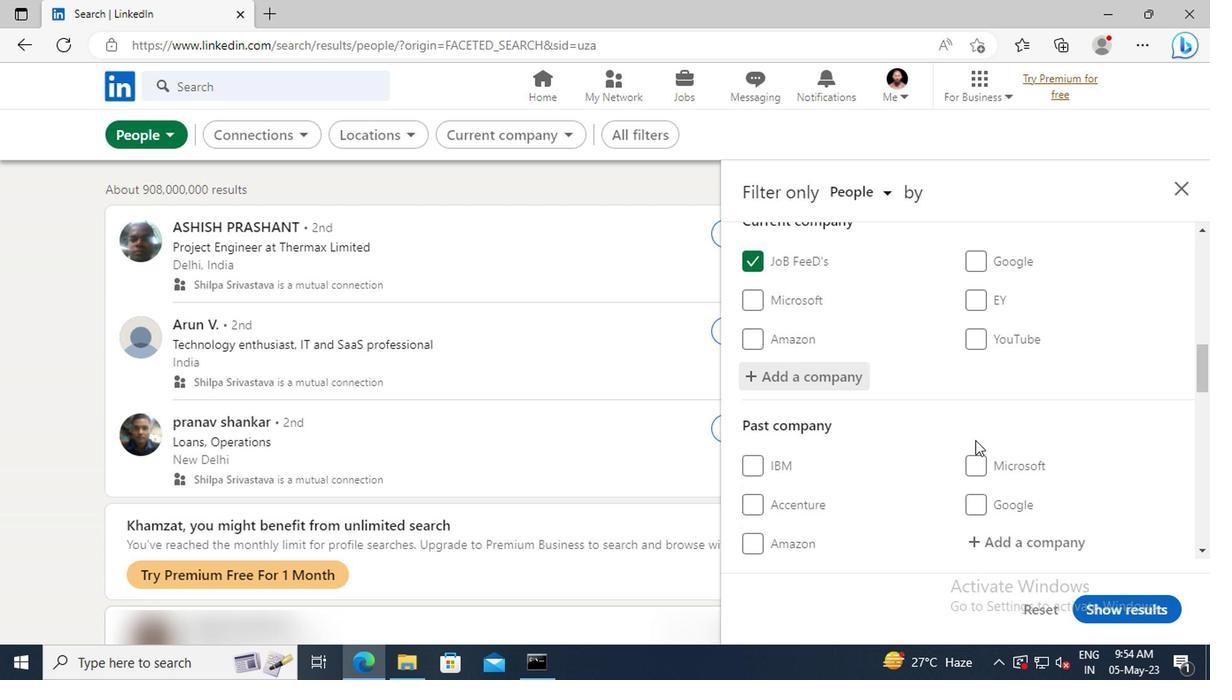
Action: Mouse moved to (969, 419)
Screenshot: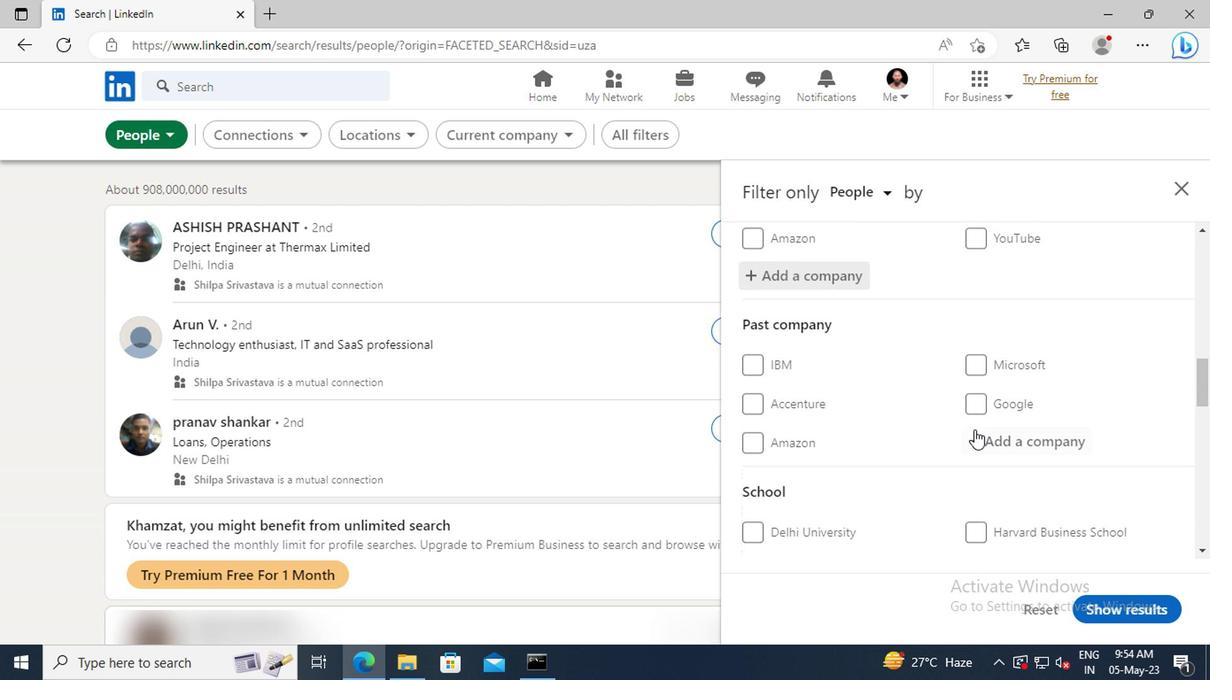 
Action: Mouse scrolled (969, 418) with delta (0, -1)
Screenshot: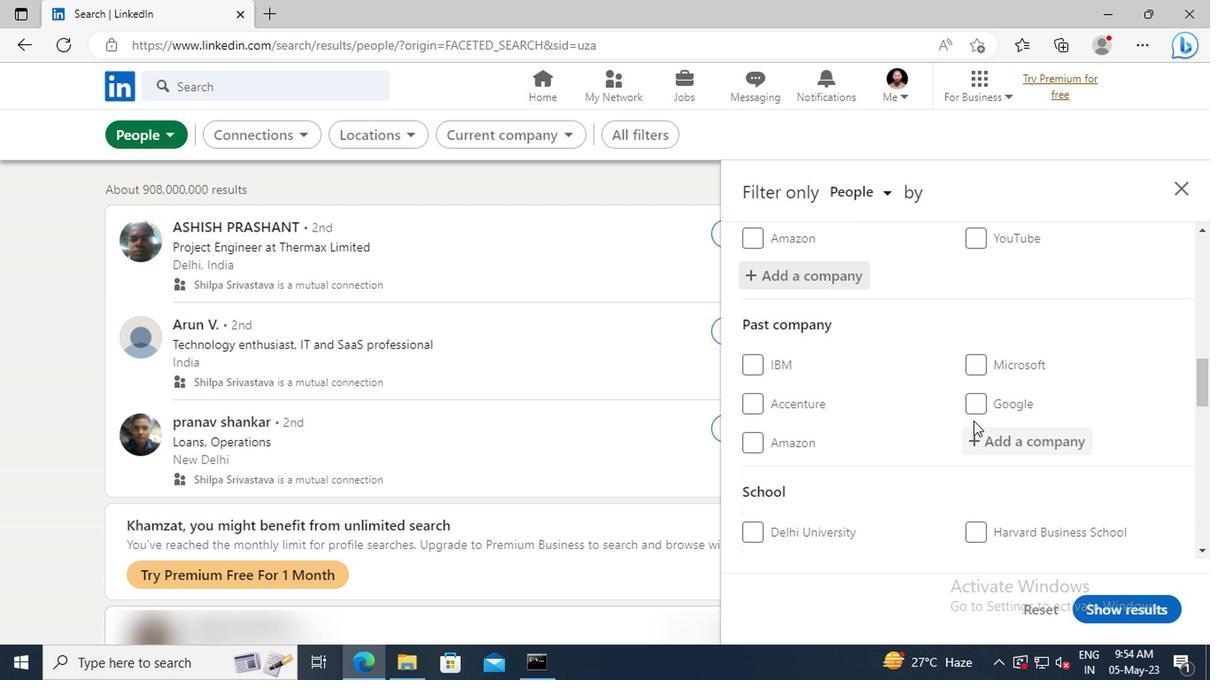 
Action: Mouse scrolled (969, 418) with delta (0, -1)
Screenshot: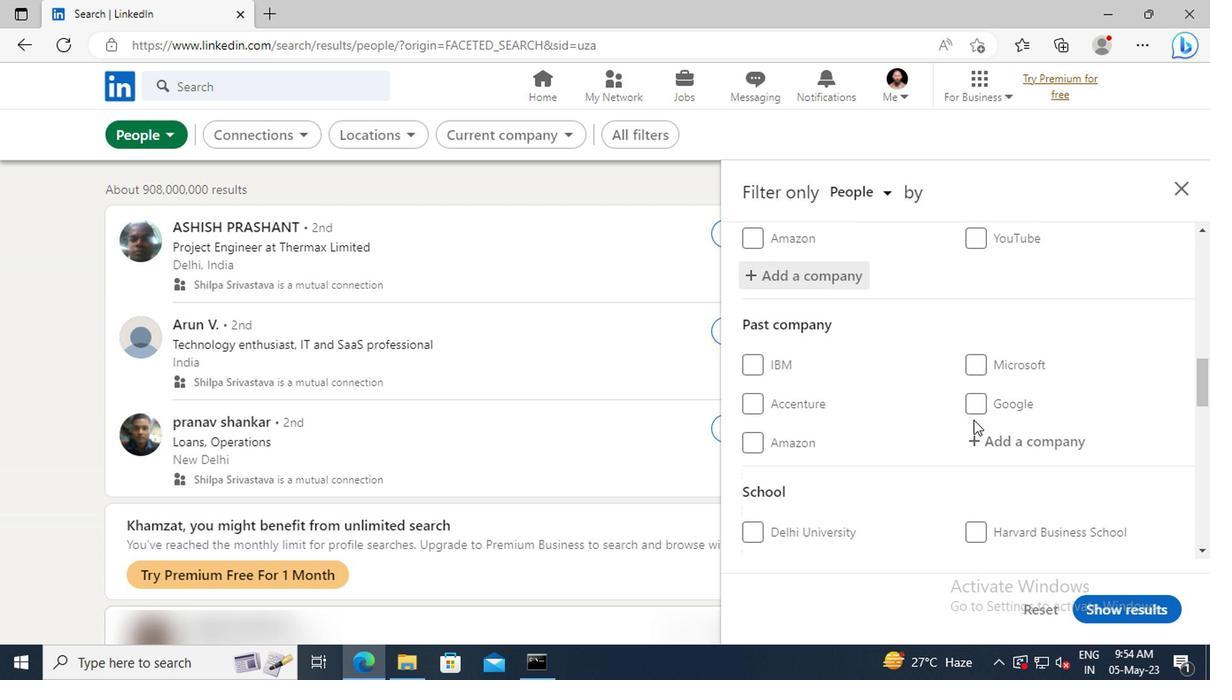 
Action: Mouse moved to (969, 418)
Screenshot: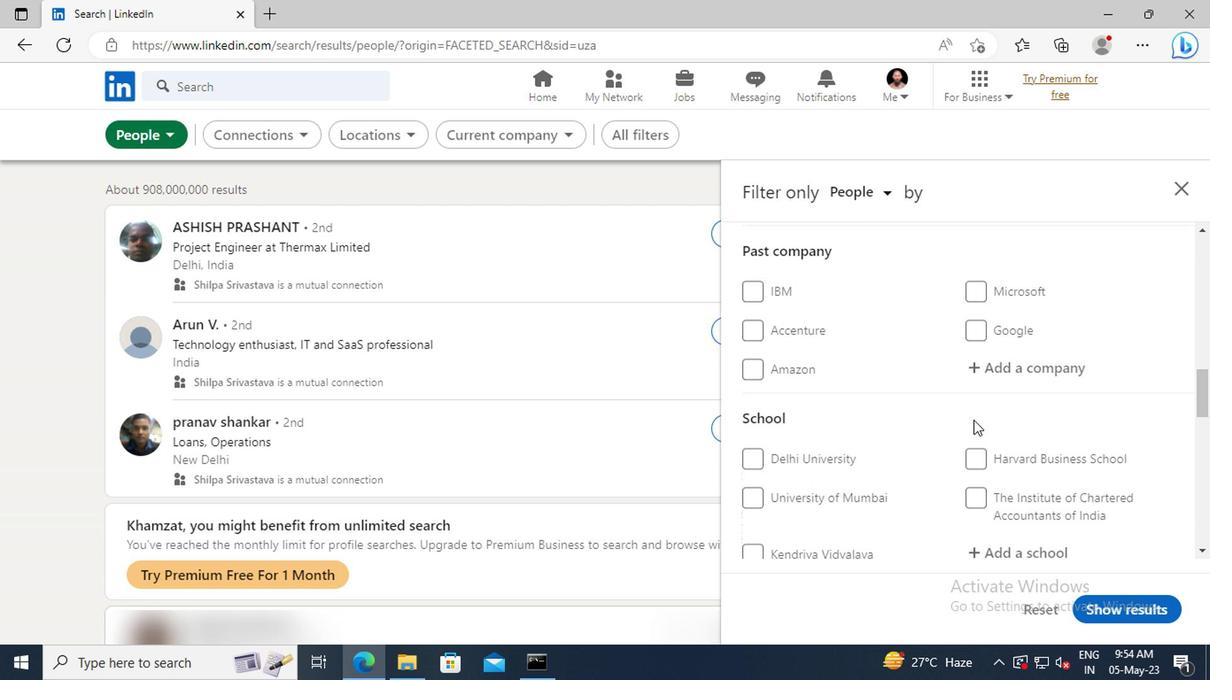 
Action: Mouse scrolled (969, 417) with delta (0, 0)
Screenshot: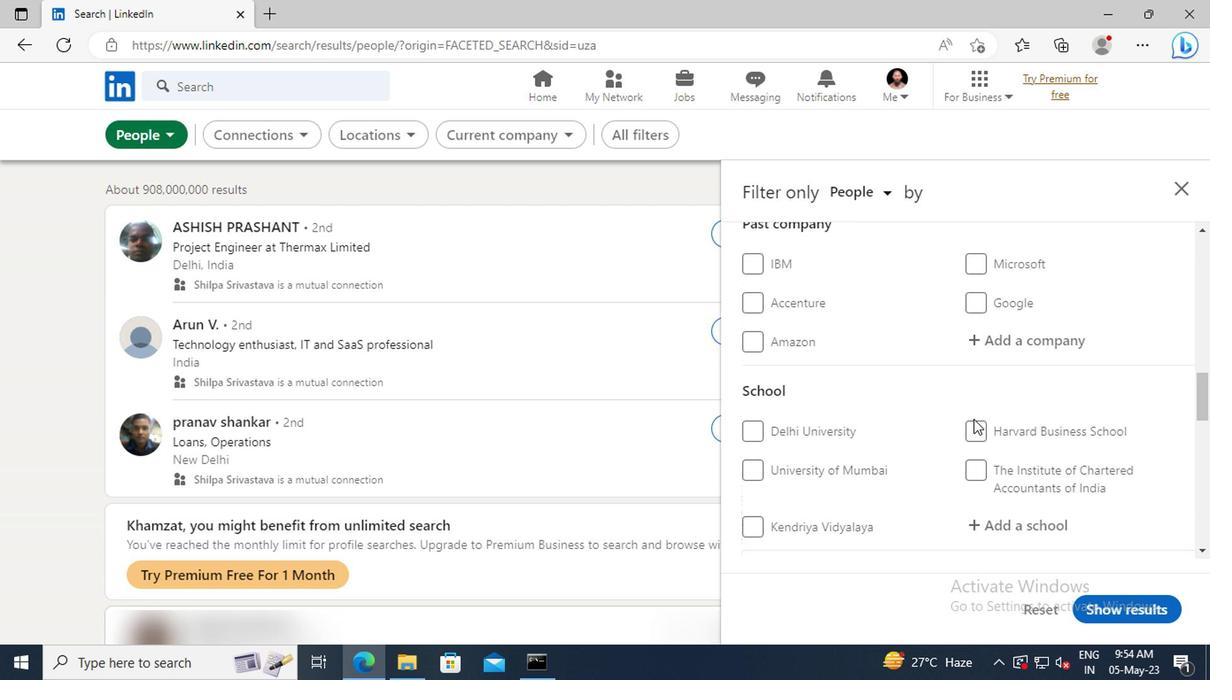 
Action: Mouse scrolled (969, 417) with delta (0, 0)
Screenshot: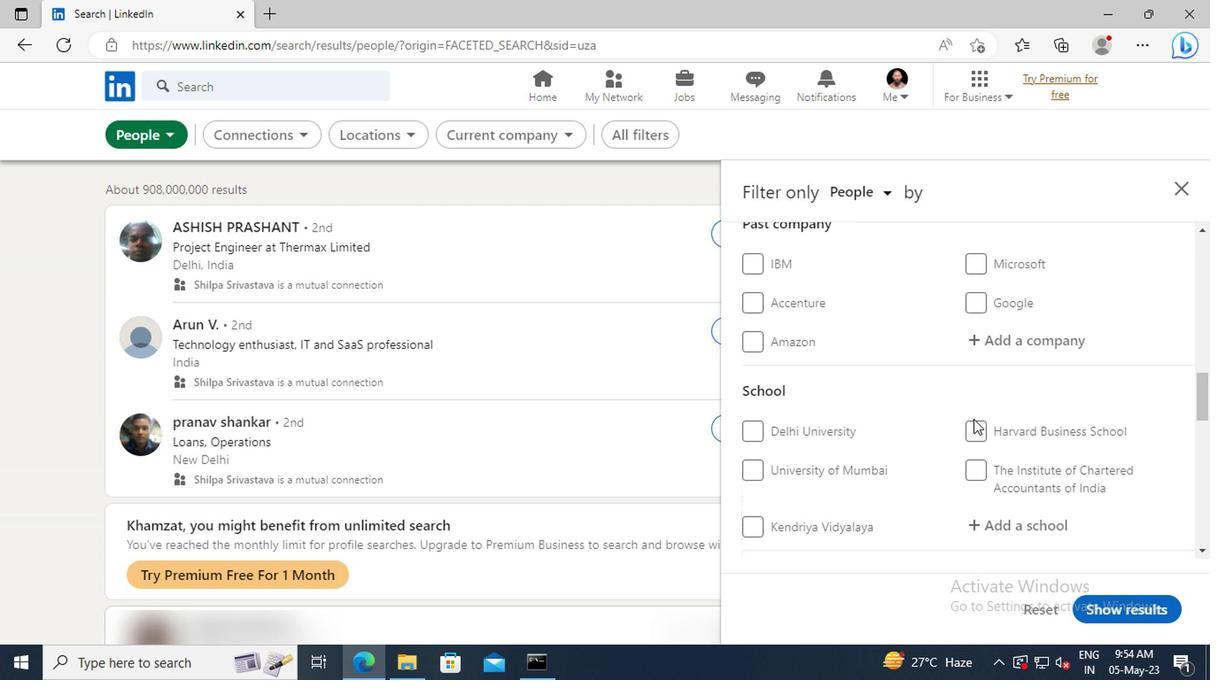
Action: Mouse moved to (979, 422)
Screenshot: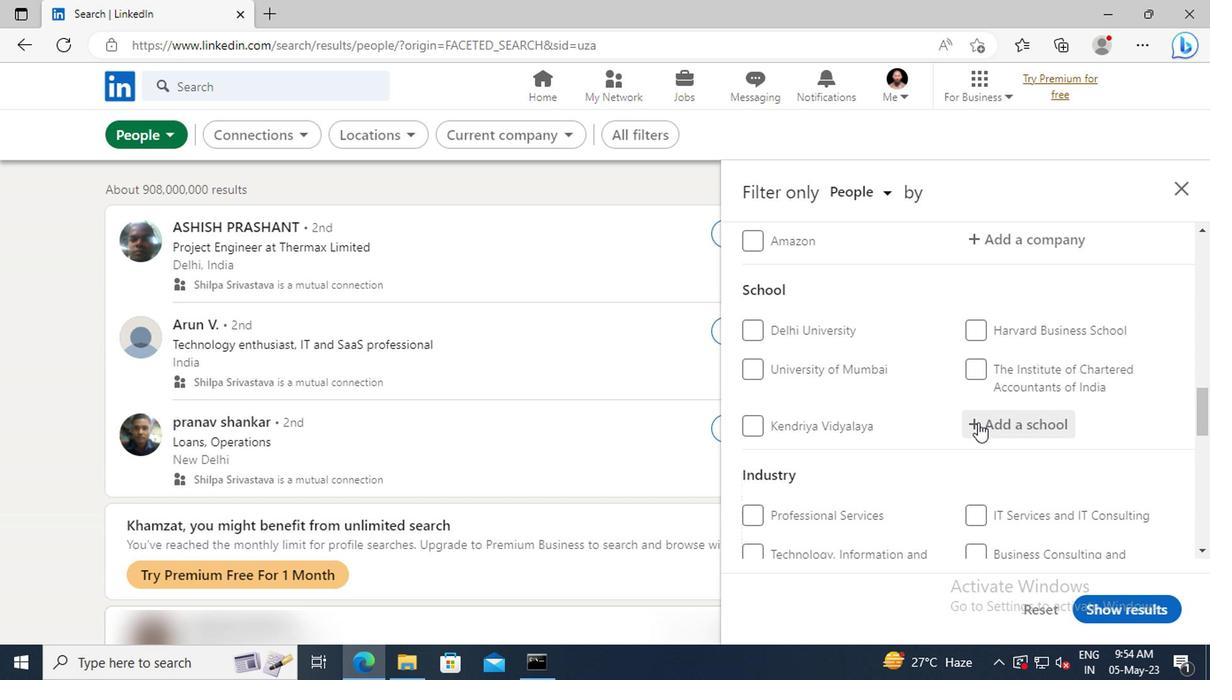 
Action: Mouse pressed left at (979, 422)
Screenshot: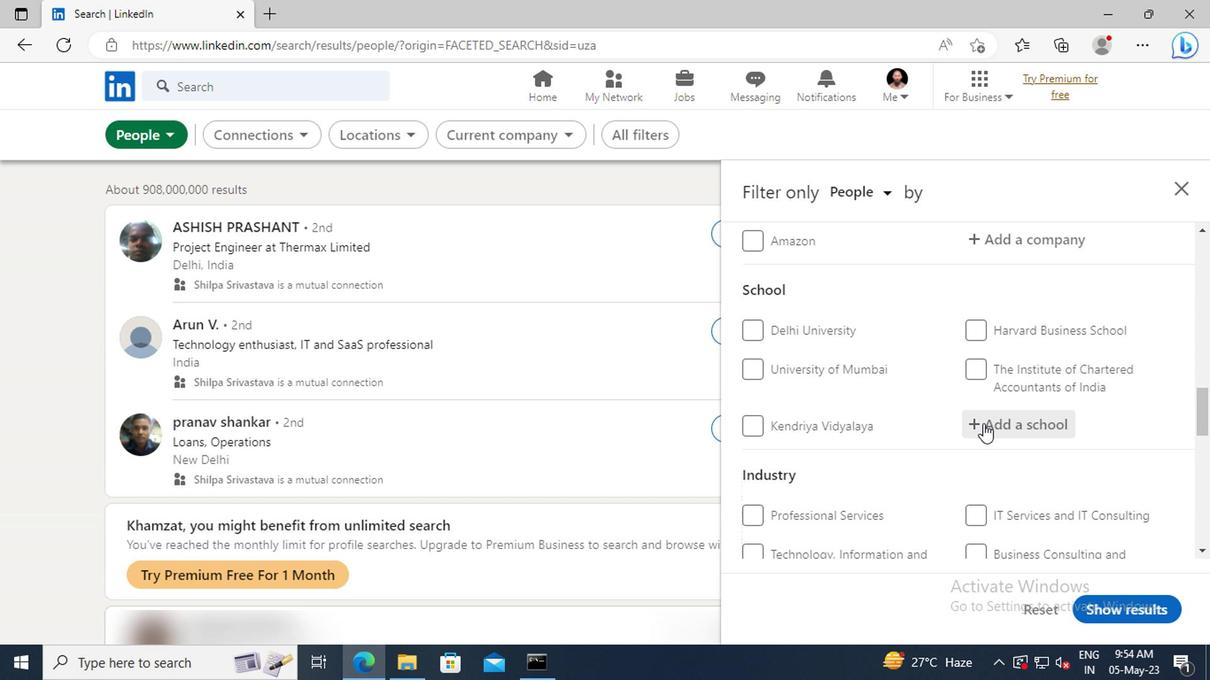 
Action: Key pressed <Key.shift>CAREERS<Key.space>FOR<Key.space>YOUTH<Key.space>IN<Key.space><Key.shift>VAR
Screenshot: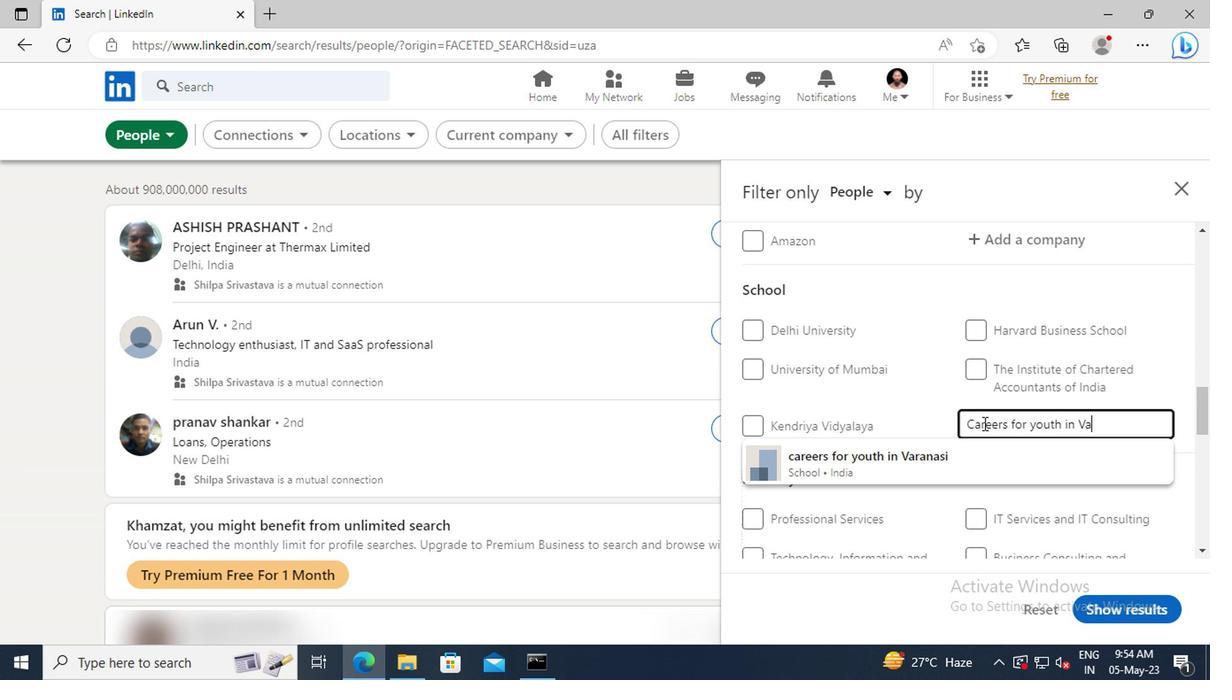 
Action: Mouse moved to (985, 455)
Screenshot: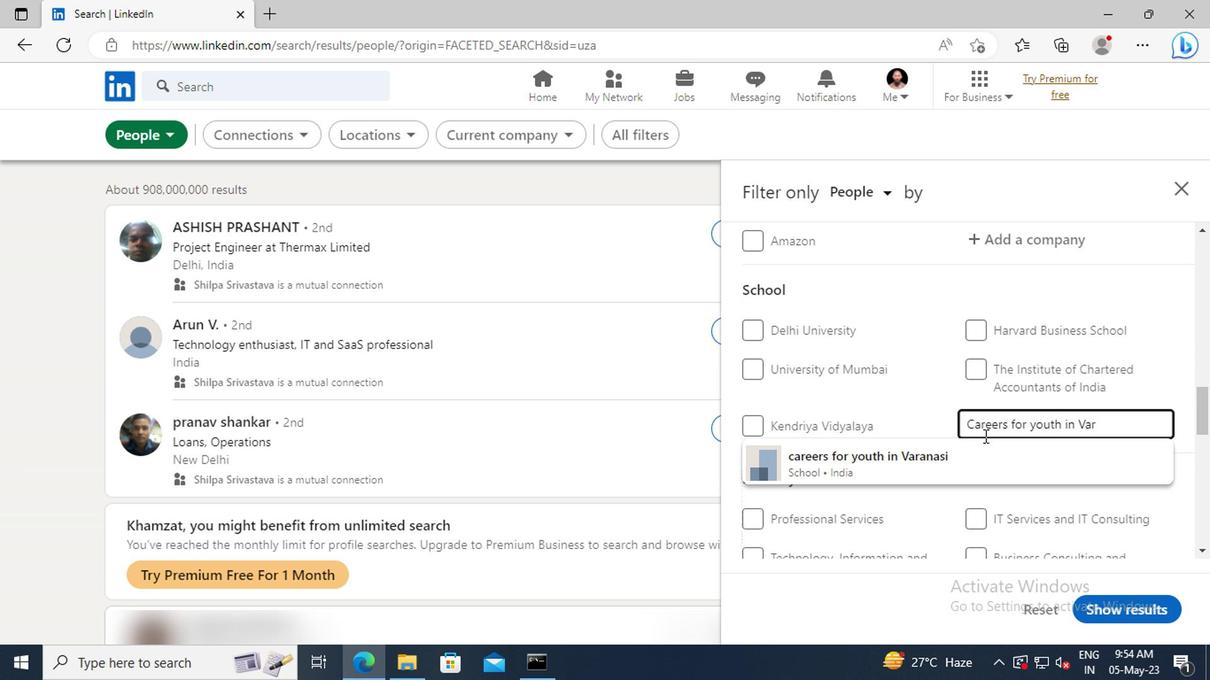 
Action: Mouse pressed left at (985, 455)
Screenshot: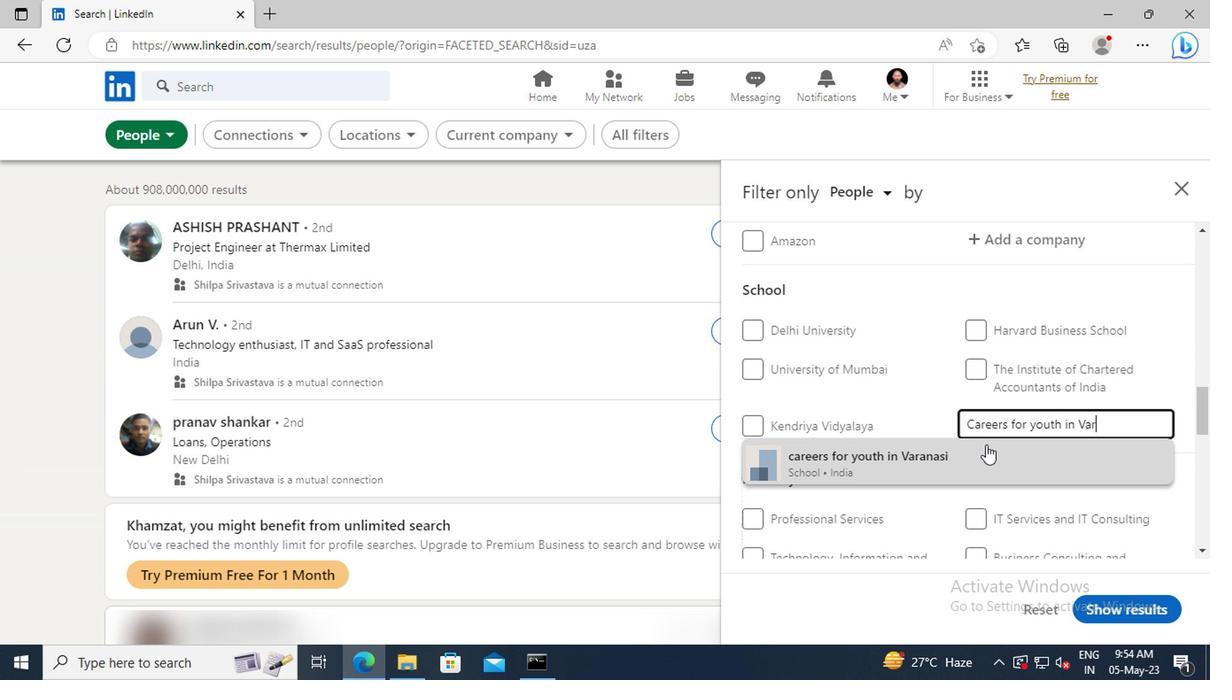 
Action: Mouse scrolled (985, 454) with delta (0, 0)
Screenshot: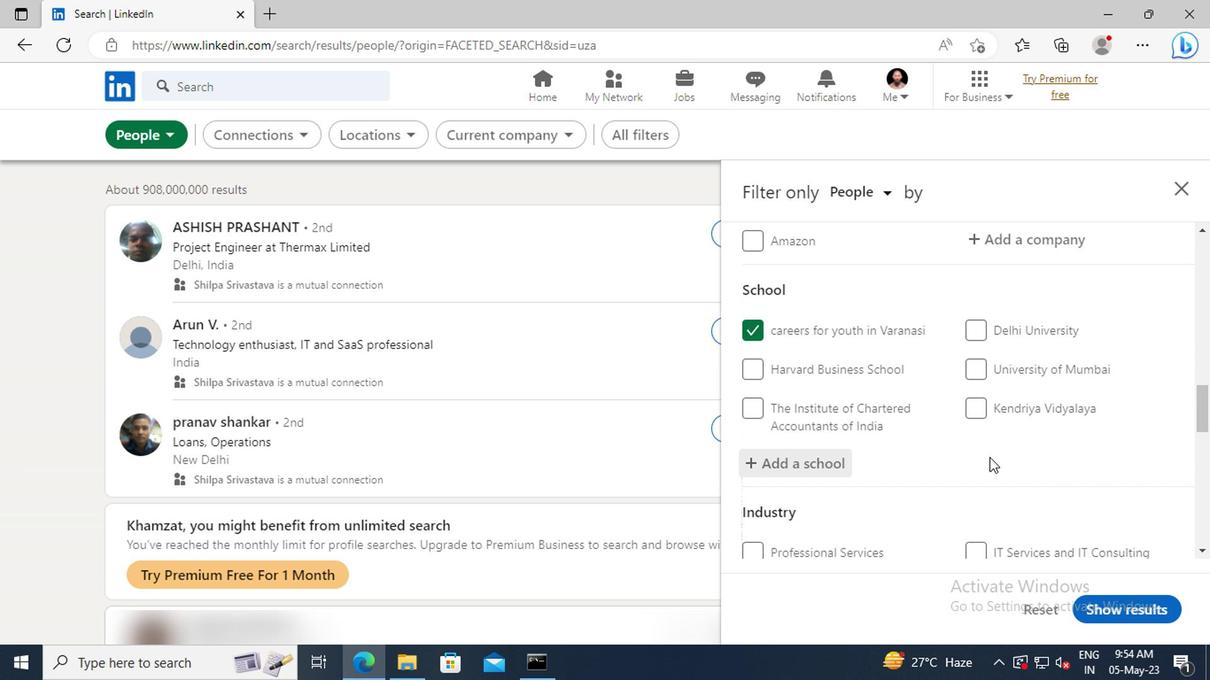 
Action: Mouse scrolled (985, 454) with delta (0, 0)
Screenshot: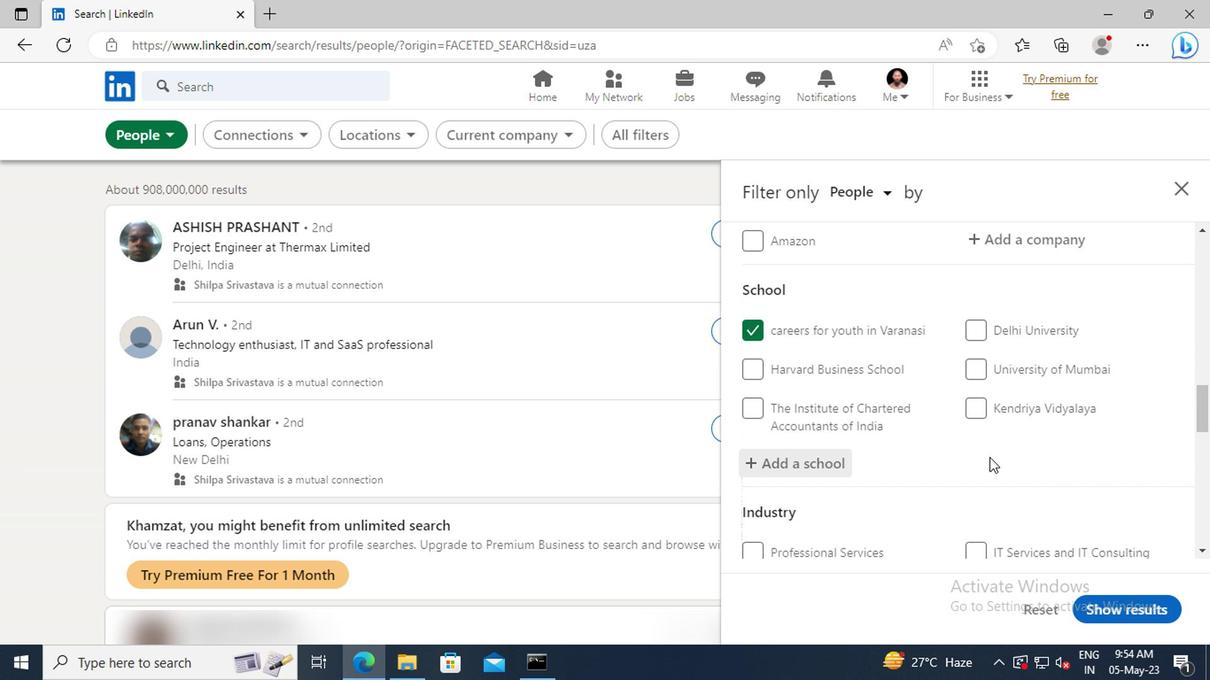
Action: Mouse moved to (985, 441)
Screenshot: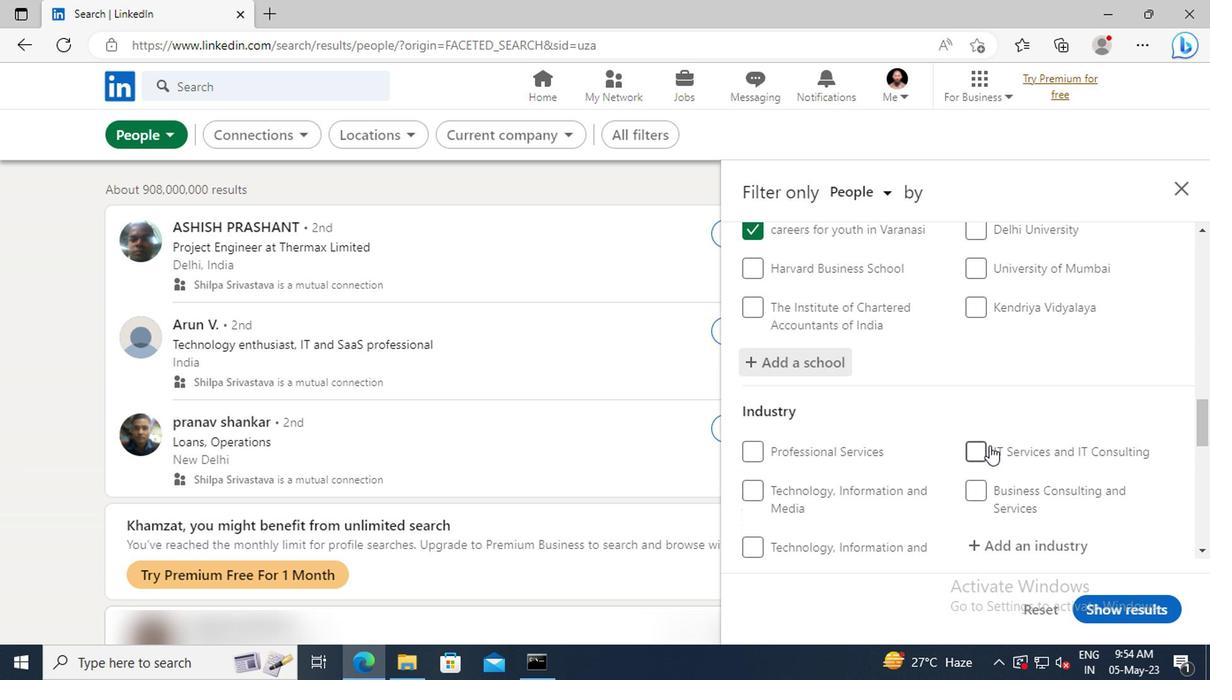 
Action: Mouse scrolled (985, 440) with delta (0, -1)
Screenshot: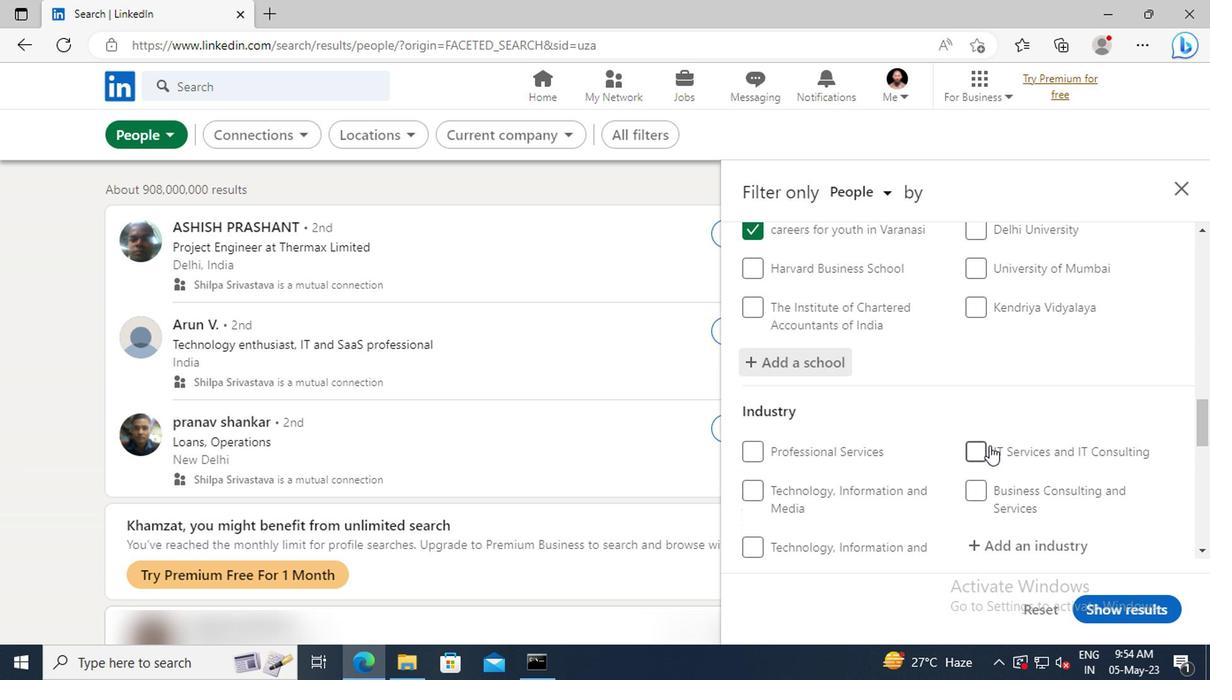 
Action: Mouse moved to (982, 431)
Screenshot: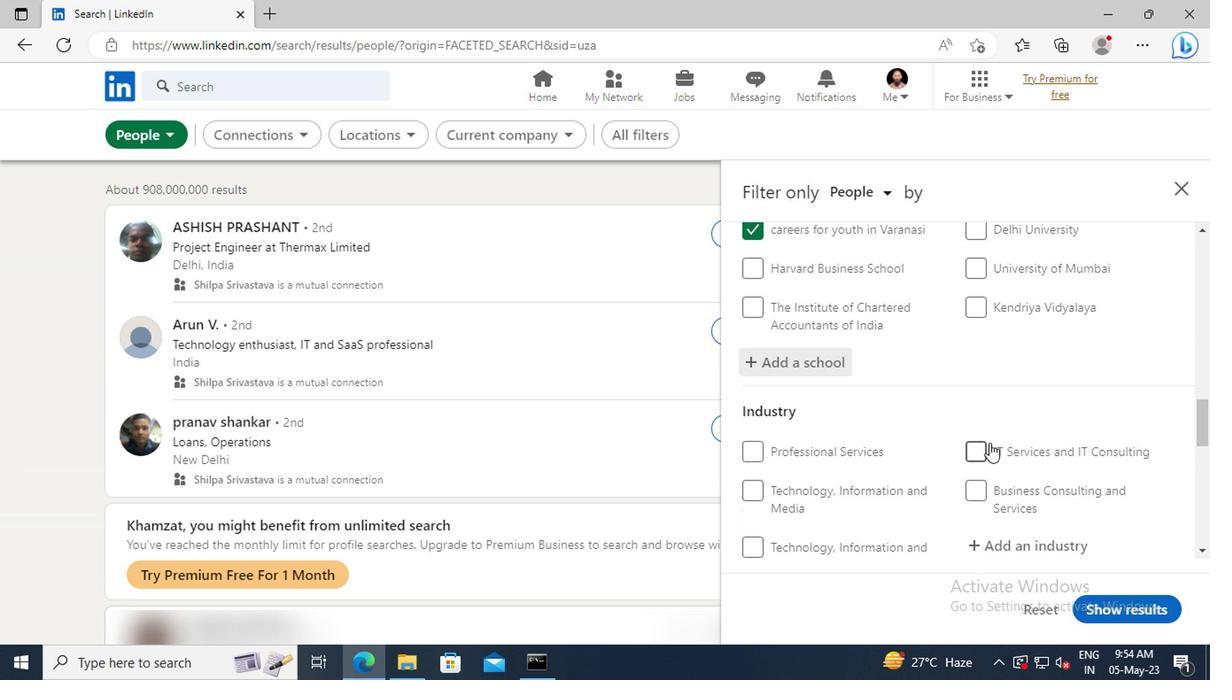 
Action: Mouse scrolled (982, 430) with delta (0, -1)
Screenshot: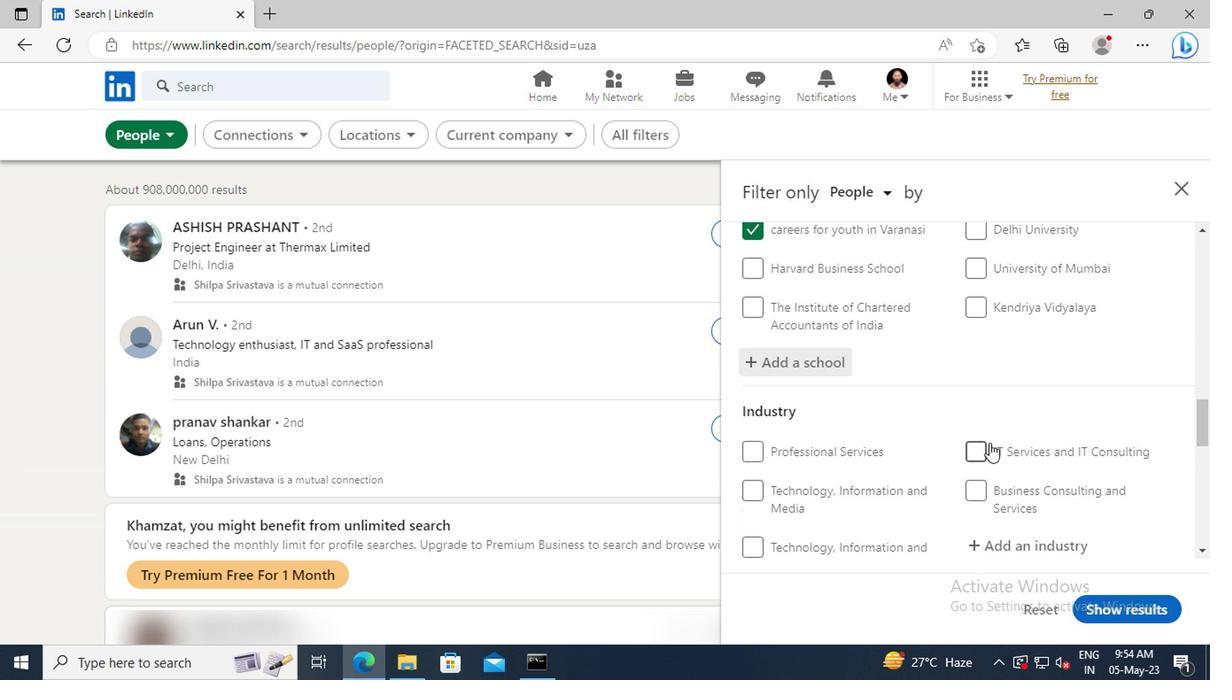 
Action: Mouse moved to (979, 422)
Screenshot: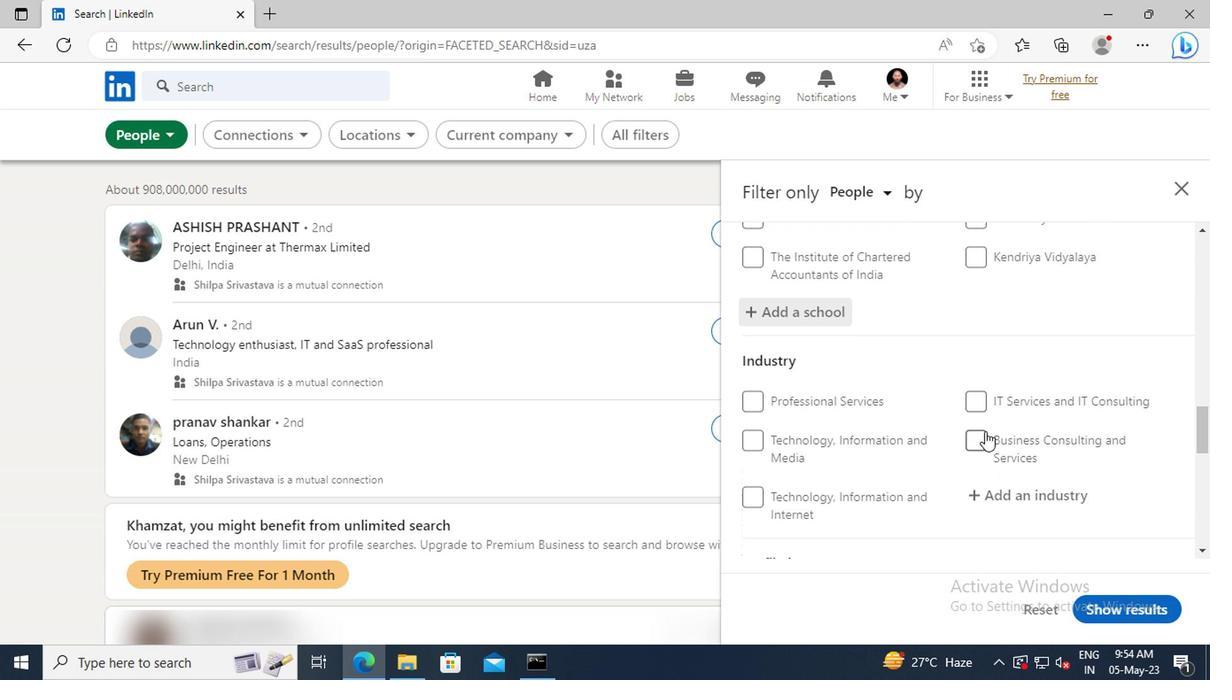 
Action: Mouse scrolled (979, 422) with delta (0, 0)
Screenshot: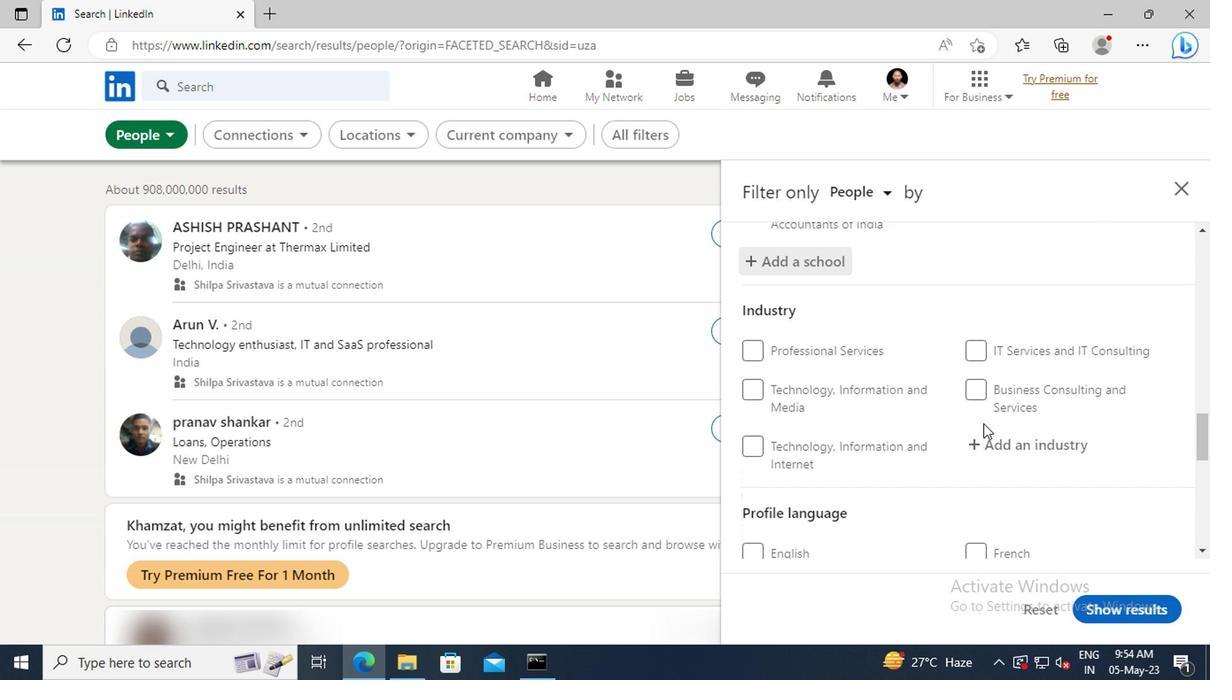 
Action: Mouse moved to (982, 402)
Screenshot: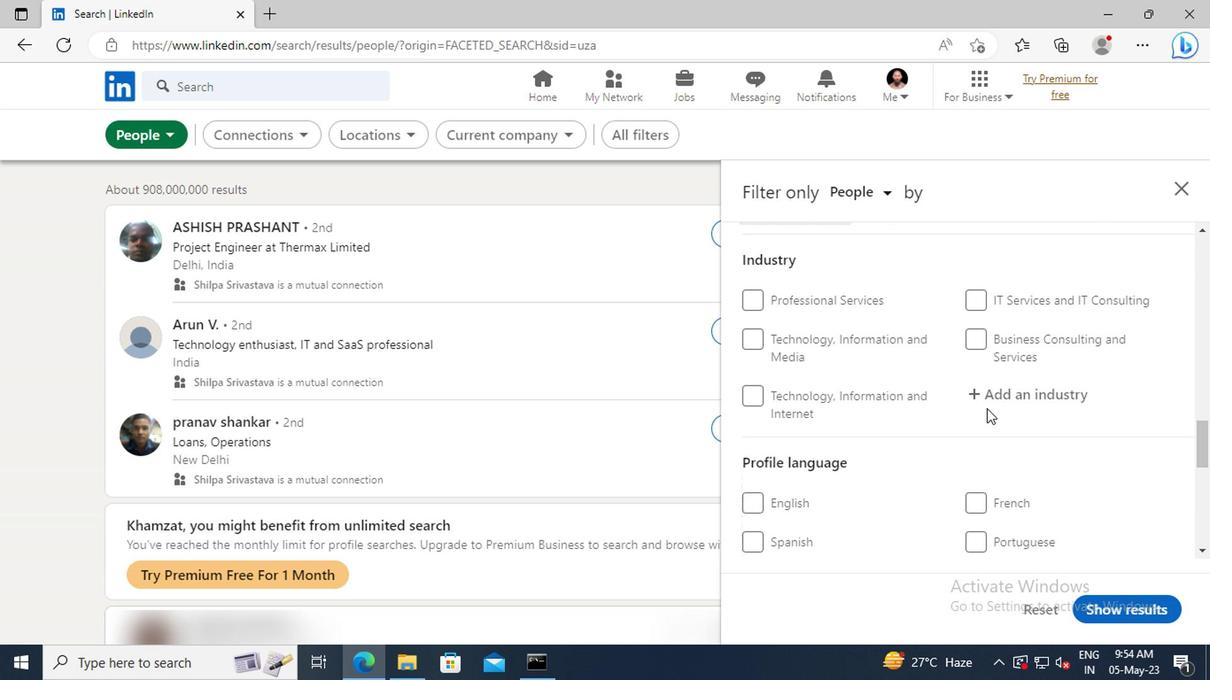 
Action: Mouse pressed left at (982, 402)
Screenshot: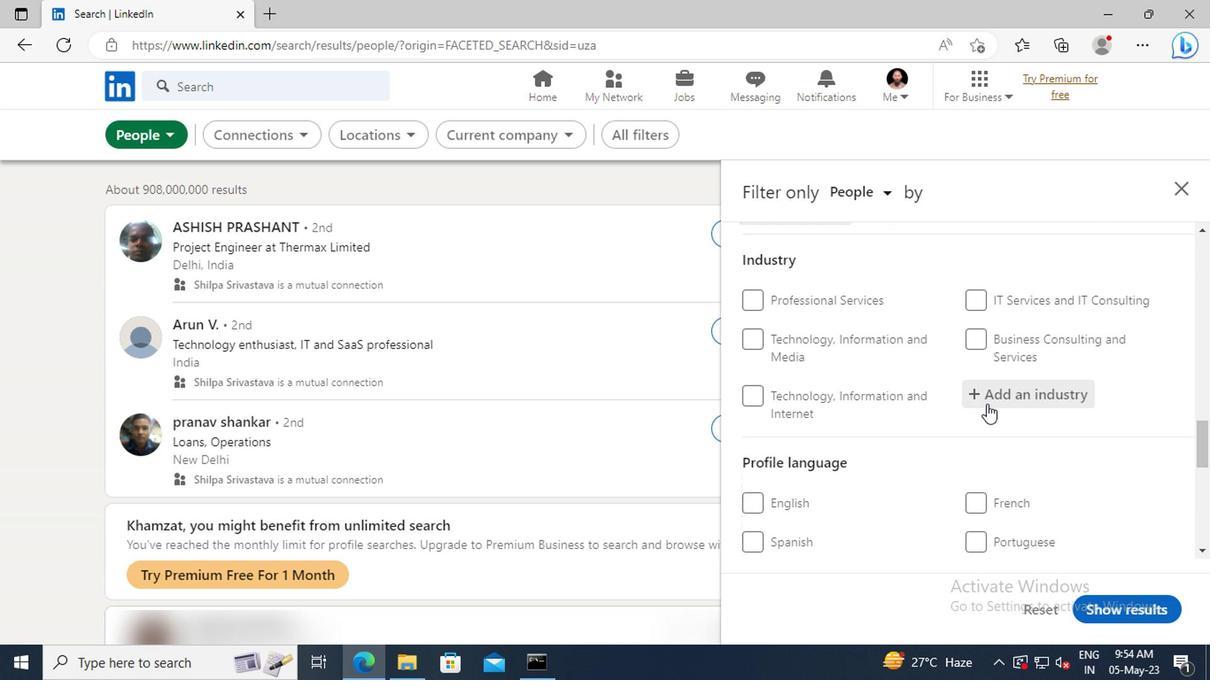
Action: Mouse moved to (982, 402)
Screenshot: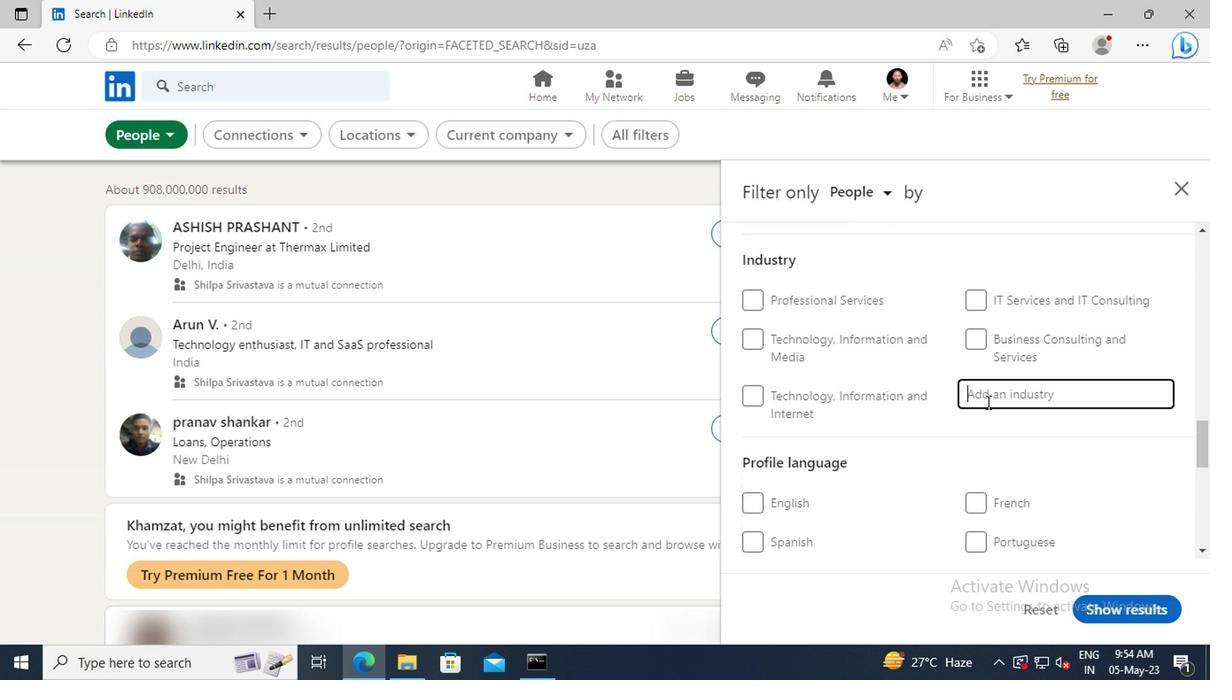 
Action: Key pressed <Key.shift>
Screenshot: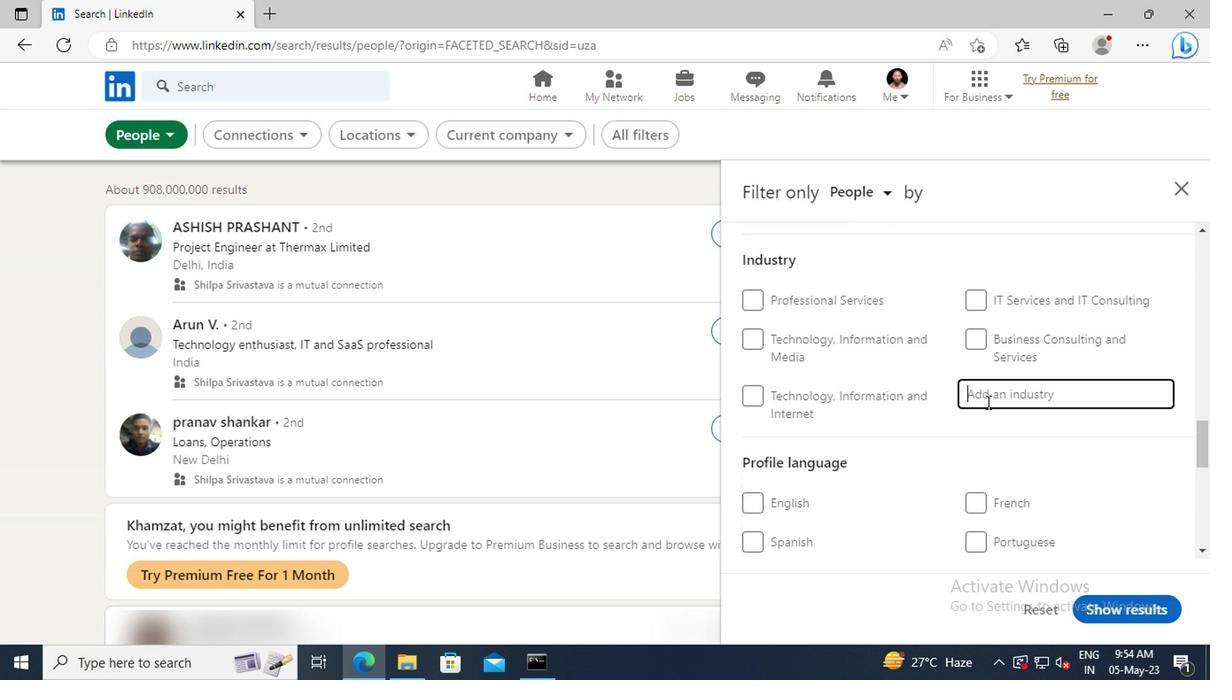 
Action: Mouse moved to (982, 400)
Screenshot: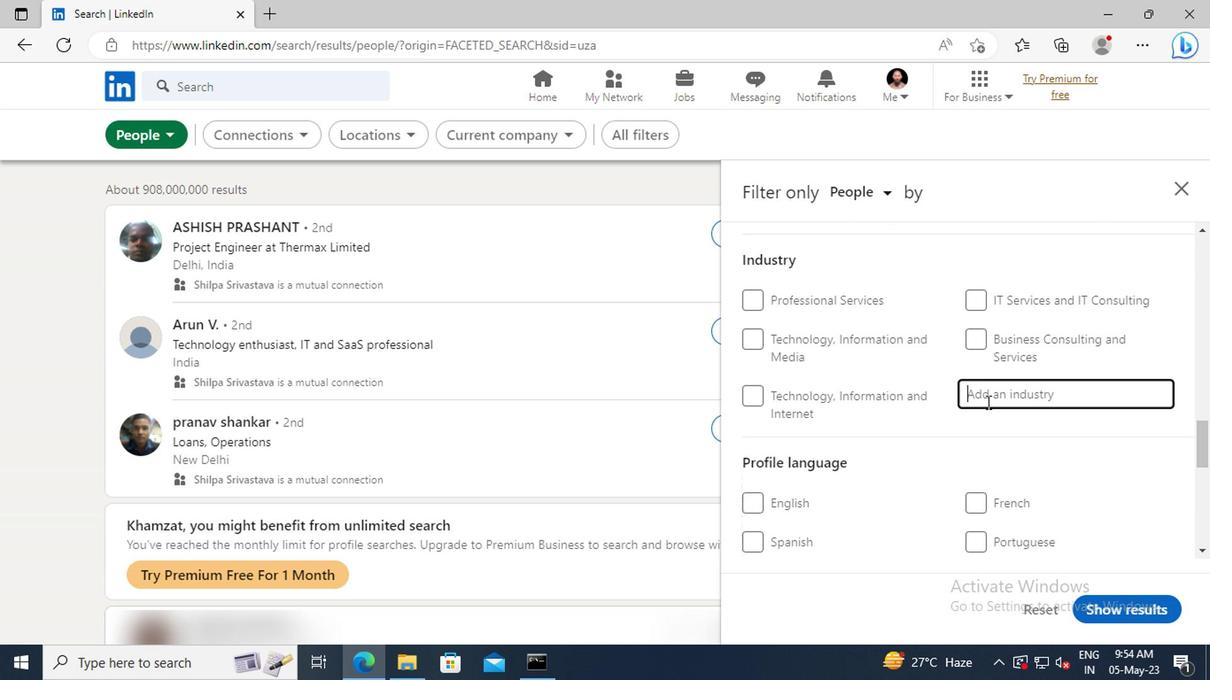 
Action: Key pressed WHOLESALE<Key.space><Key.shift>MO
Screenshot: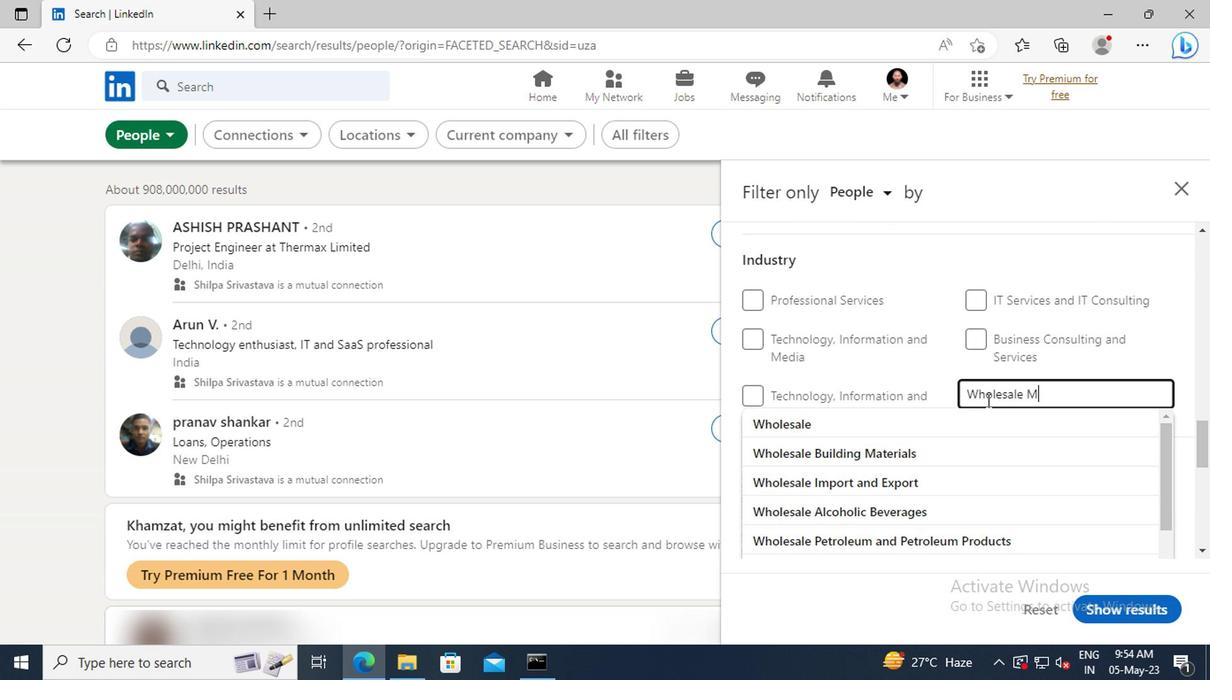 
Action: Mouse moved to (982, 422)
Screenshot: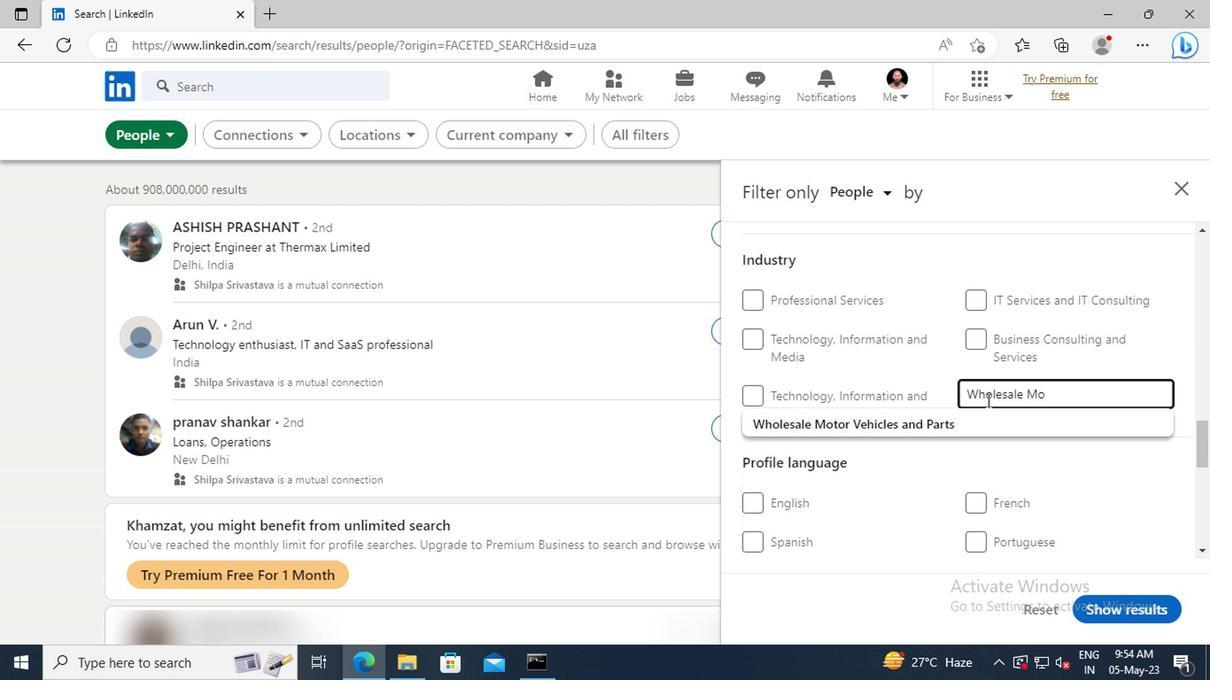
Action: Mouse pressed left at (982, 422)
Screenshot: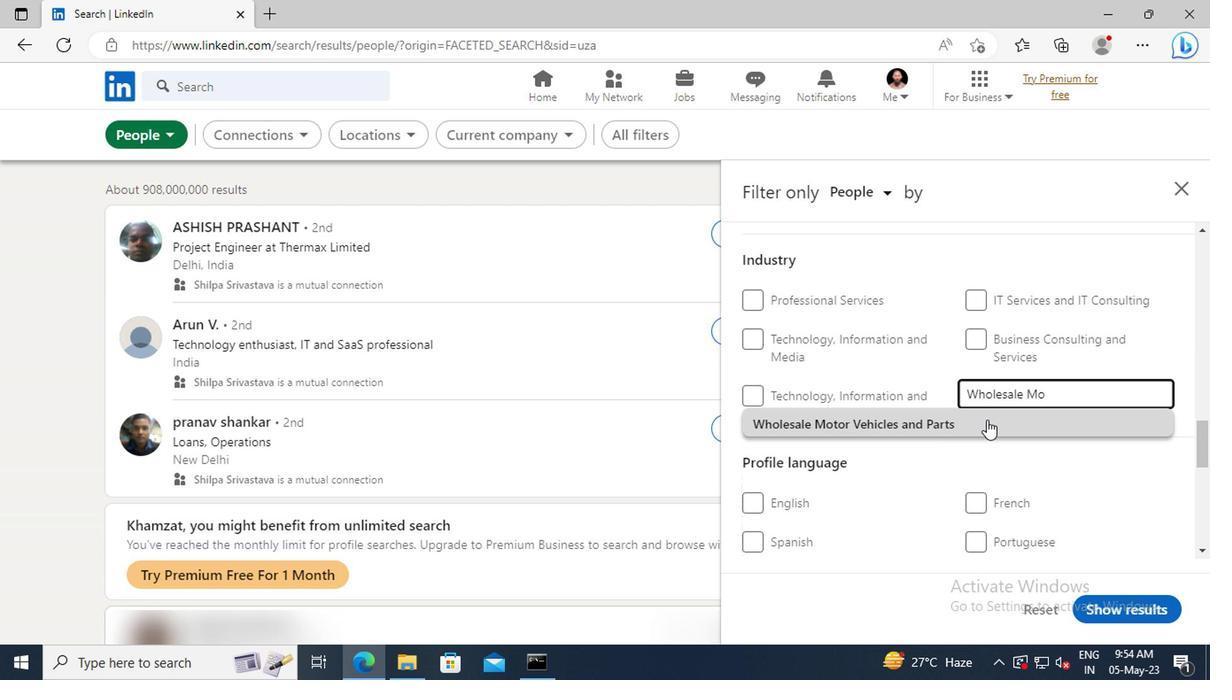 
Action: Mouse scrolled (982, 421) with delta (0, -1)
Screenshot: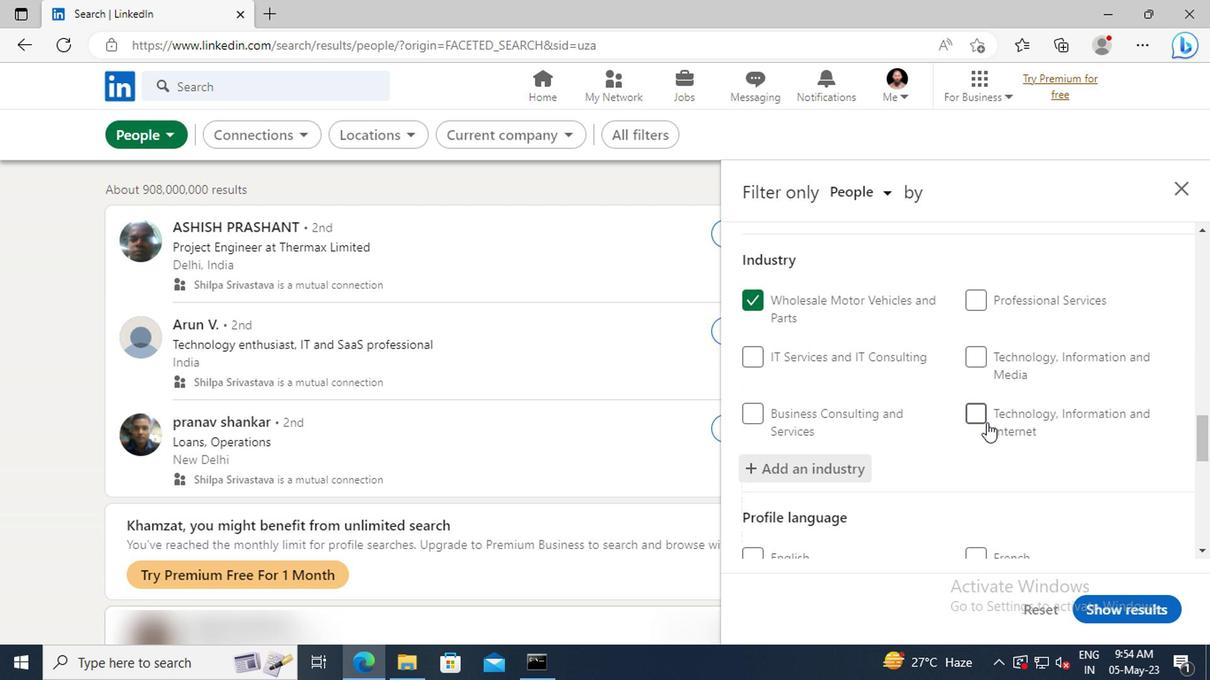
Action: Mouse scrolled (982, 421) with delta (0, -1)
Screenshot: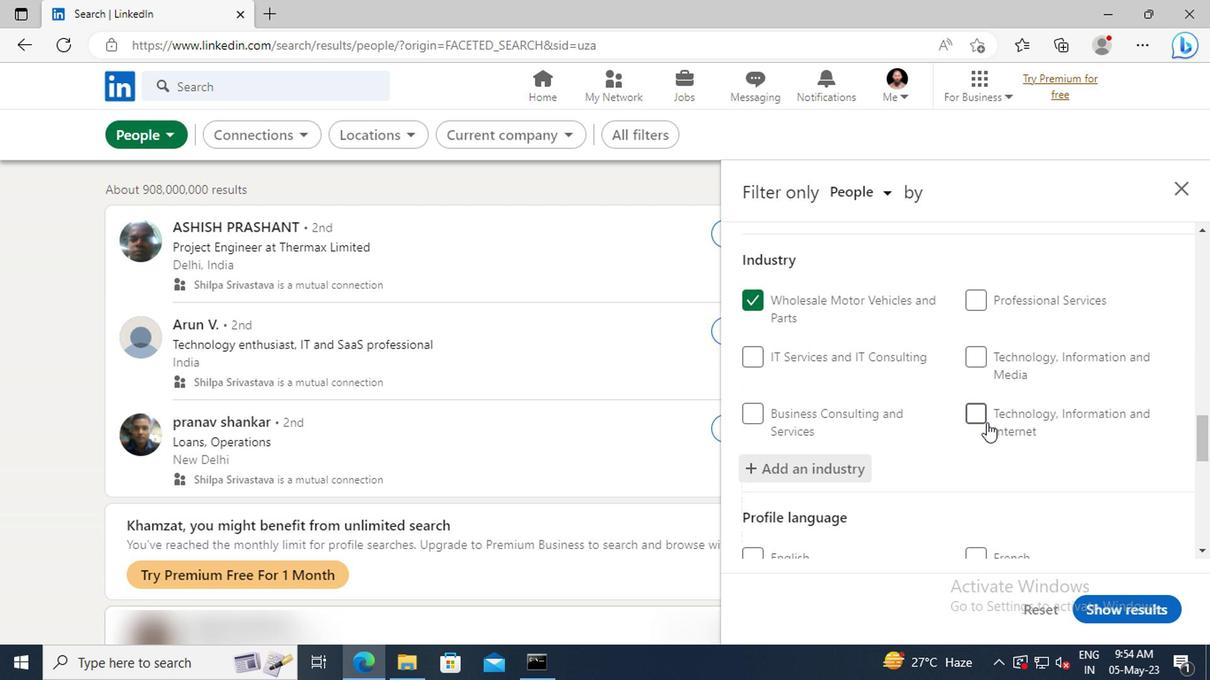 
Action: Mouse moved to (982, 404)
Screenshot: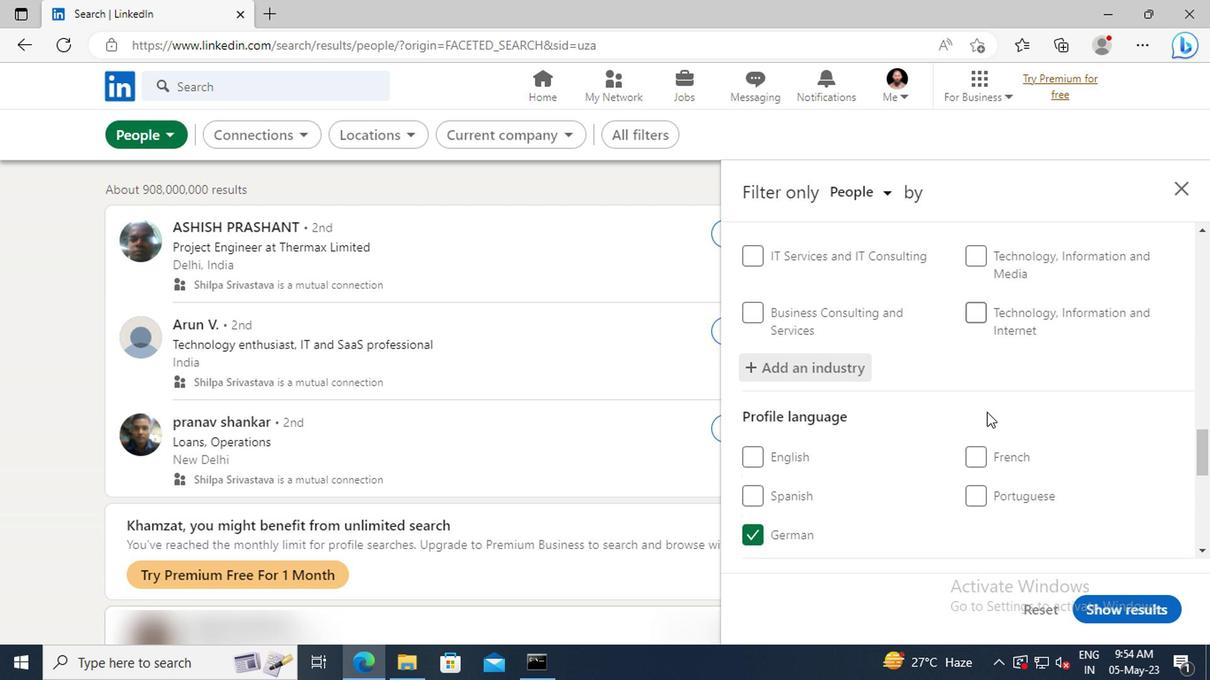 
Action: Mouse scrolled (982, 403) with delta (0, -1)
Screenshot: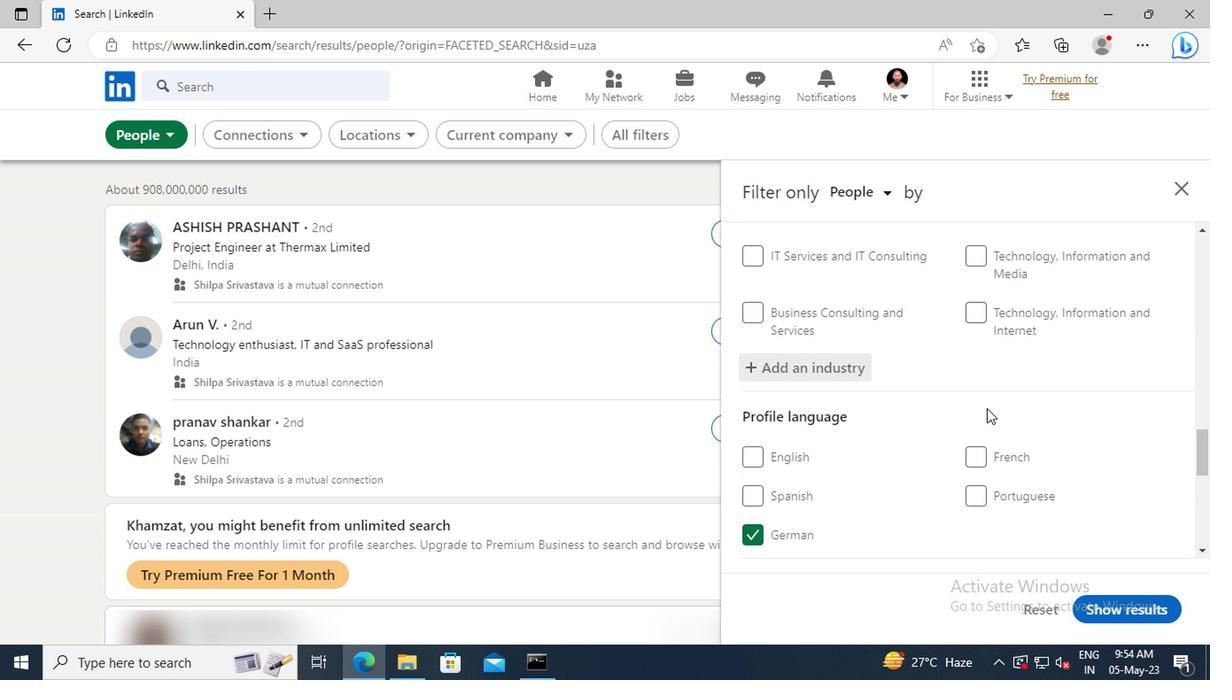 
Action: Mouse scrolled (982, 403) with delta (0, -1)
Screenshot: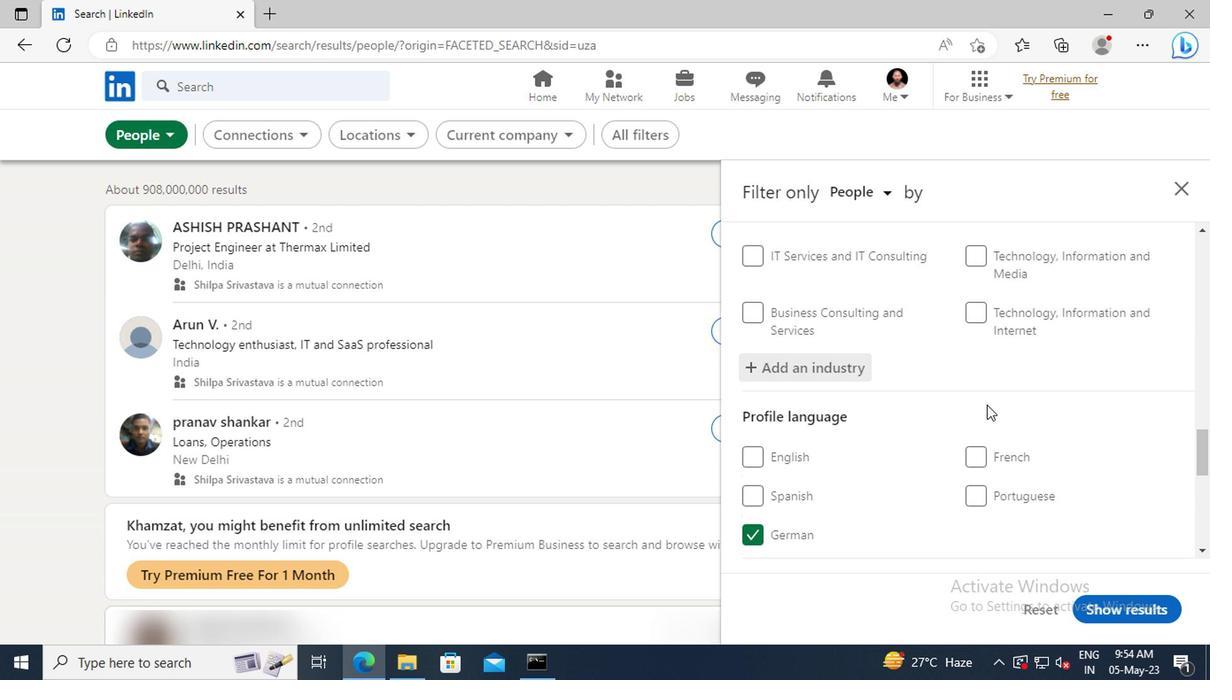 
Action: Mouse moved to (982, 388)
Screenshot: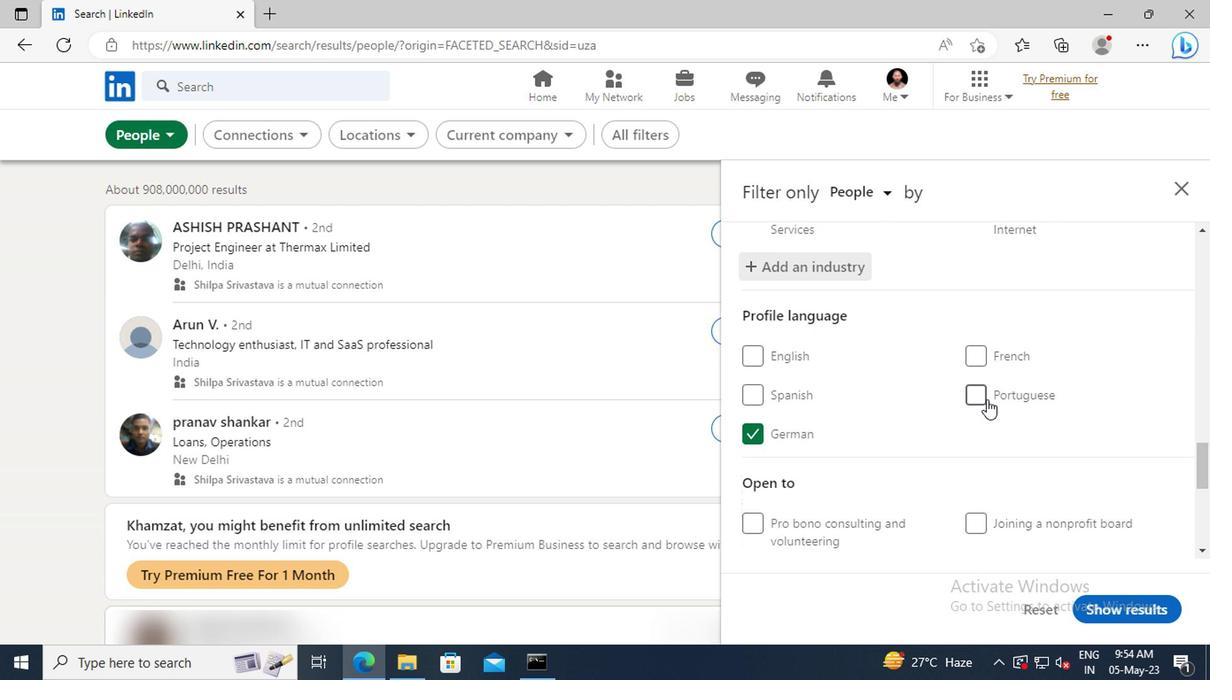 
Action: Mouse scrolled (982, 388) with delta (0, 0)
Screenshot: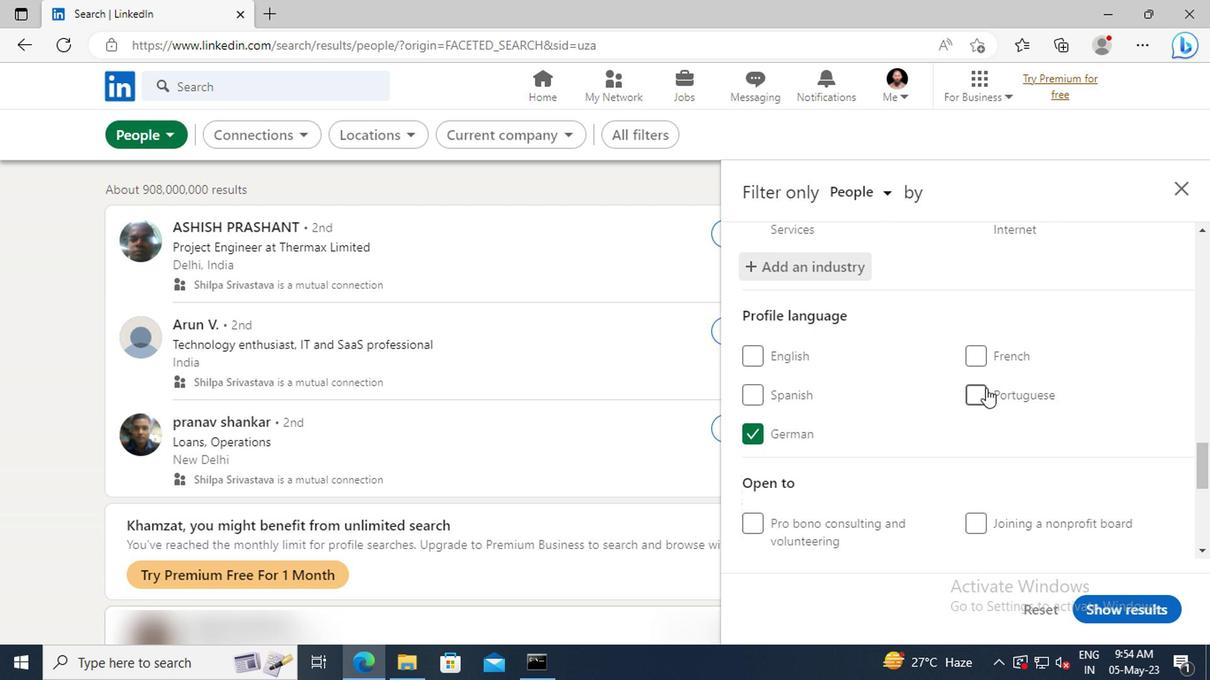 
Action: Mouse scrolled (982, 388) with delta (0, 0)
Screenshot: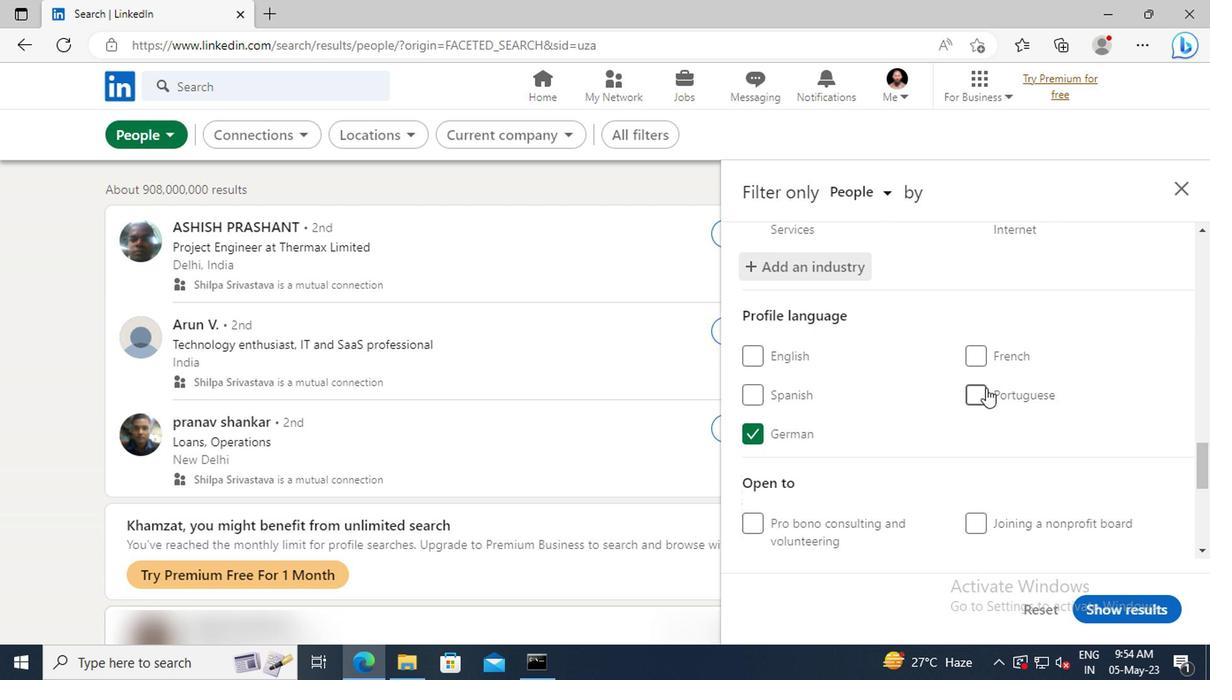 
Action: Mouse scrolled (982, 388) with delta (0, 0)
Screenshot: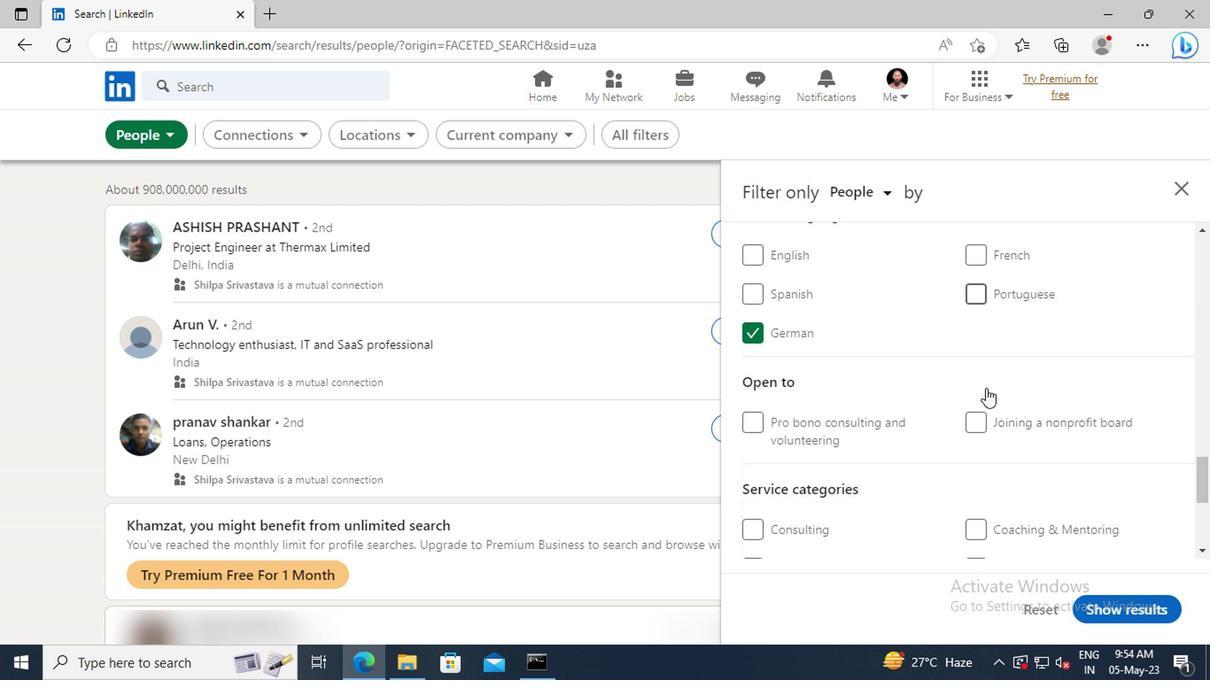
Action: Mouse scrolled (982, 388) with delta (0, 0)
Screenshot: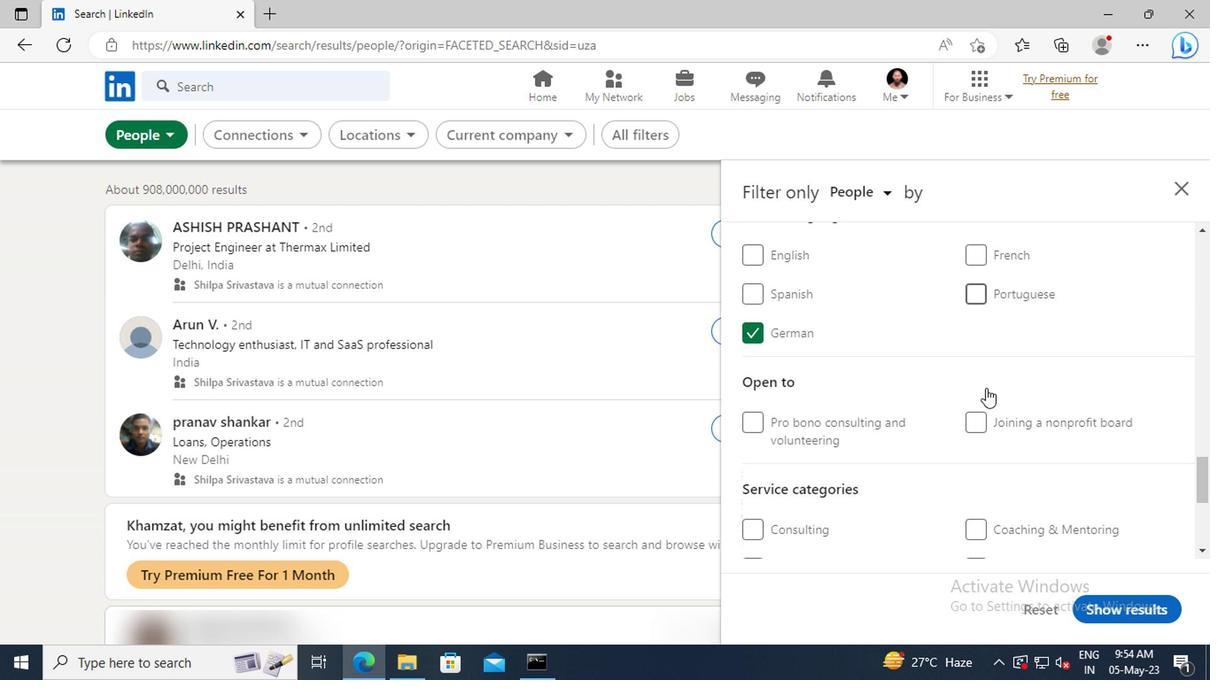 
Action: Mouse scrolled (982, 388) with delta (0, 0)
Screenshot: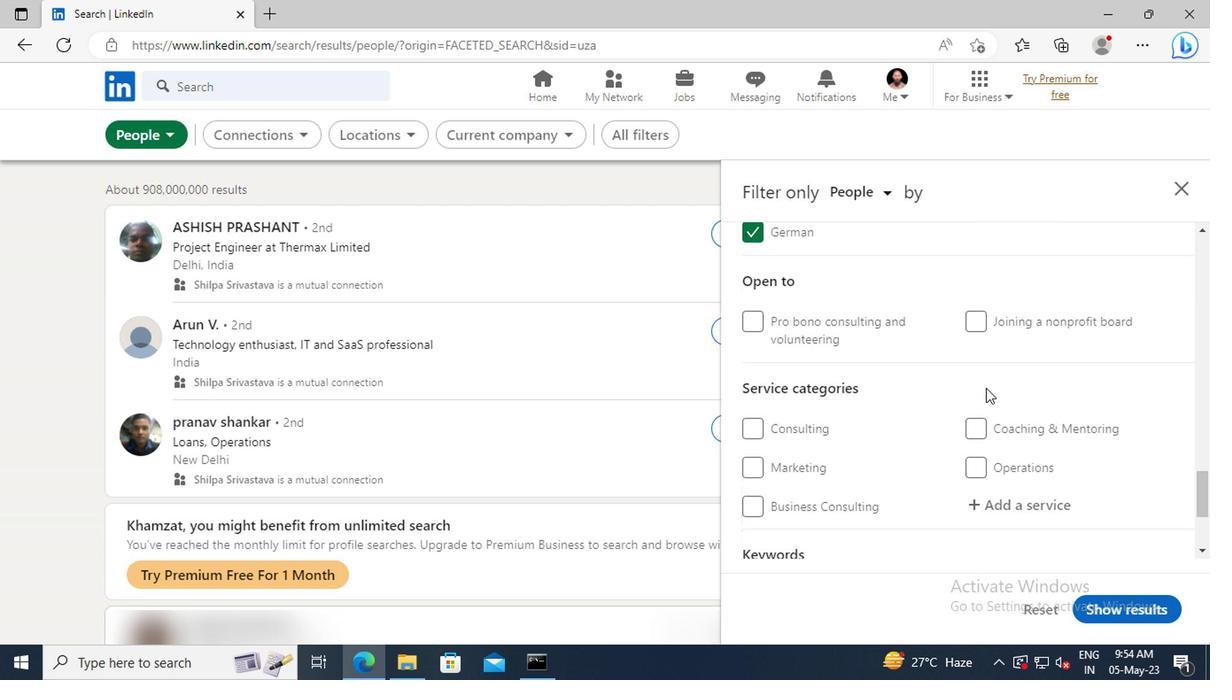 
Action: Mouse scrolled (982, 388) with delta (0, 0)
Screenshot: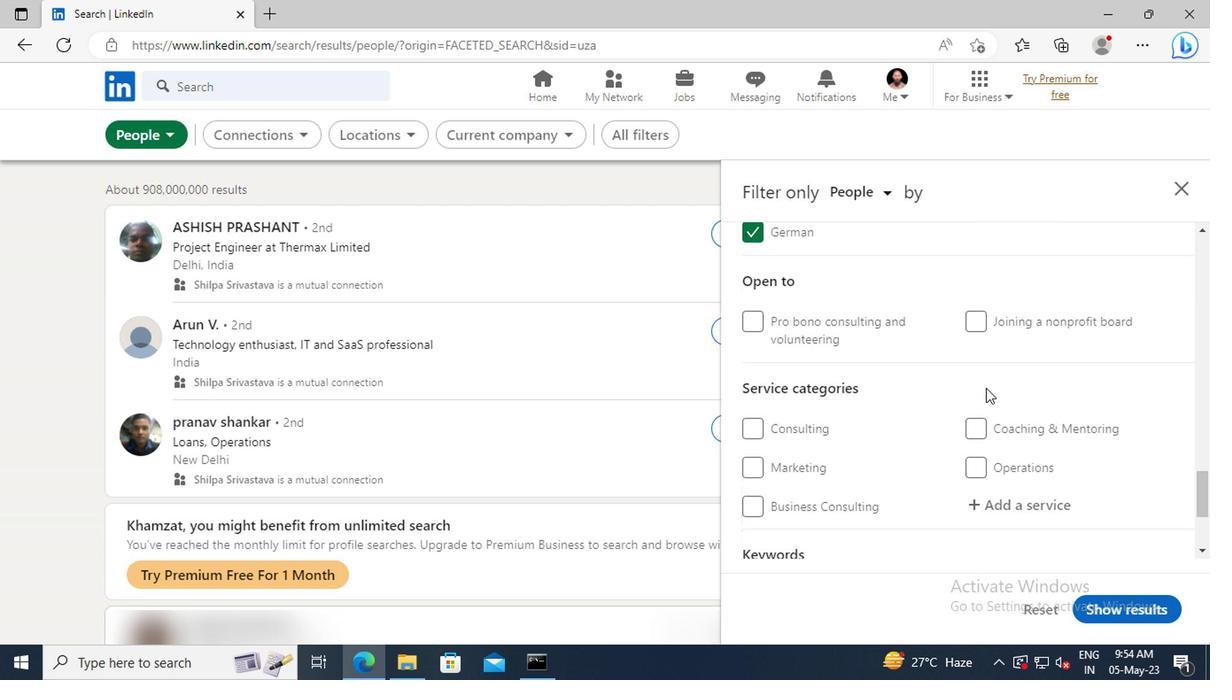 
Action: Mouse moved to (987, 402)
Screenshot: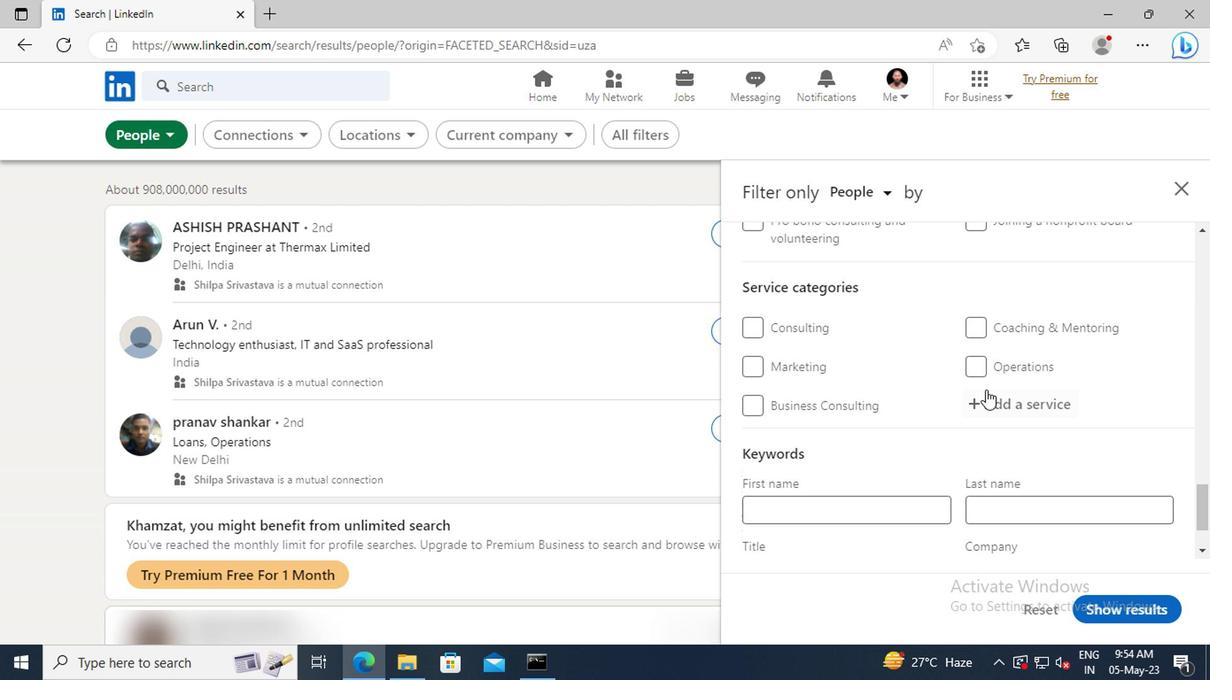 
Action: Mouse pressed left at (987, 402)
Screenshot: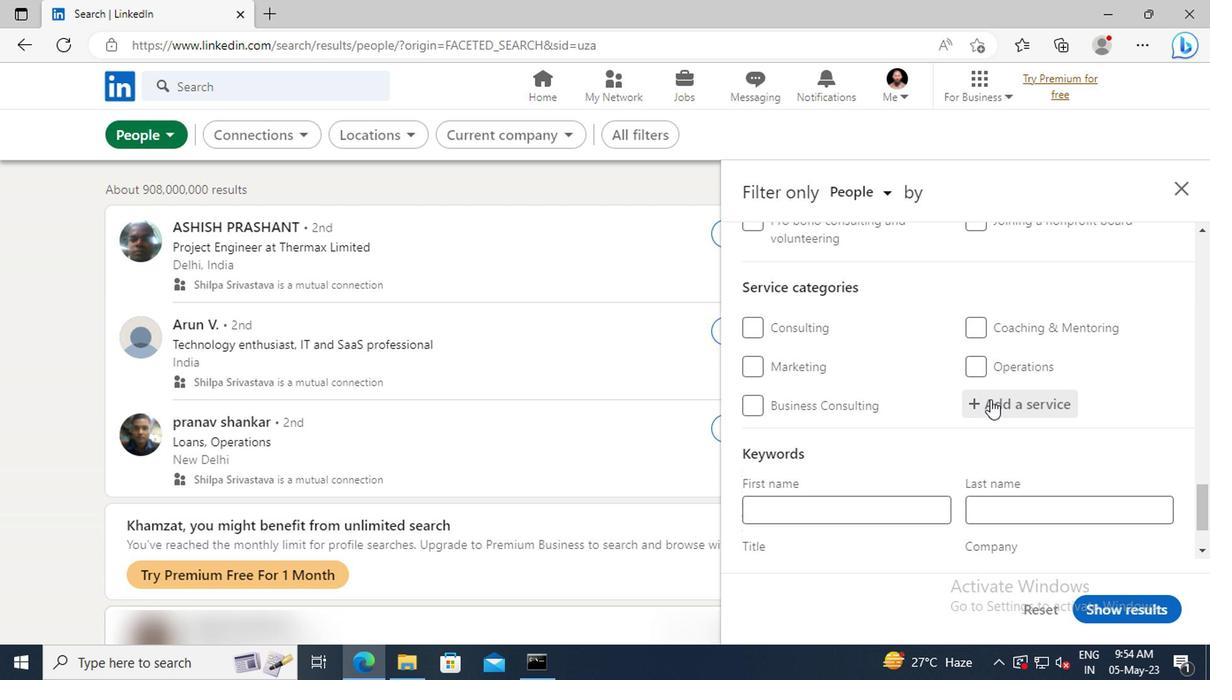 
Action: Key pressed <Key.shift>COMPUTER<Key.space>
Screenshot: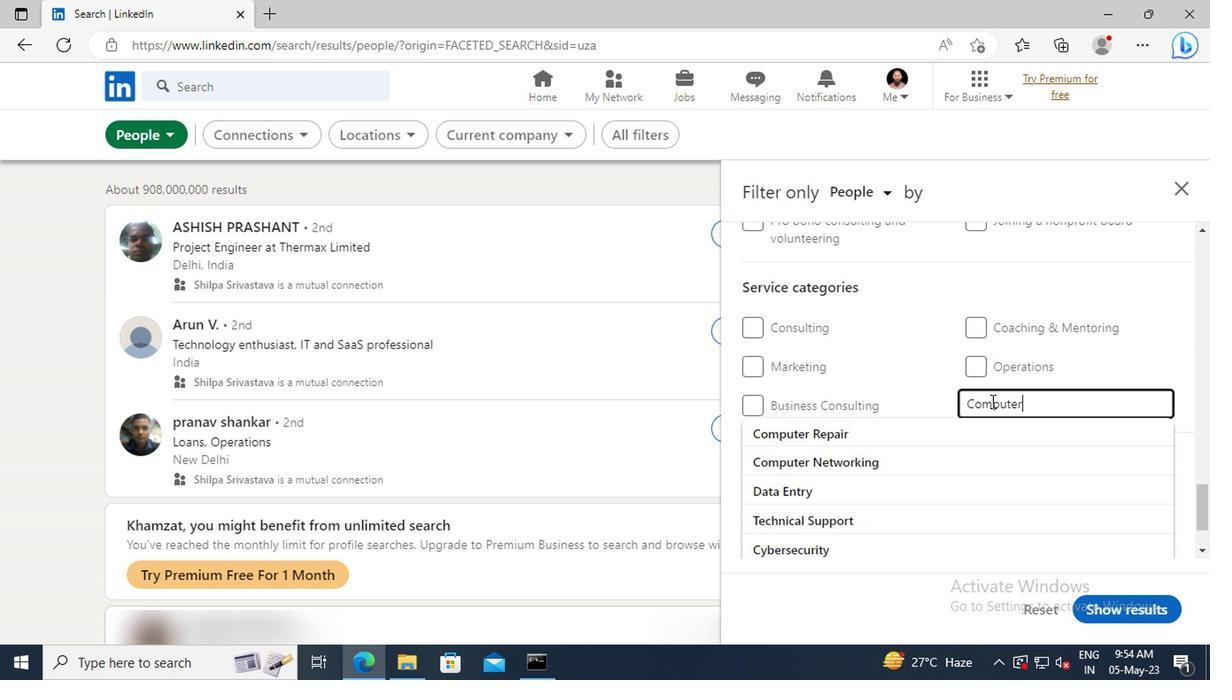 
Action: Mouse moved to (993, 429)
Screenshot: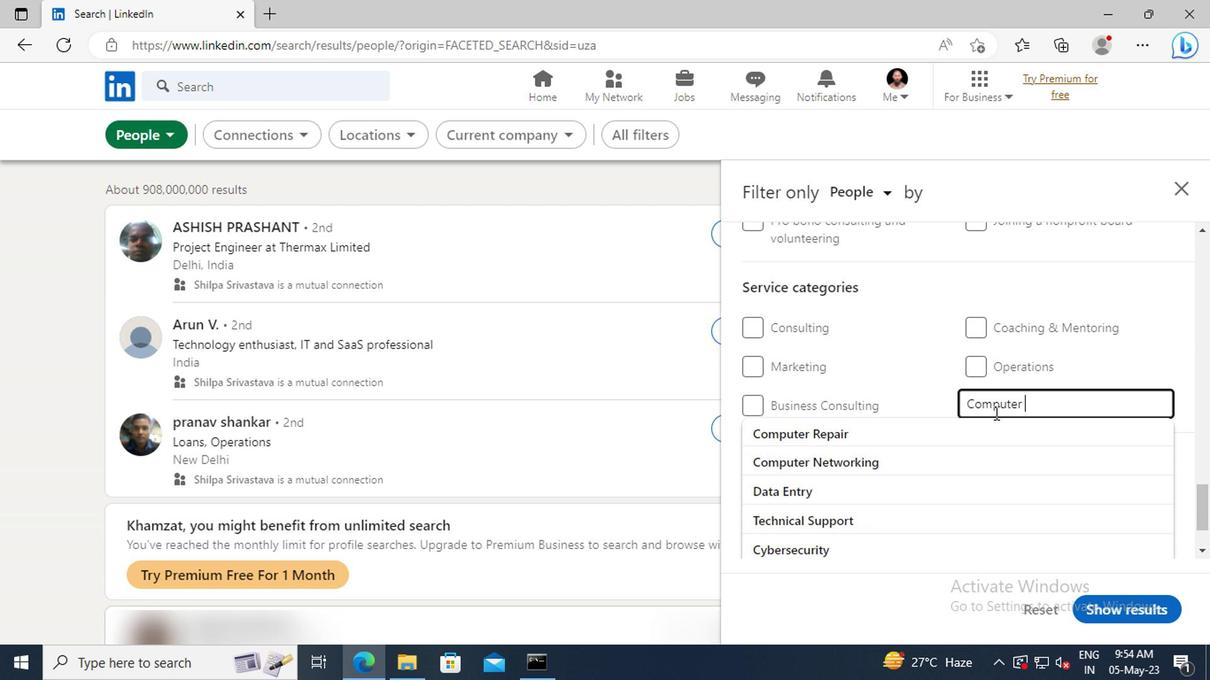 
Action: Mouse pressed left at (993, 429)
Screenshot: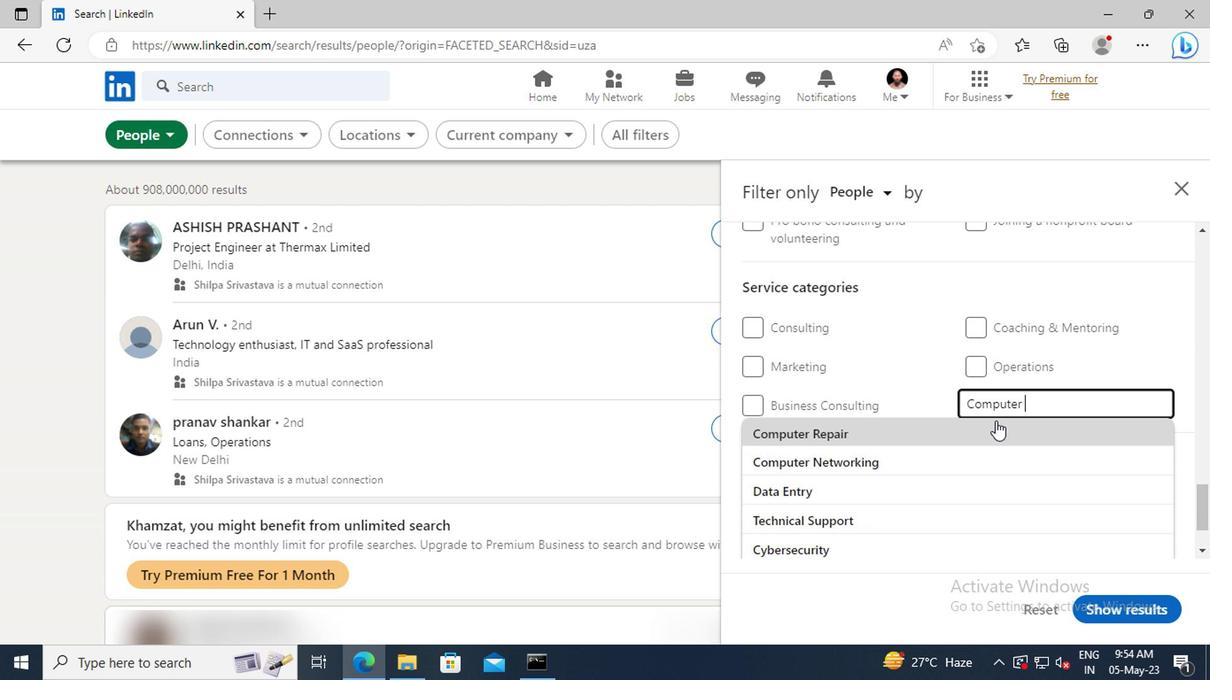 
Action: Mouse scrolled (993, 428) with delta (0, -1)
Screenshot: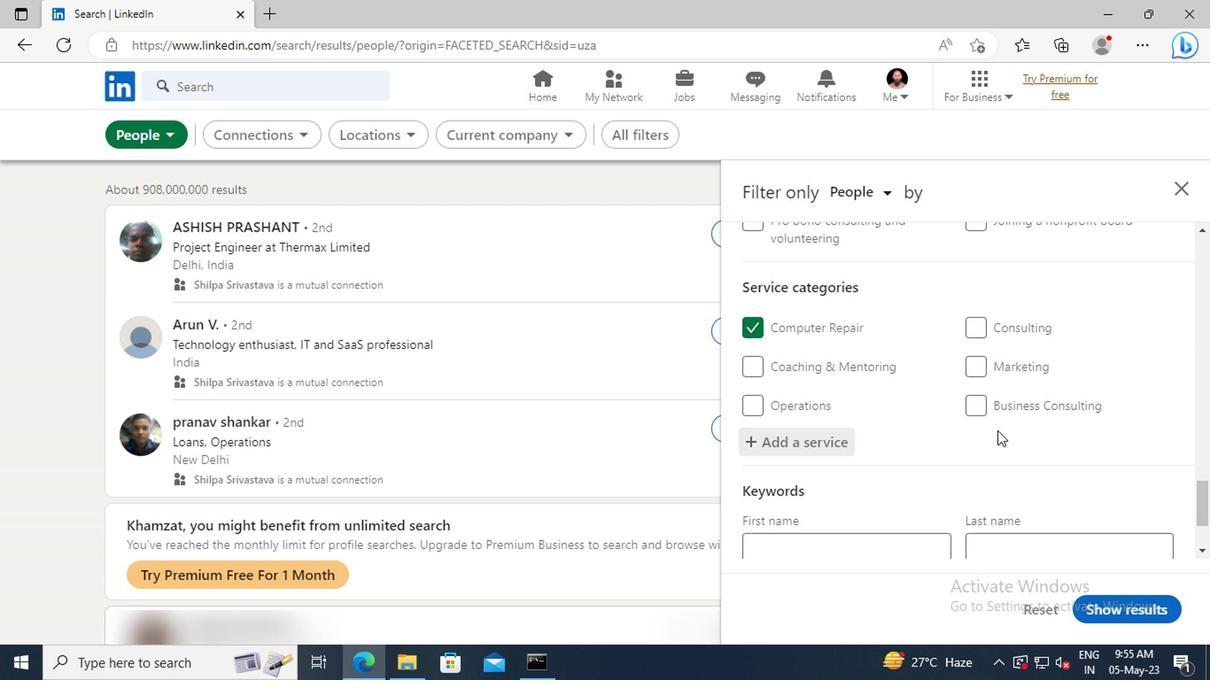 
Action: Mouse scrolled (993, 428) with delta (0, -1)
Screenshot: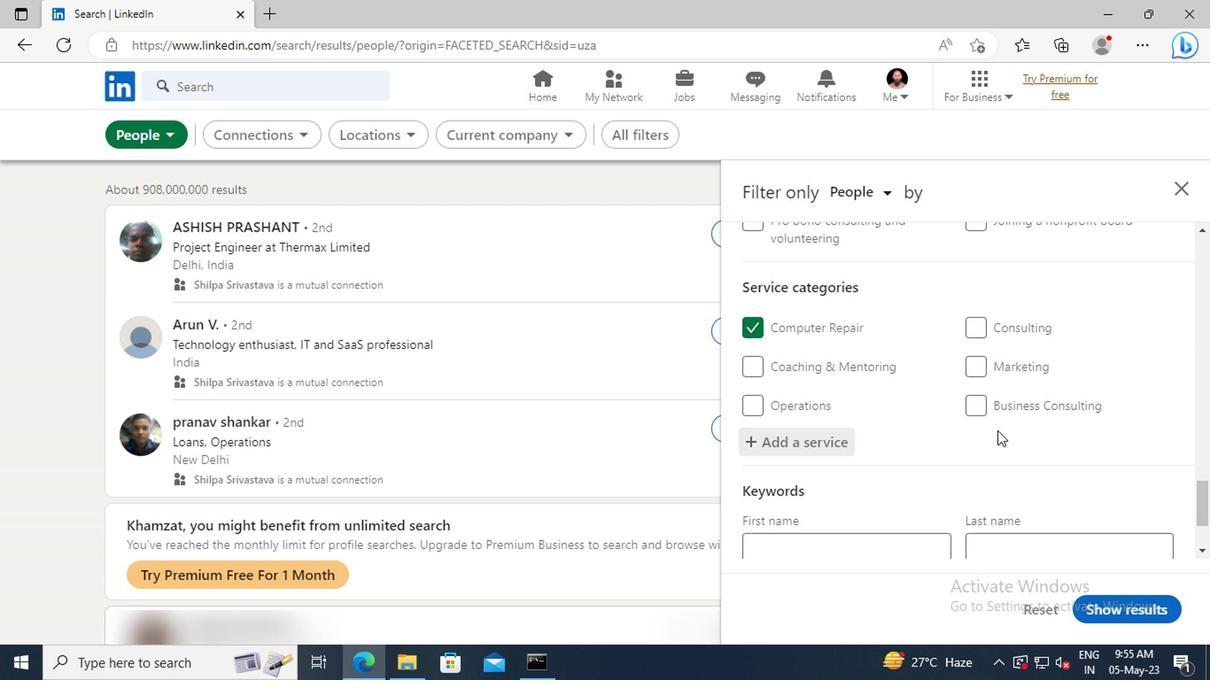 
Action: Mouse scrolled (993, 428) with delta (0, -1)
Screenshot: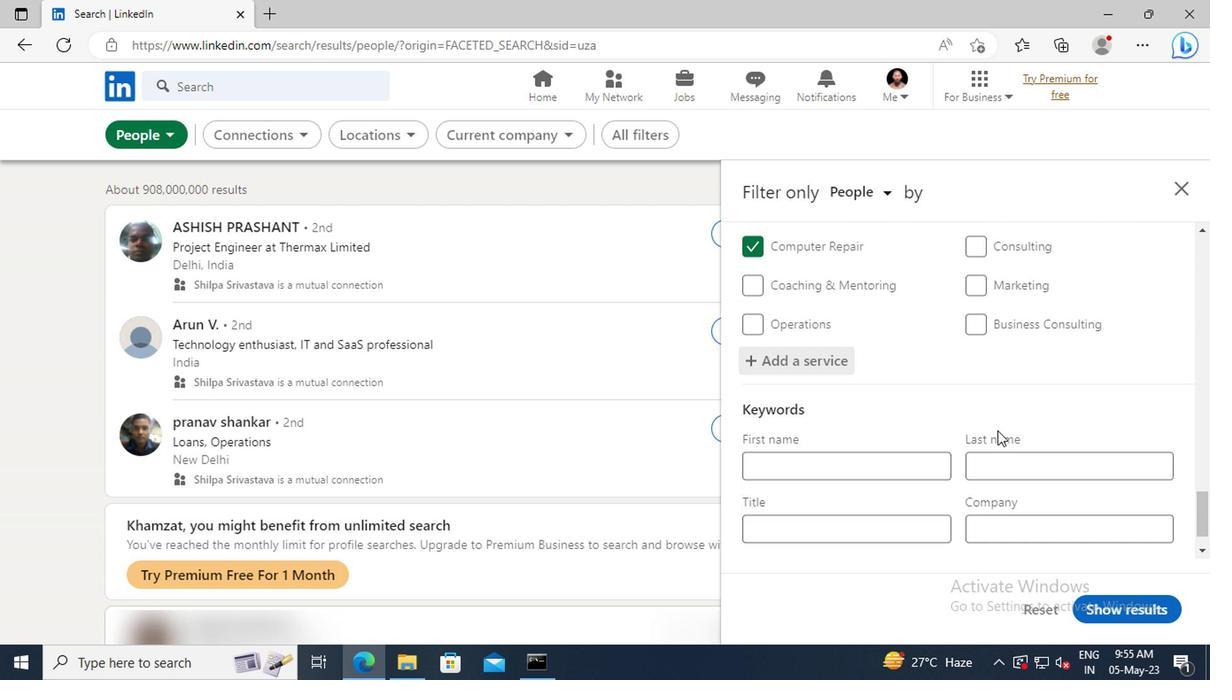 
Action: Mouse scrolled (993, 428) with delta (0, -1)
Screenshot: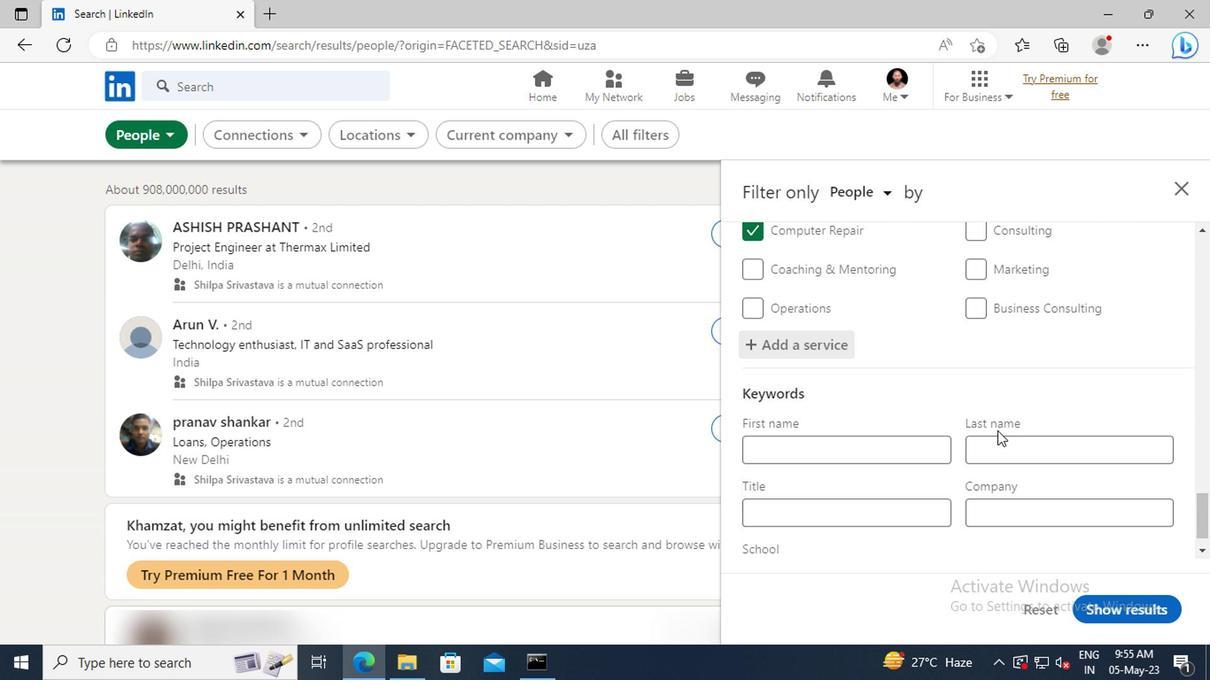
Action: Mouse scrolled (993, 428) with delta (0, -1)
Screenshot: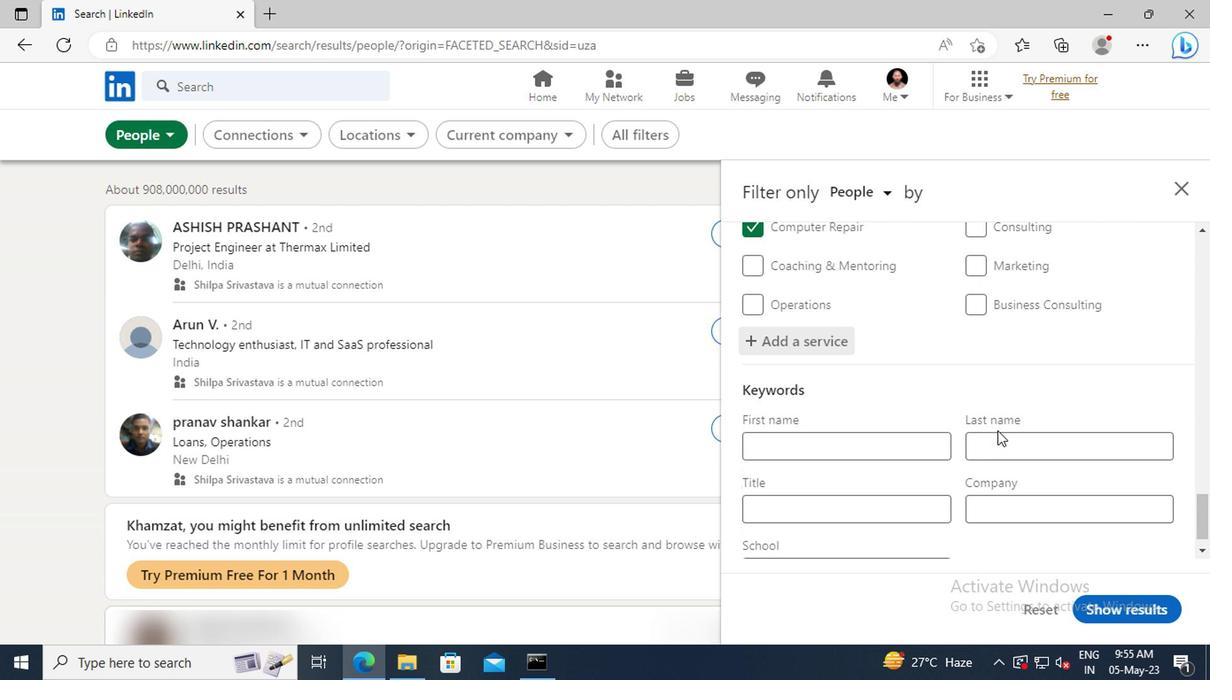 
Action: Mouse moved to (821, 476)
Screenshot: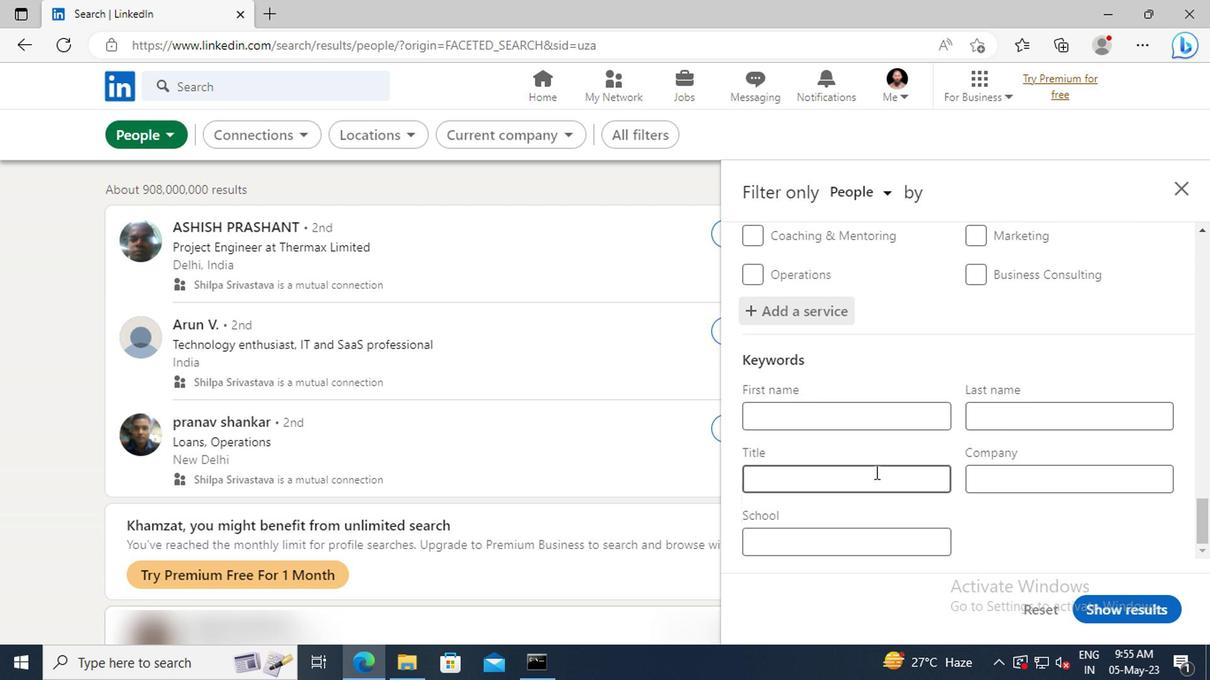 
Action: Mouse pressed left at (821, 476)
Screenshot: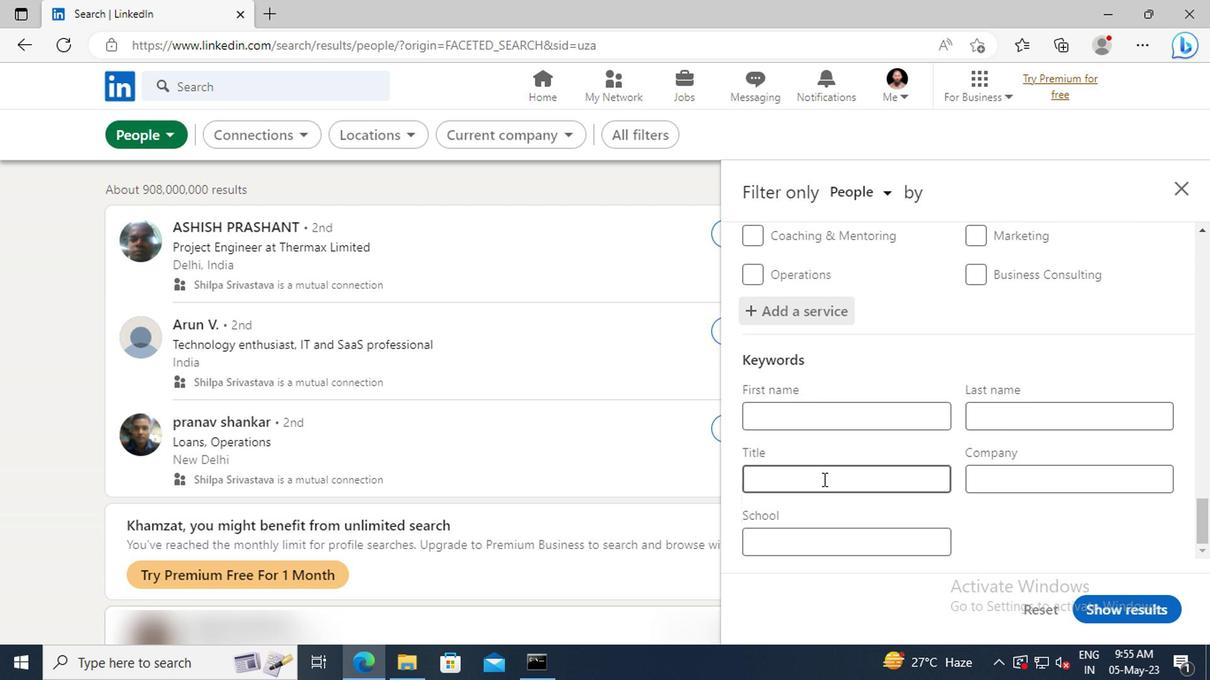 
Action: Key pressed <Key.shift>UX<Key.space><Key.shift>DESIGNER<Key.space><Key.shift>&<Key.space><Key.shift>UI<Key.space><Key.shift>DEVELOPER<Key.enter>
Screenshot: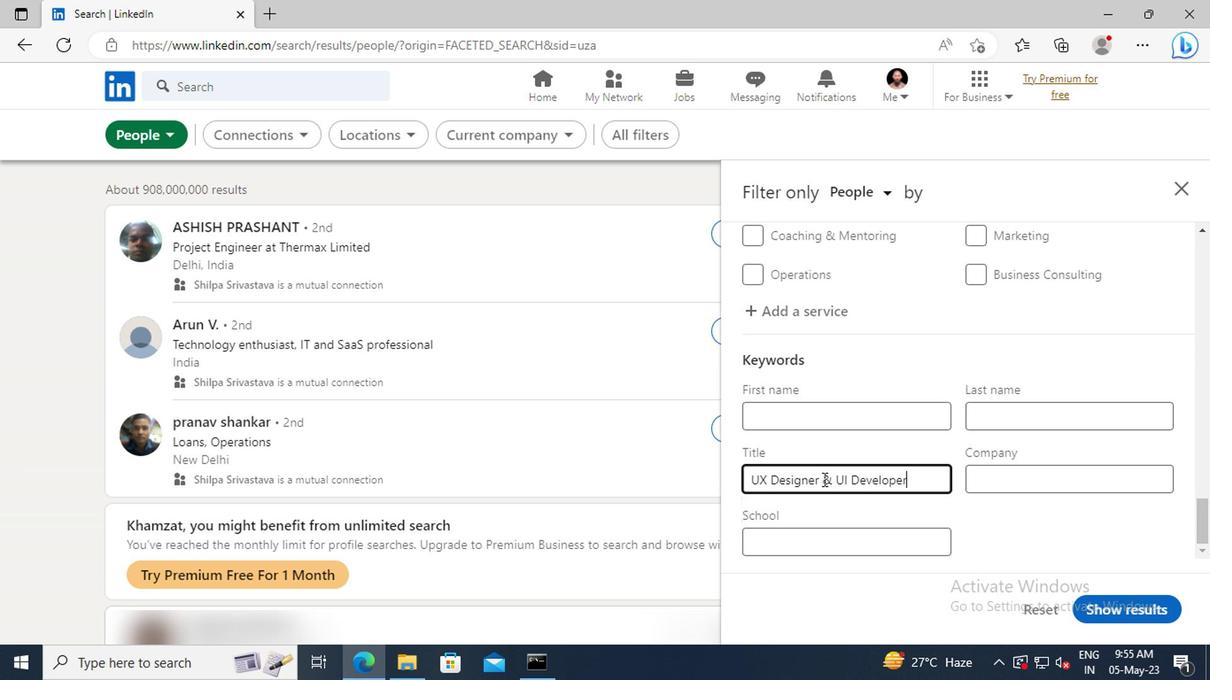 
Action: Mouse moved to (1096, 603)
Screenshot: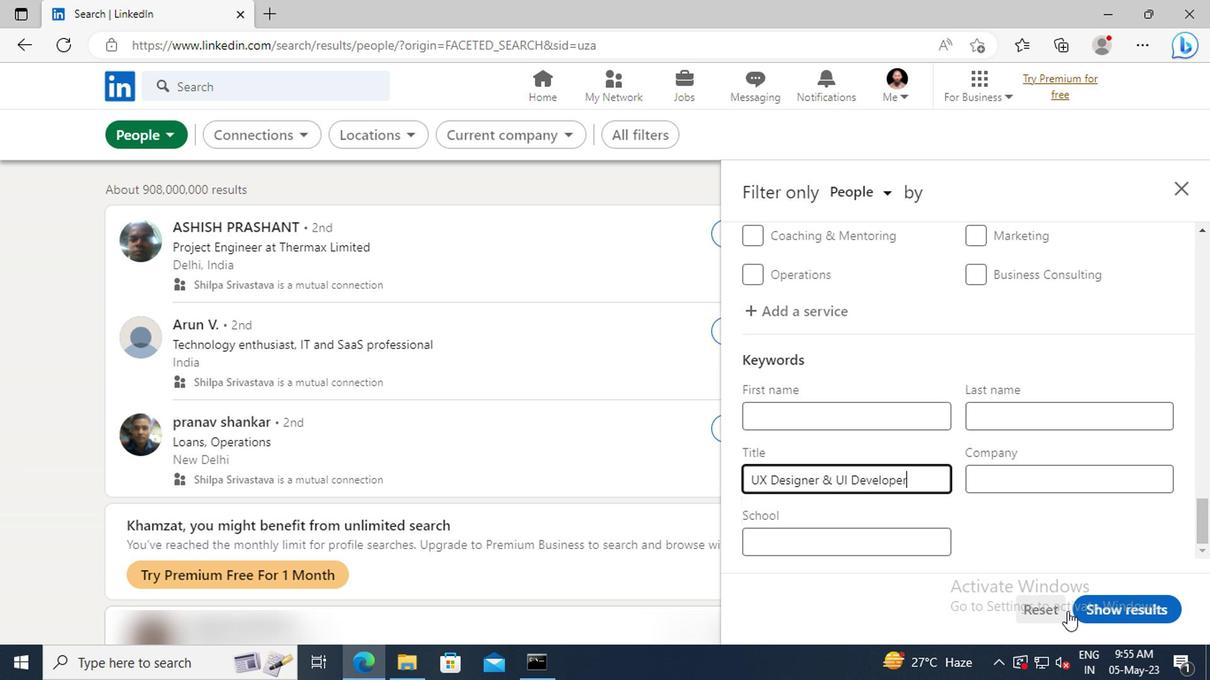 
Action: Mouse pressed left at (1096, 603)
Screenshot: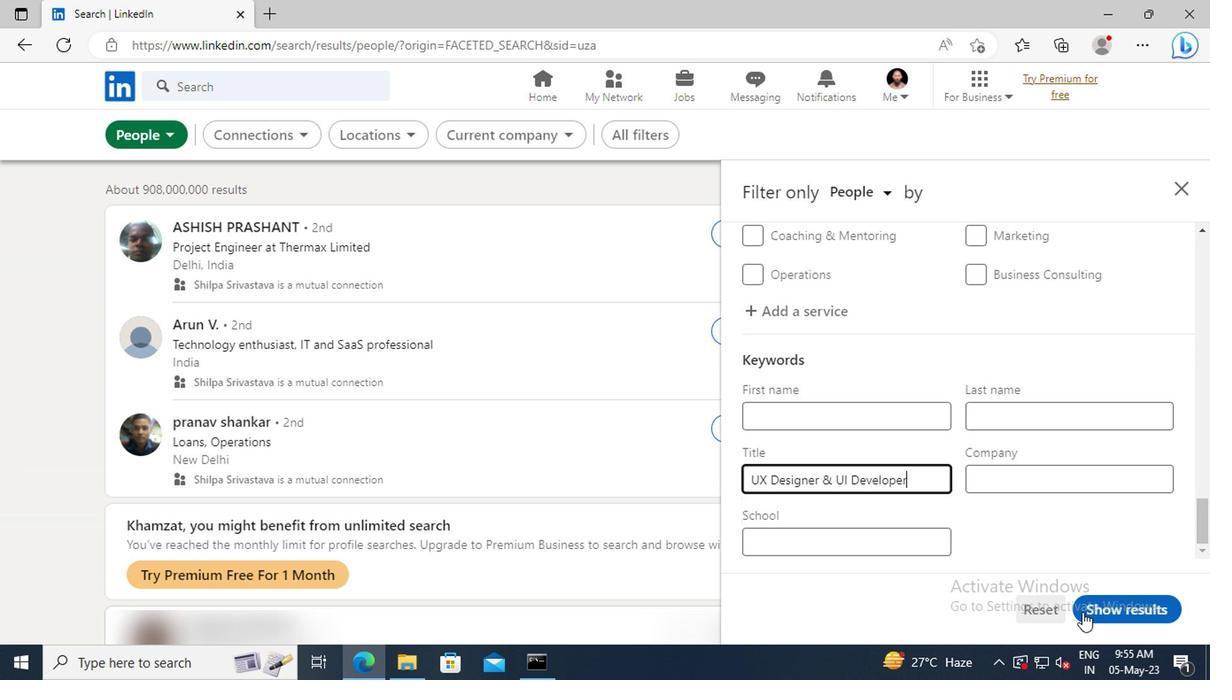 
